 Task: Find an Airbnb in Watford, United States for 6 guests from 6th to 15th September with Wifi, Free parking, TV, Gym, and Breakfast, priced between ₹8000 and ₹12000, with 6 bedrooms, 6 beds, and 6 bathrooms, choosing between House and Flat.
Action: Mouse moved to (707, 136)
Screenshot: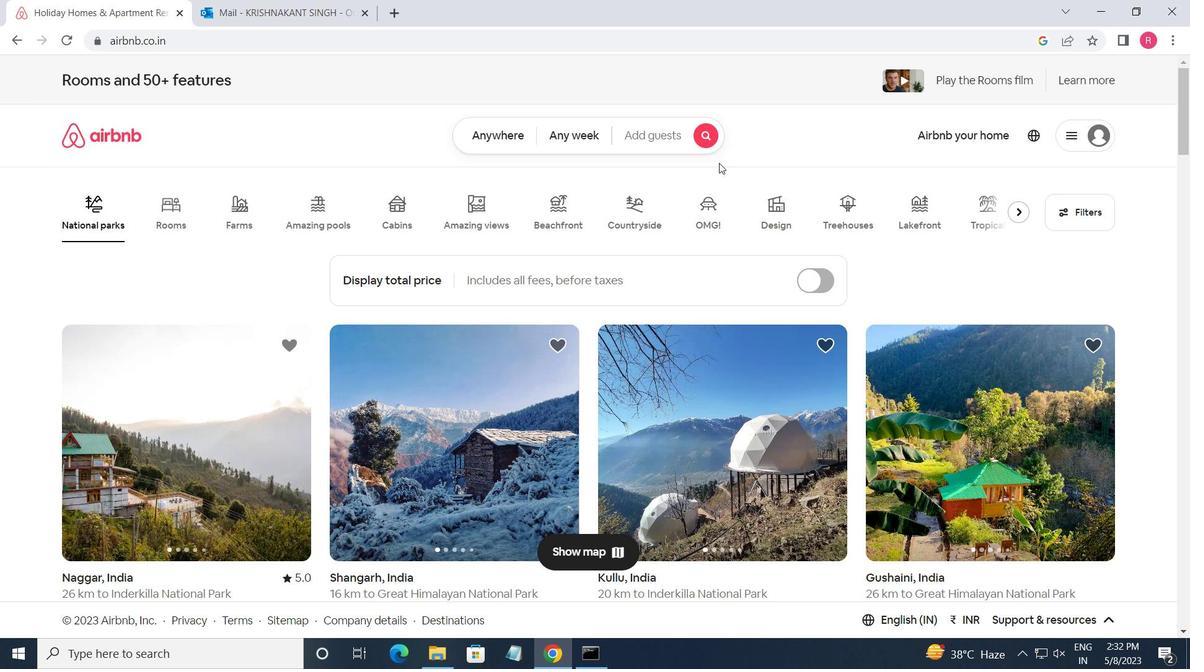 
Action: Mouse pressed left at (707, 136)
Screenshot: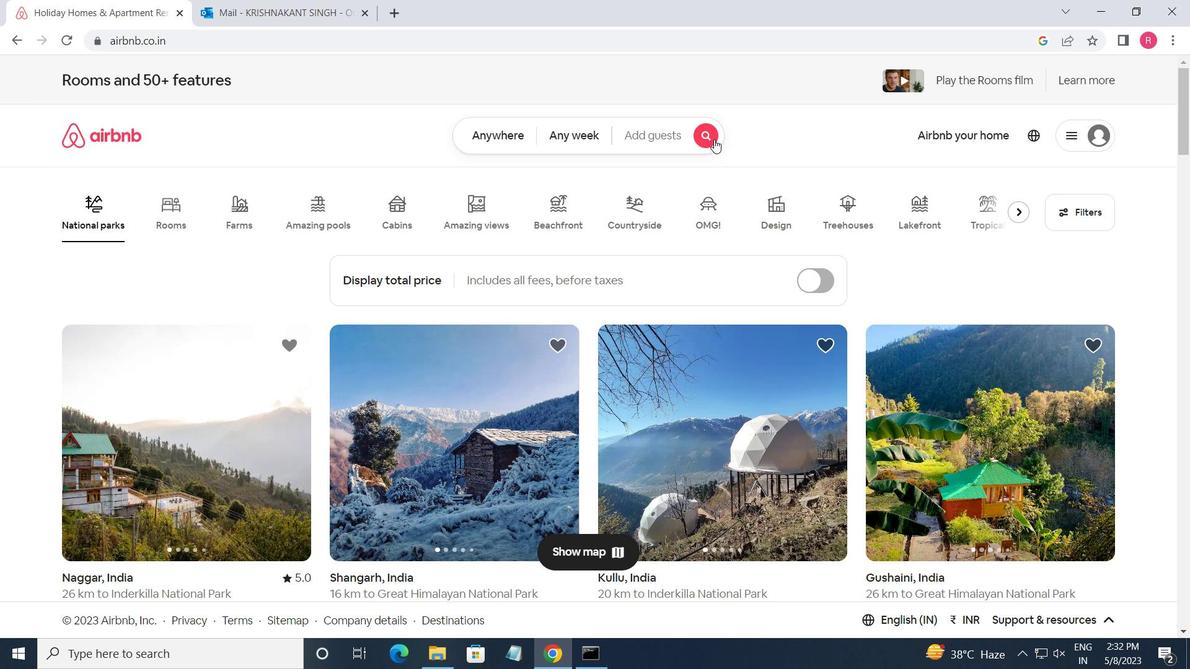 
Action: Mouse moved to (298, 194)
Screenshot: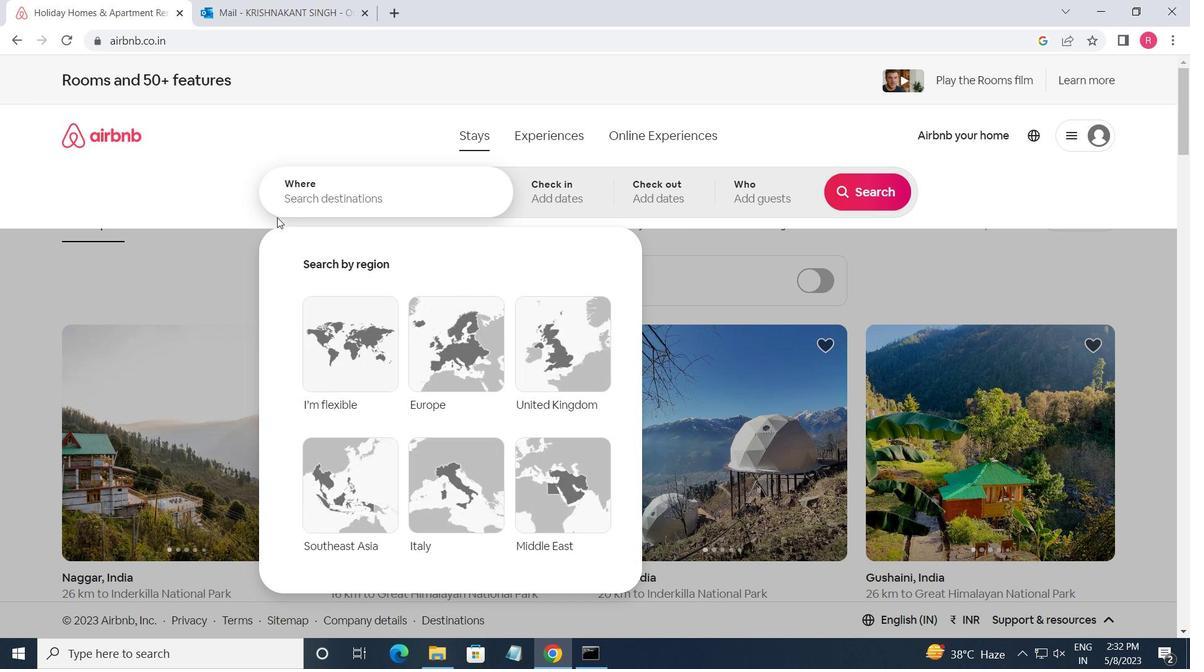 
Action: Mouse pressed left at (298, 194)
Screenshot: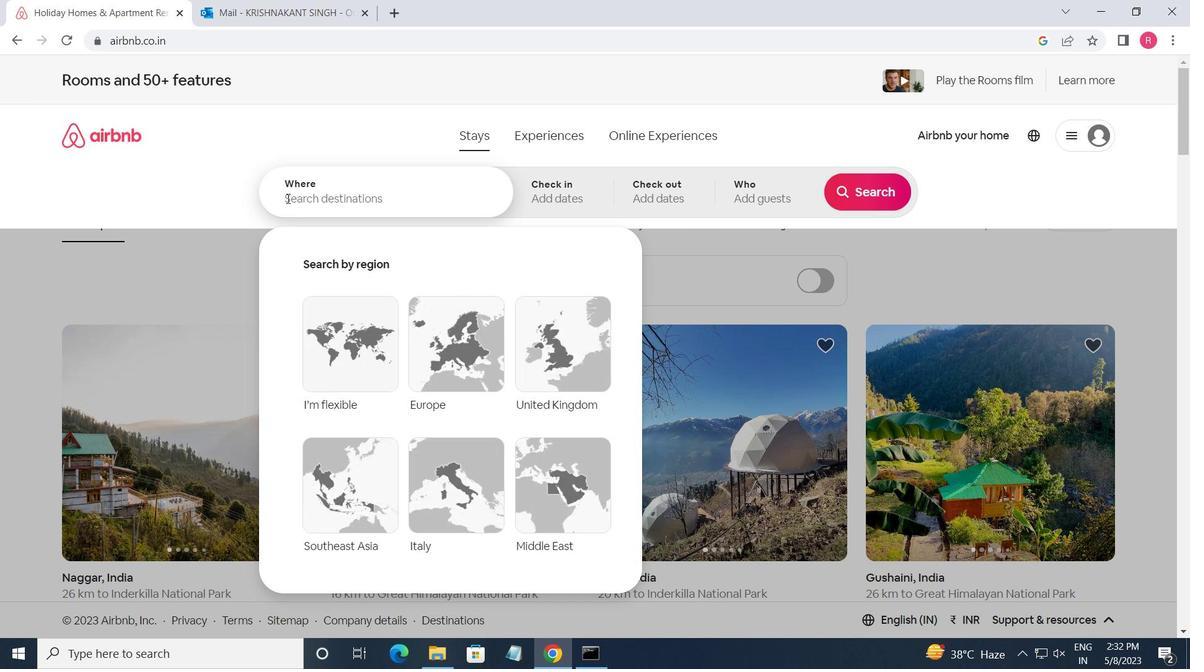 
Action: Mouse moved to (298, 194)
Screenshot: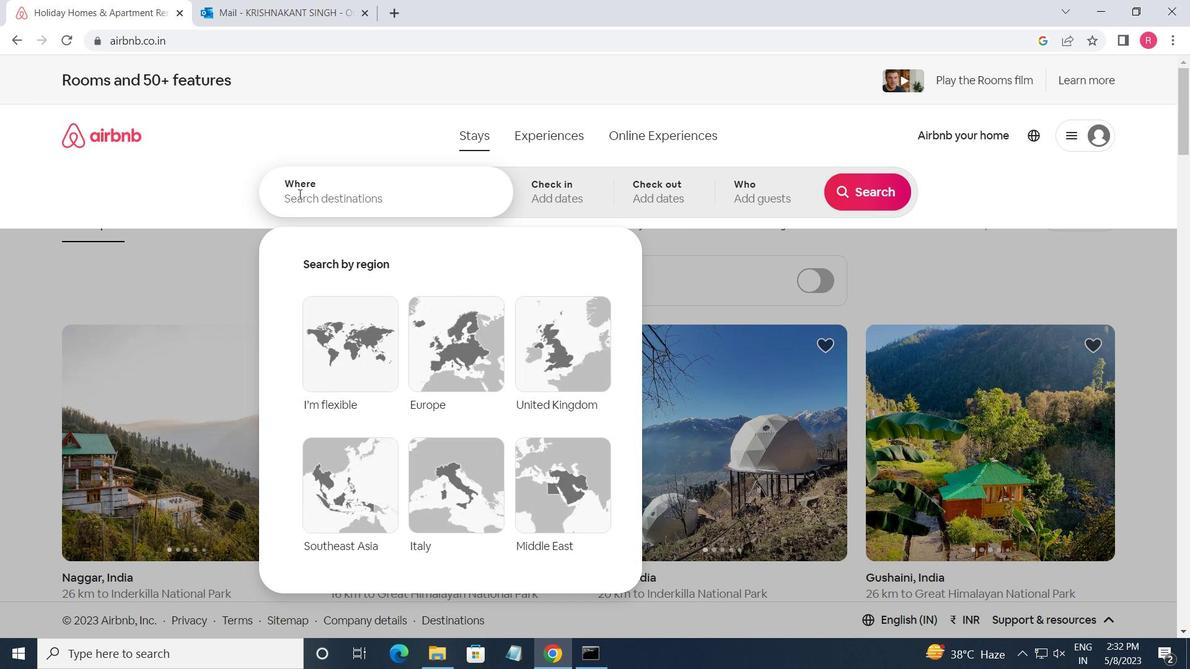 
Action: Key pressed <Key.shift>WATRFORD.<Key.space><Key.shift><Key.shift><Key.shift><Key.shift><Key.shift>UNIR<Key.backspace>TED<Key.space><Key.shift>STATES<Key.enter>
Screenshot: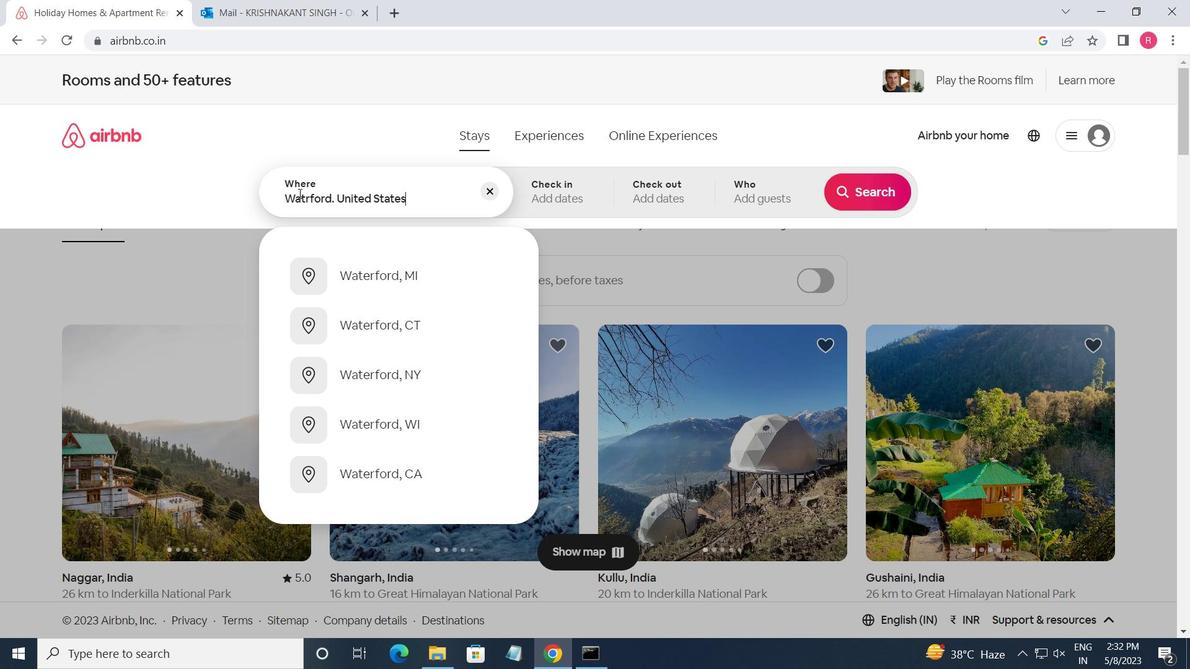 
Action: Mouse moved to (858, 323)
Screenshot: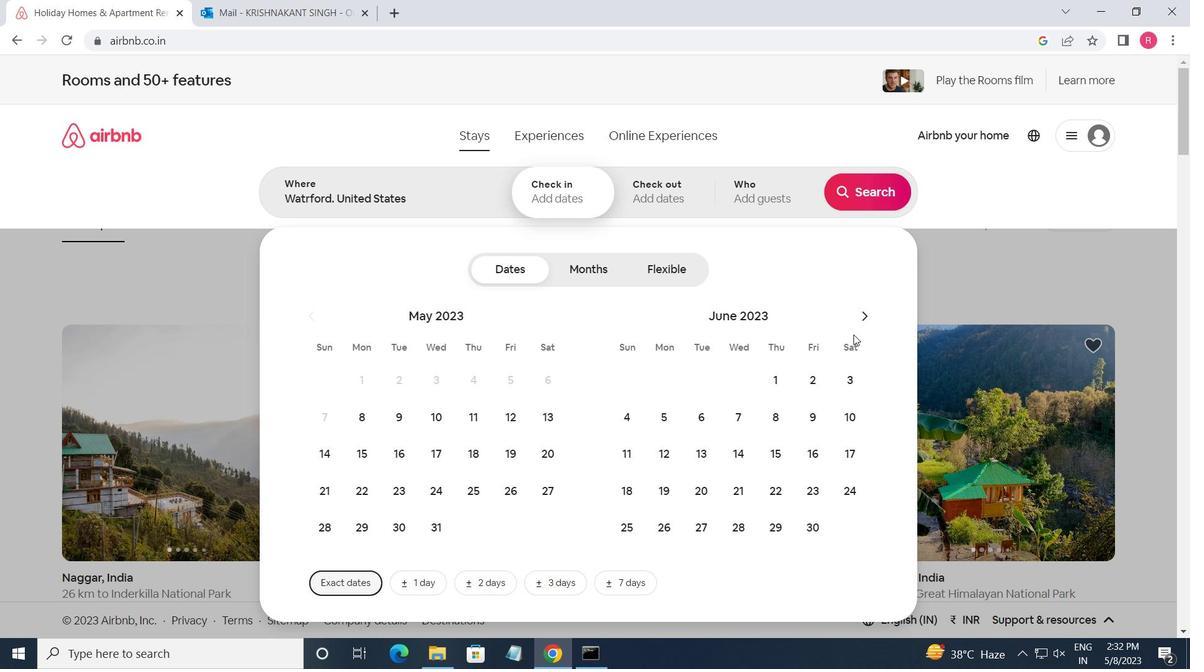 
Action: Mouse pressed left at (858, 323)
Screenshot: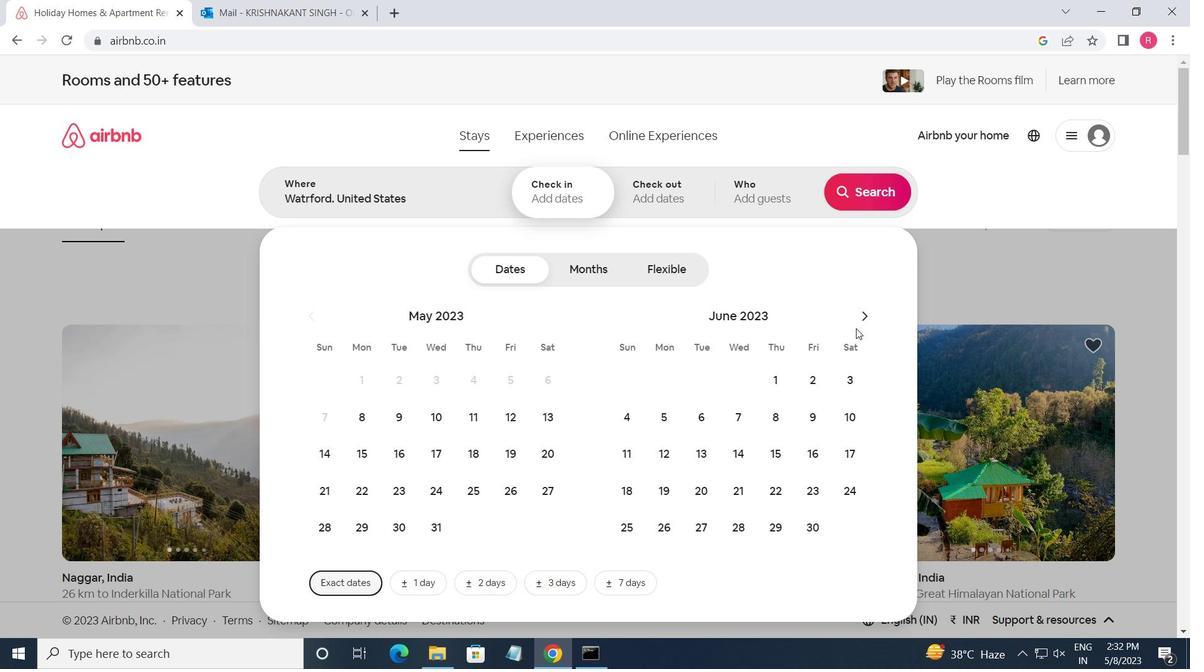 
Action: Mouse pressed left at (858, 323)
Screenshot: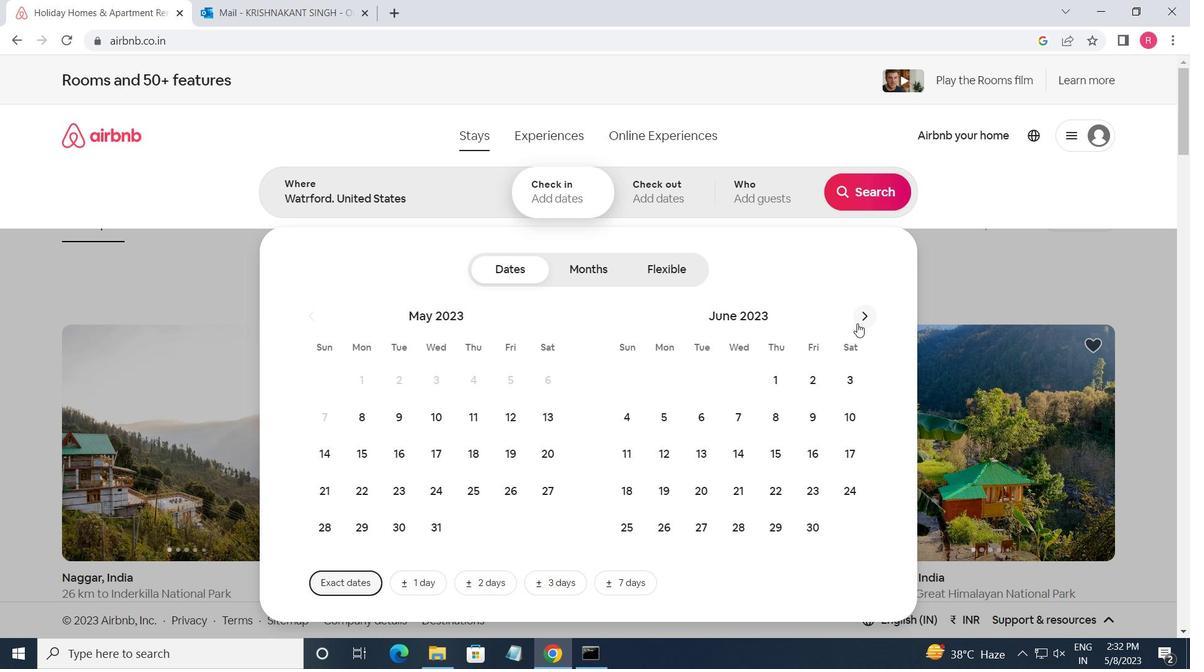
Action: Mouse pressed left at (858, 323)
Screenshot: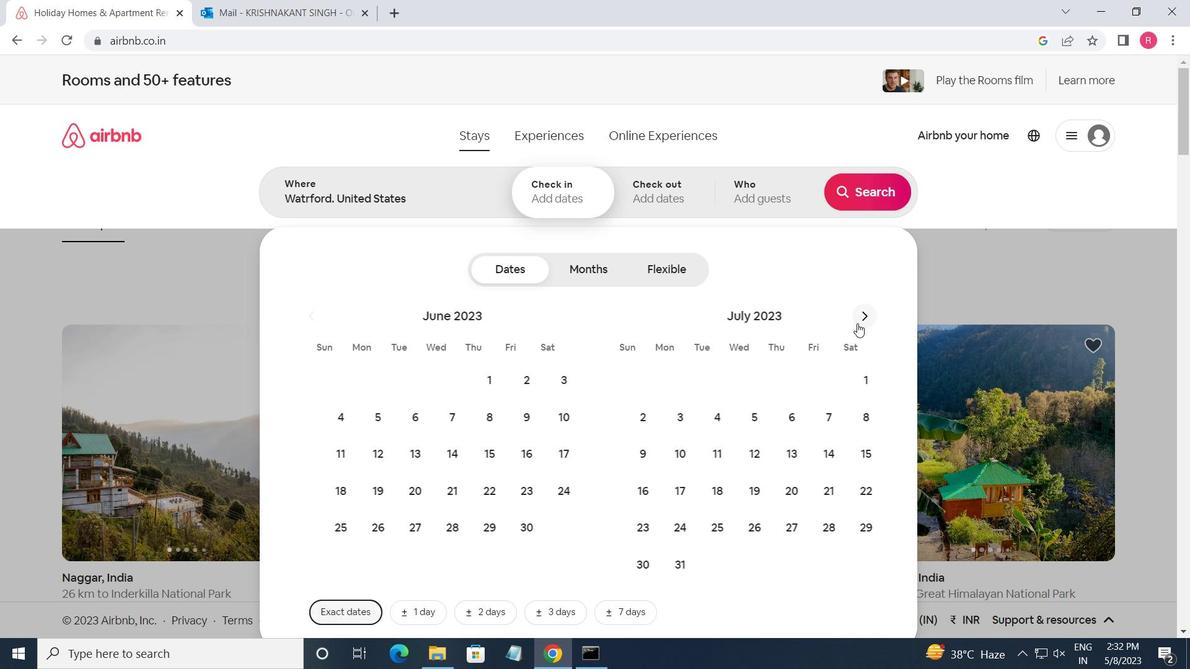 
Action: Mouse moved to (736, 427)
Screenshot: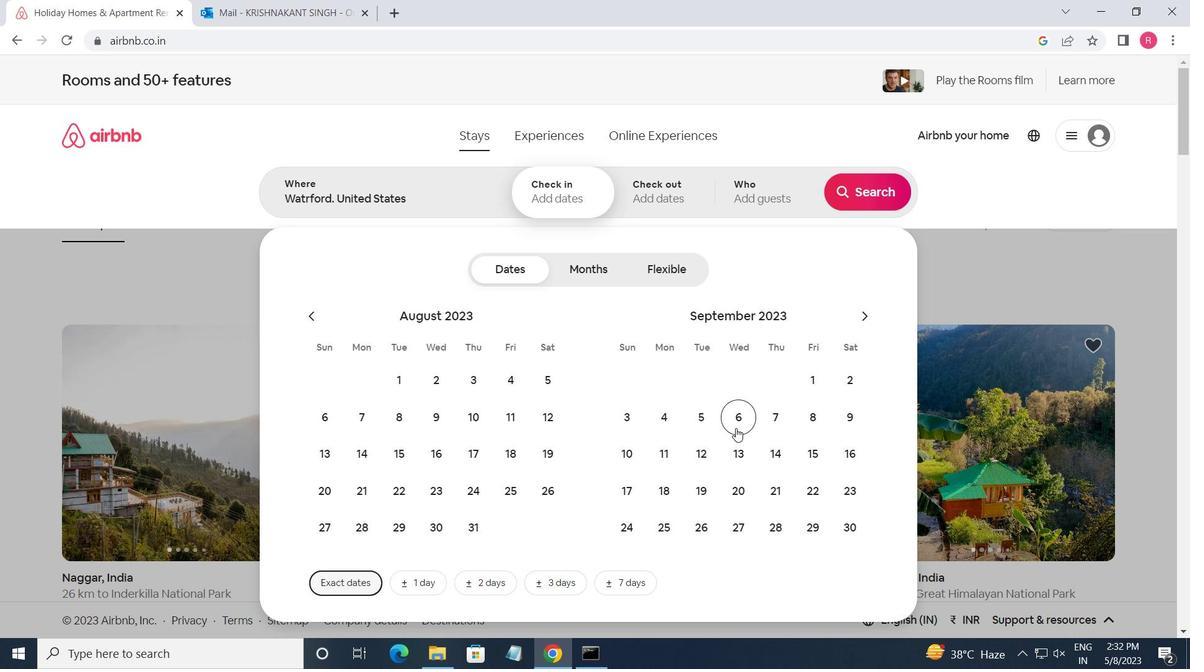 
Action: Mouse pressed left at (736, 427)
Screenshot: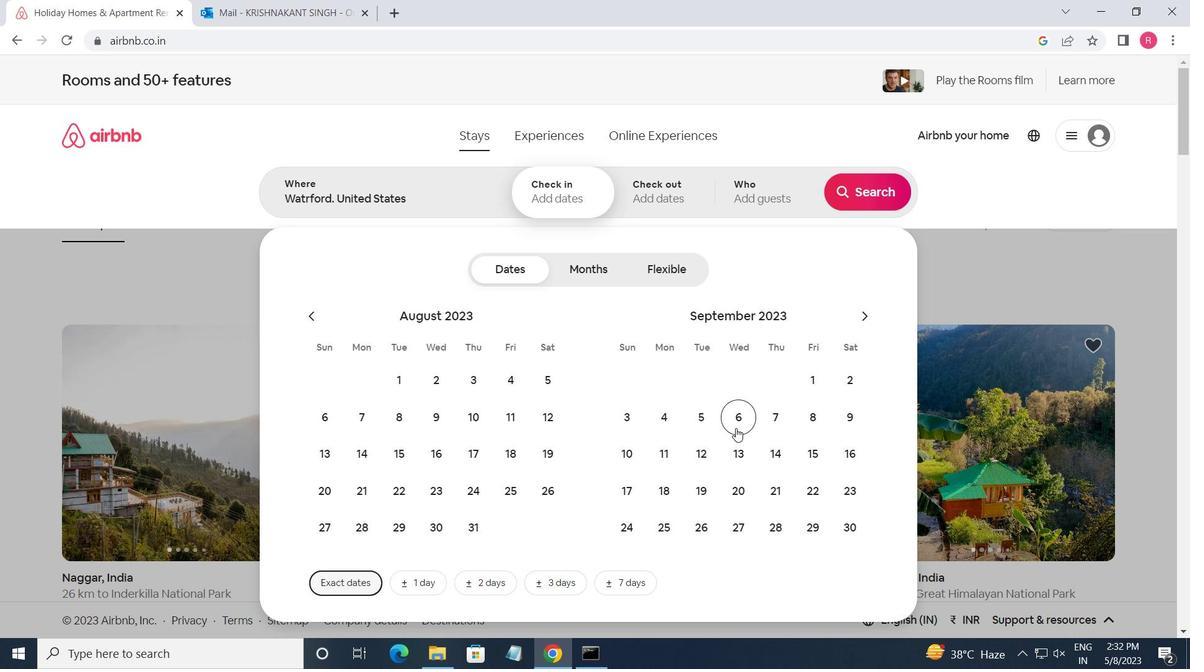 
Action: Mouse moved to (813, 465)
Screenshot: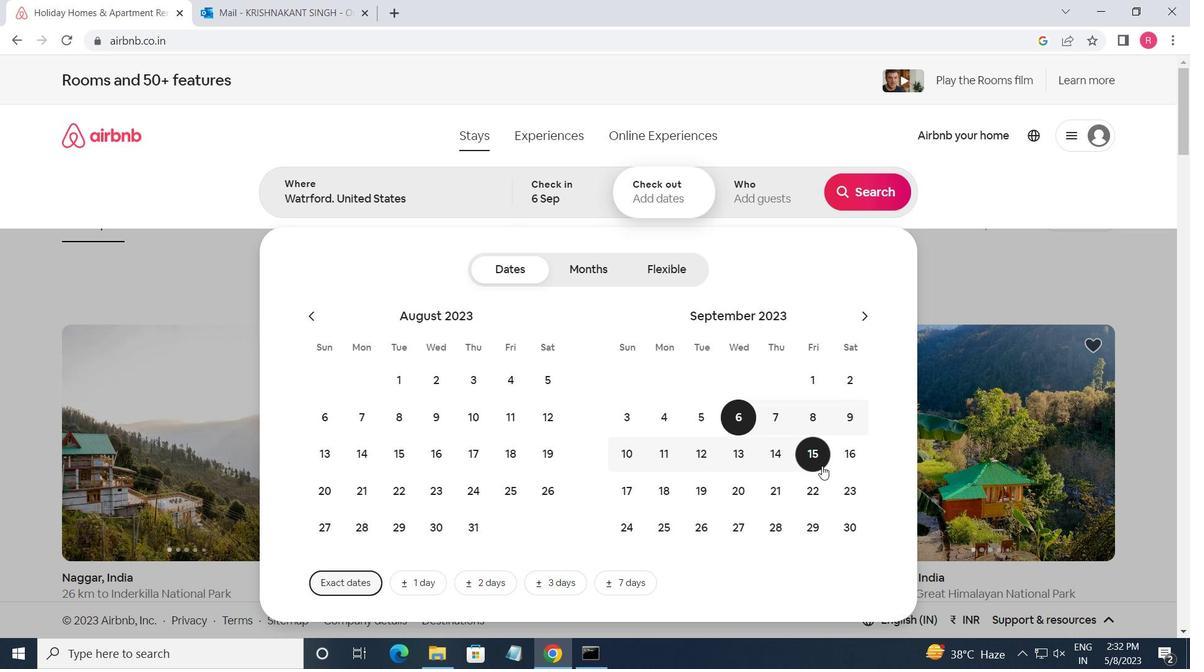 
Action: Mouse pressed left at (813, 465)
Screenshot: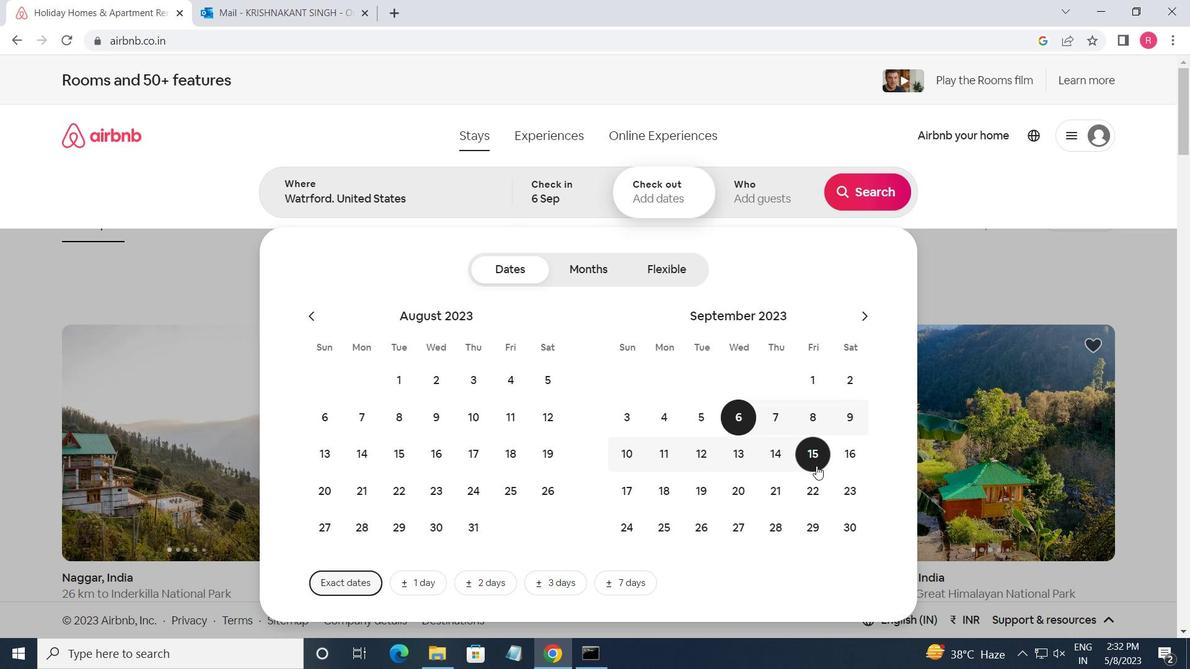 
Action: Mouse moved to (751, 197)
Screenshot: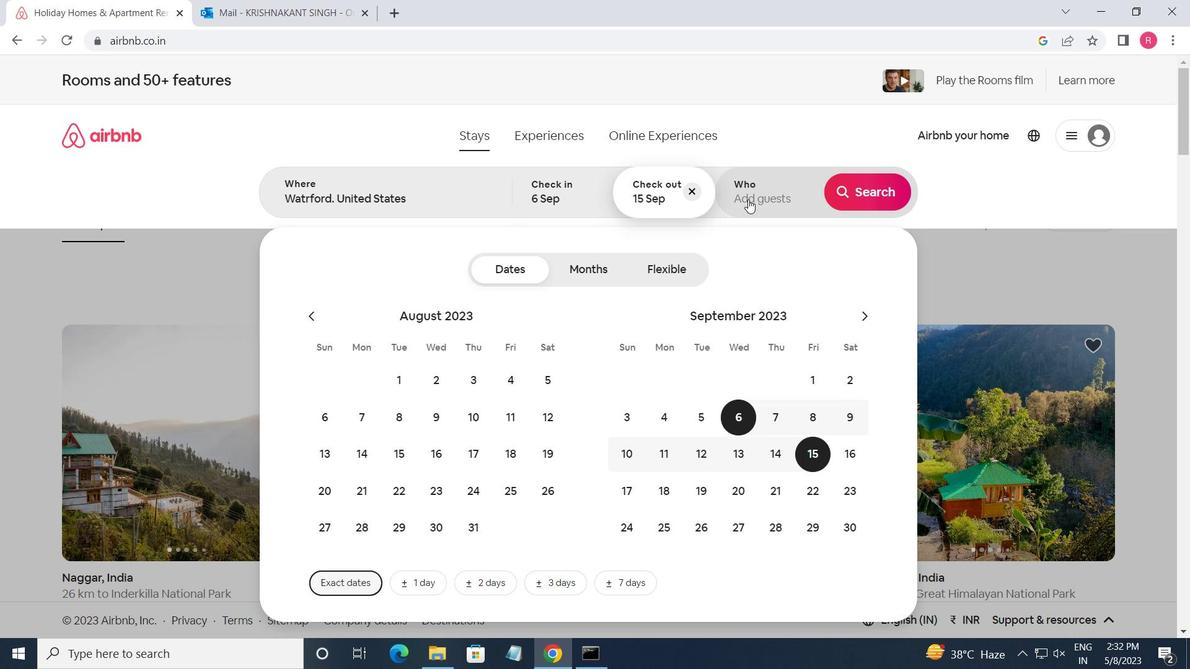
Action: Mouse pressed left at (751, 197)
Screenshot: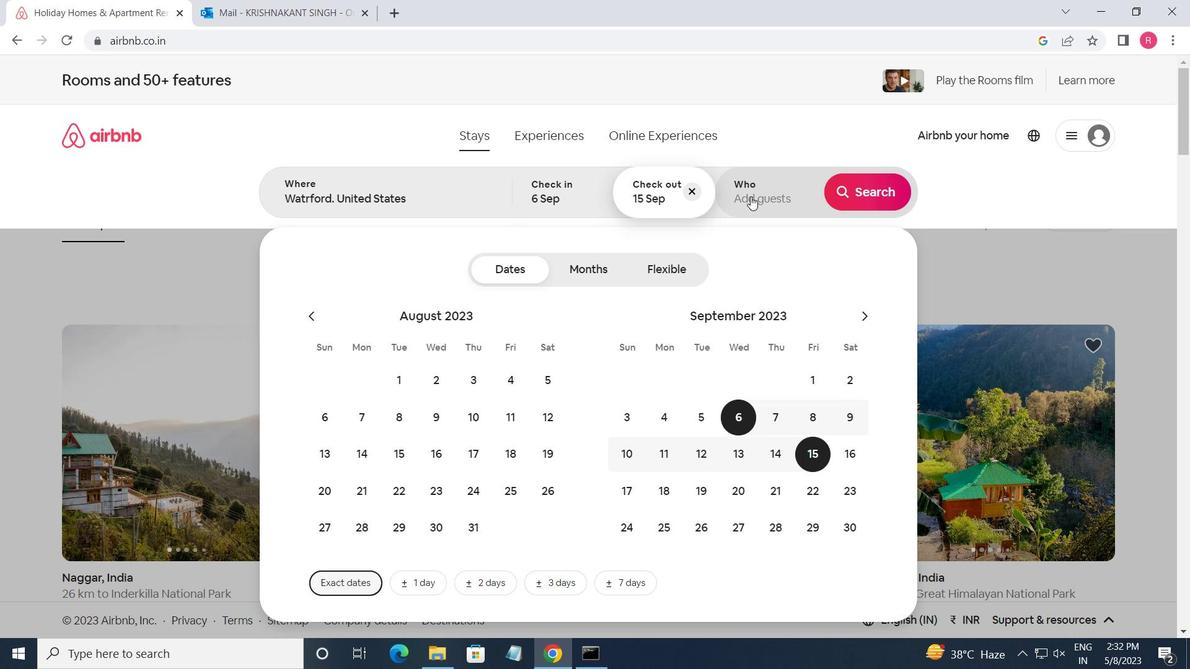 
Action: Mouse moved to (871, 269)
Screenshot: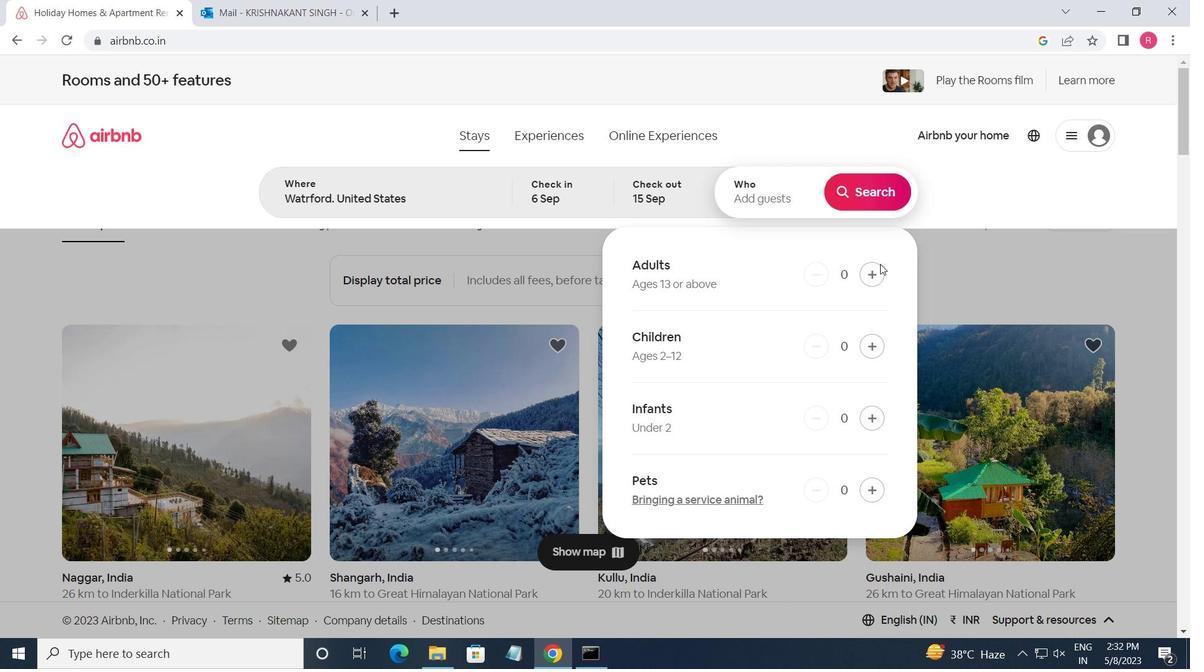 
Action: Mouse pressed left at (871, 269)
Screenshot: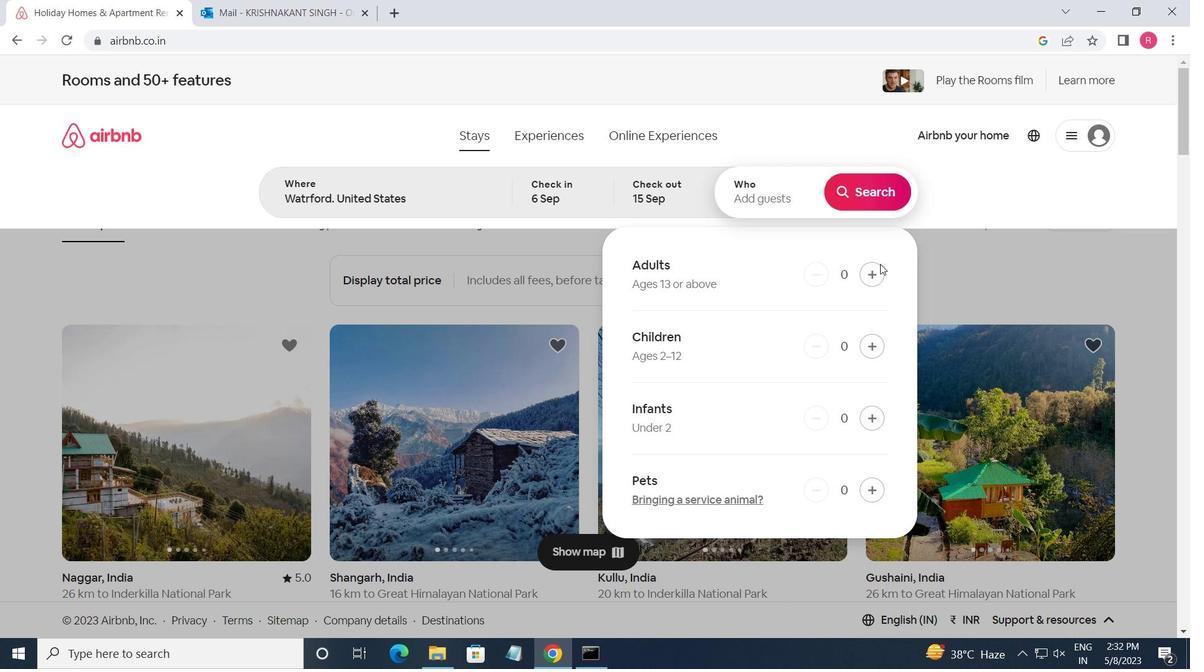 
Action: Mouse pressed left at (871, 269)
Screenshot: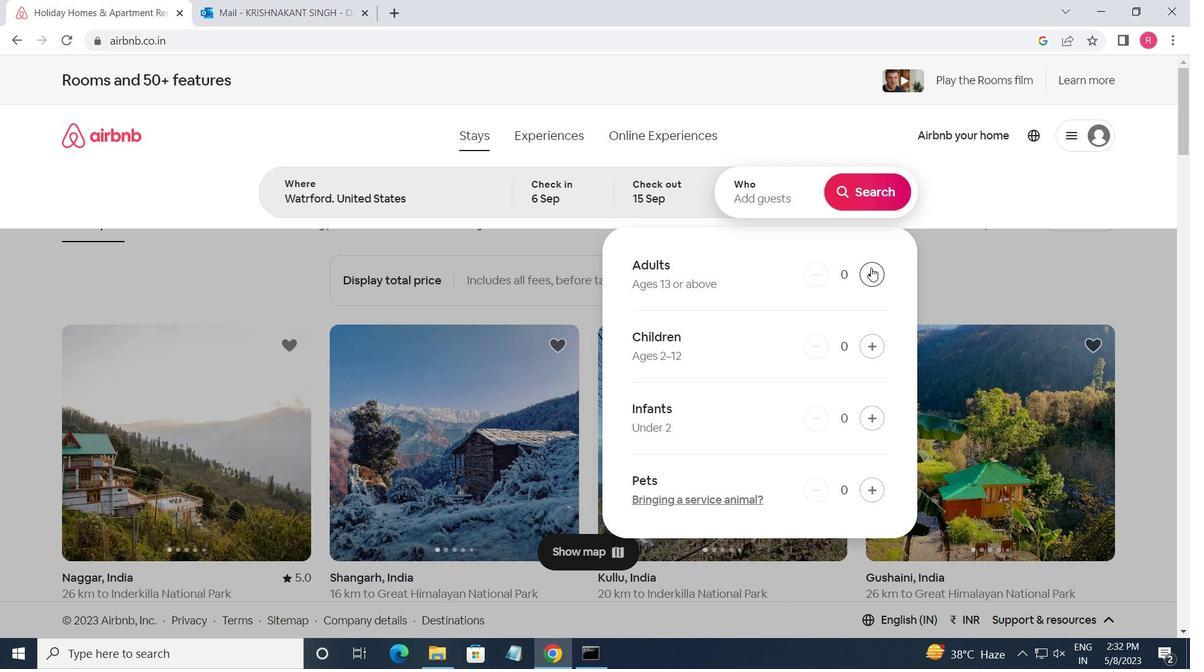 
Action: Mouse pressed left at (871, 269)
Screenshot: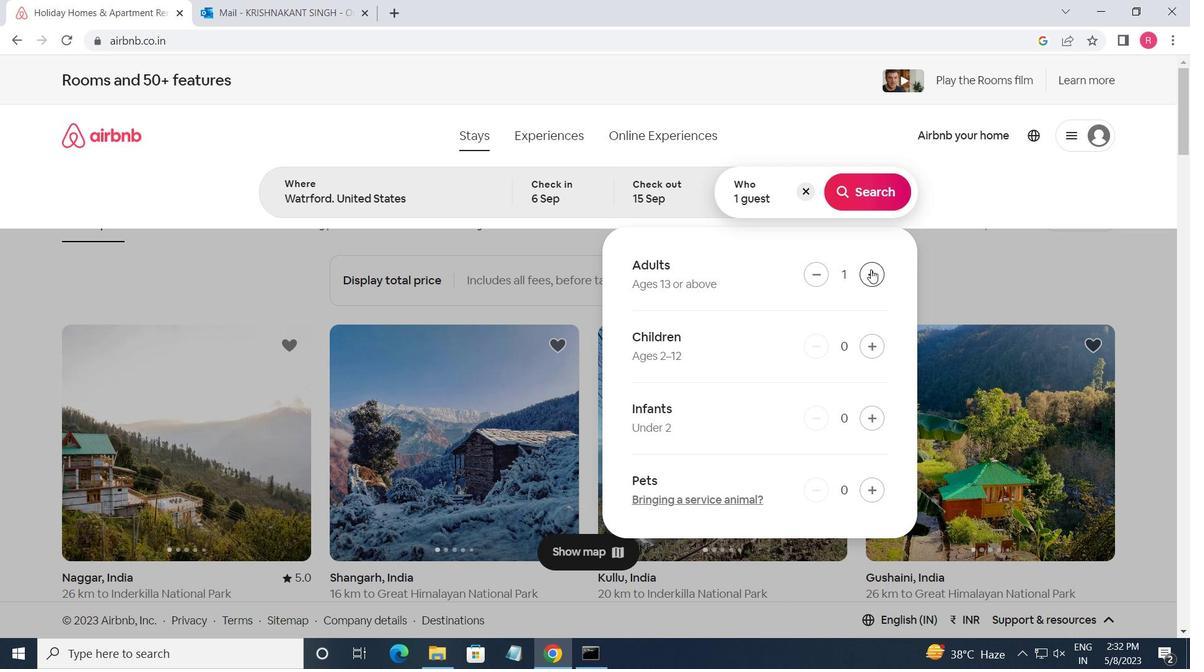 
Action: Mouse pressed left at (871, 269)
Screenshot: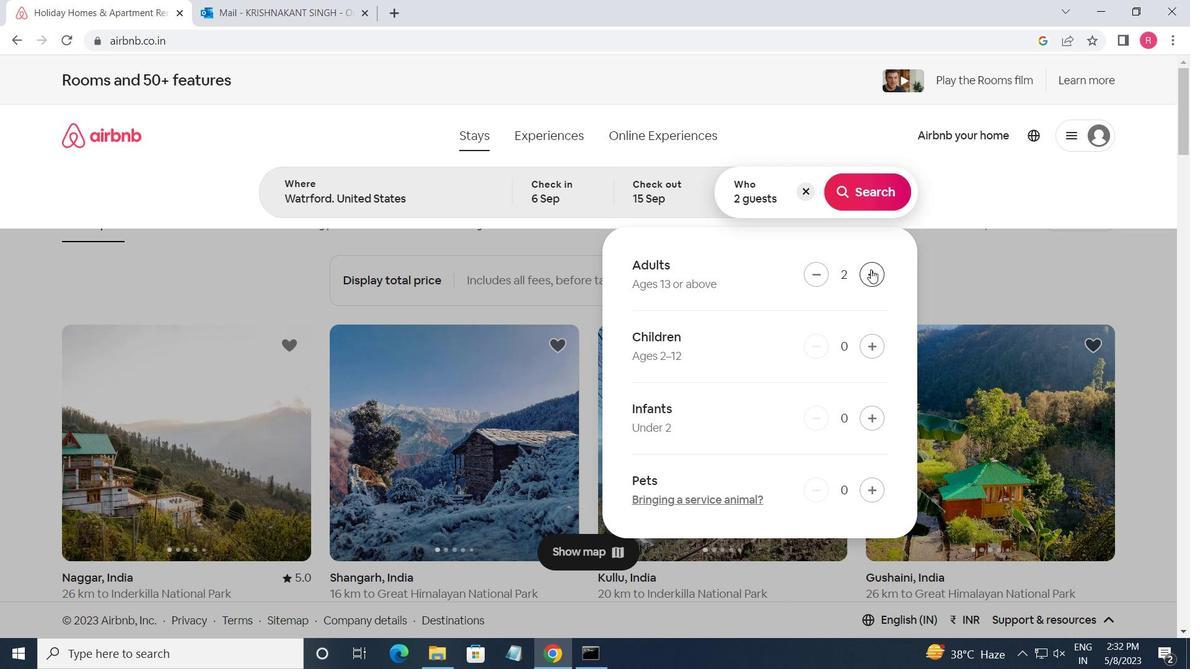 
Action: Mouse pressed left at (871, 269)
Screenshot: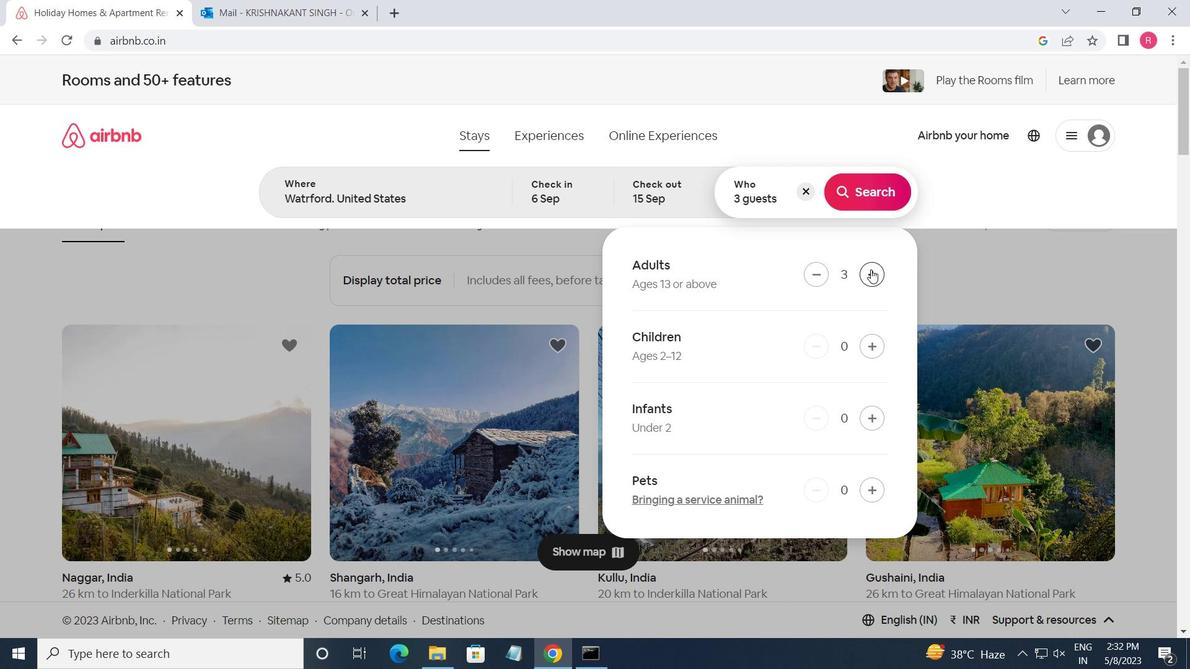 
Action: Mouse pressed left at (871, 269)
Screenshot: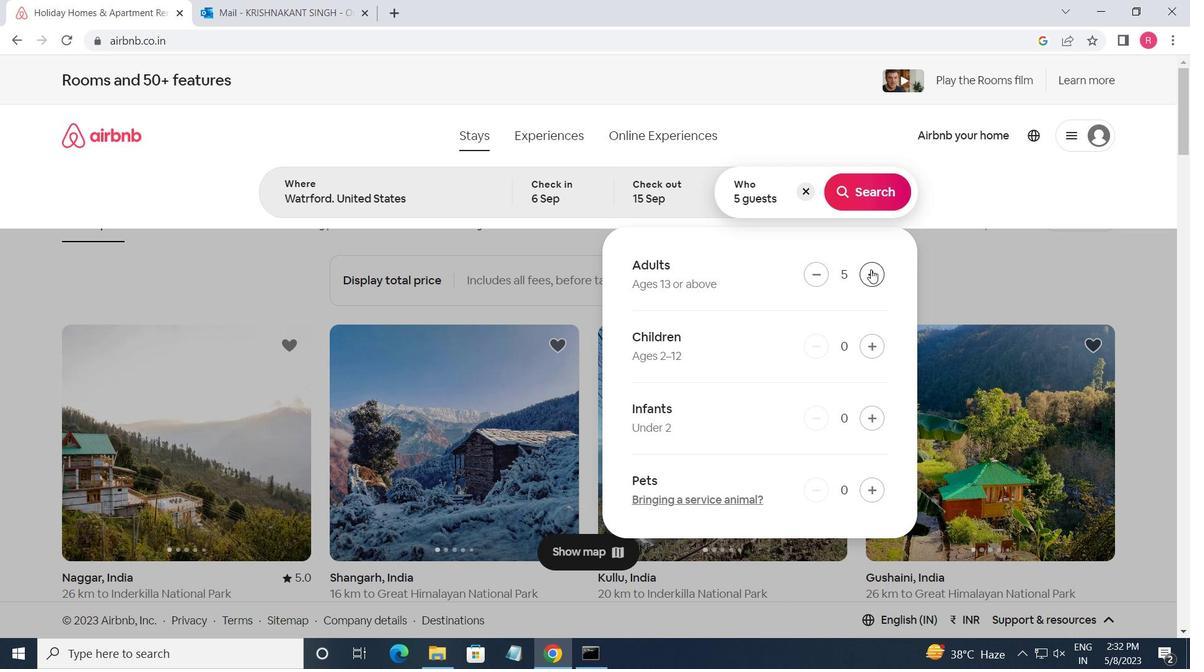 
Action: Mouse moved to (861, 201)
Screenshot: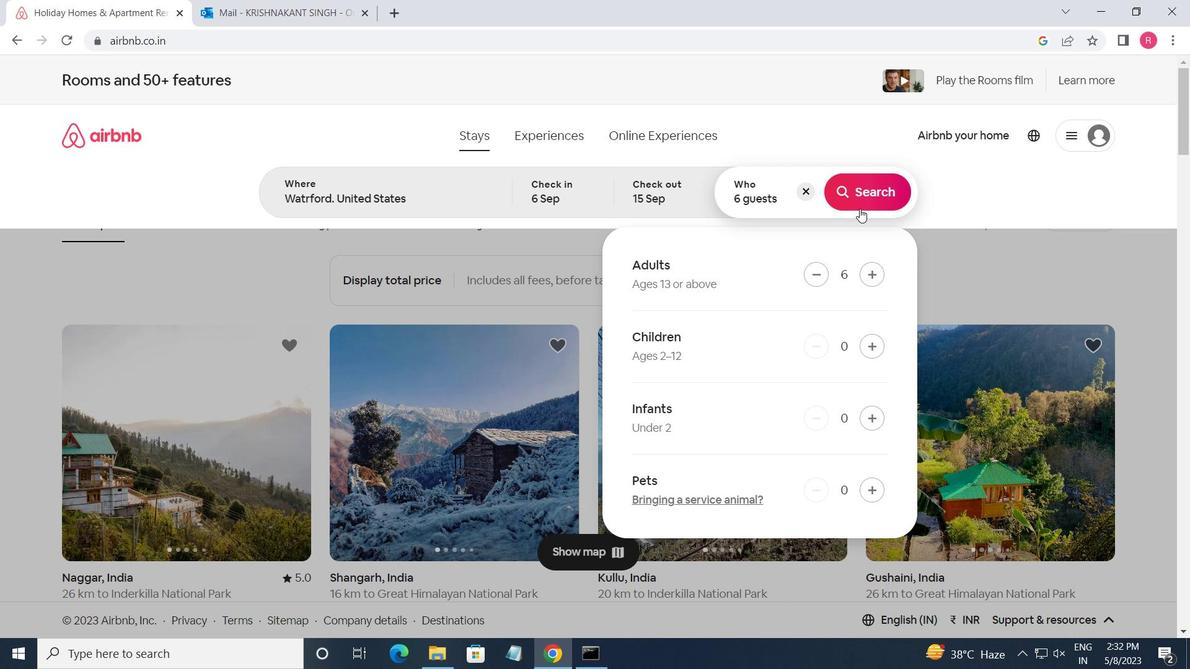 
Action: Mouse pressed left at (861, 201)
Screenshot: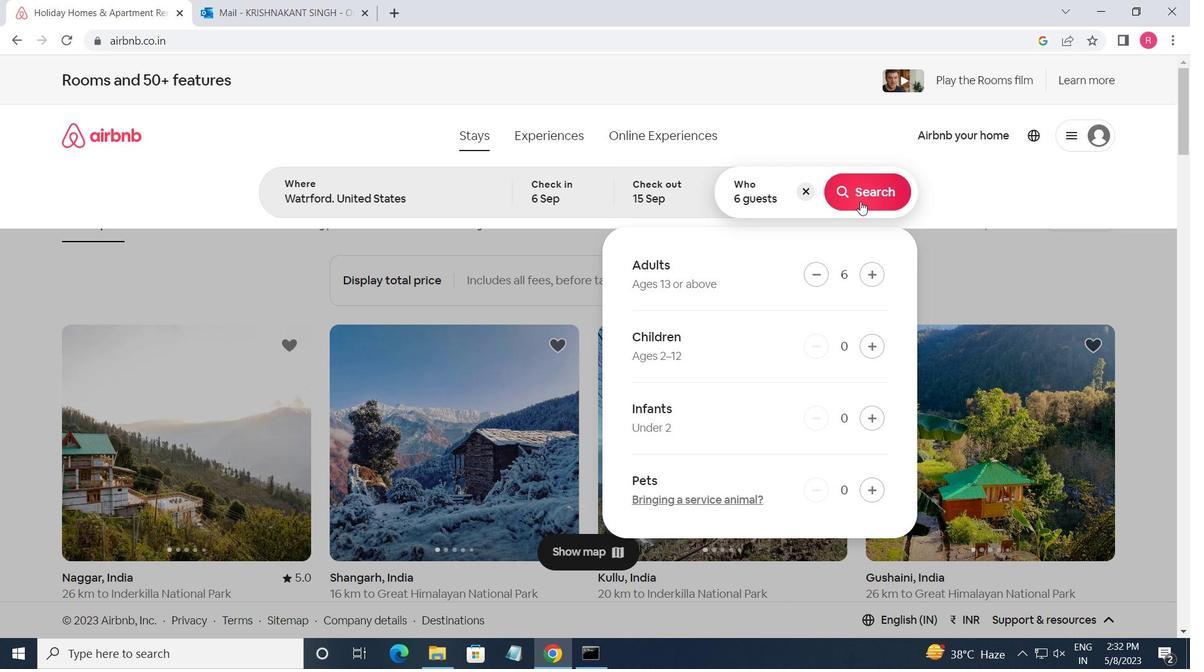 
Action: Mouse moved to (1107, 156)
Screenshot: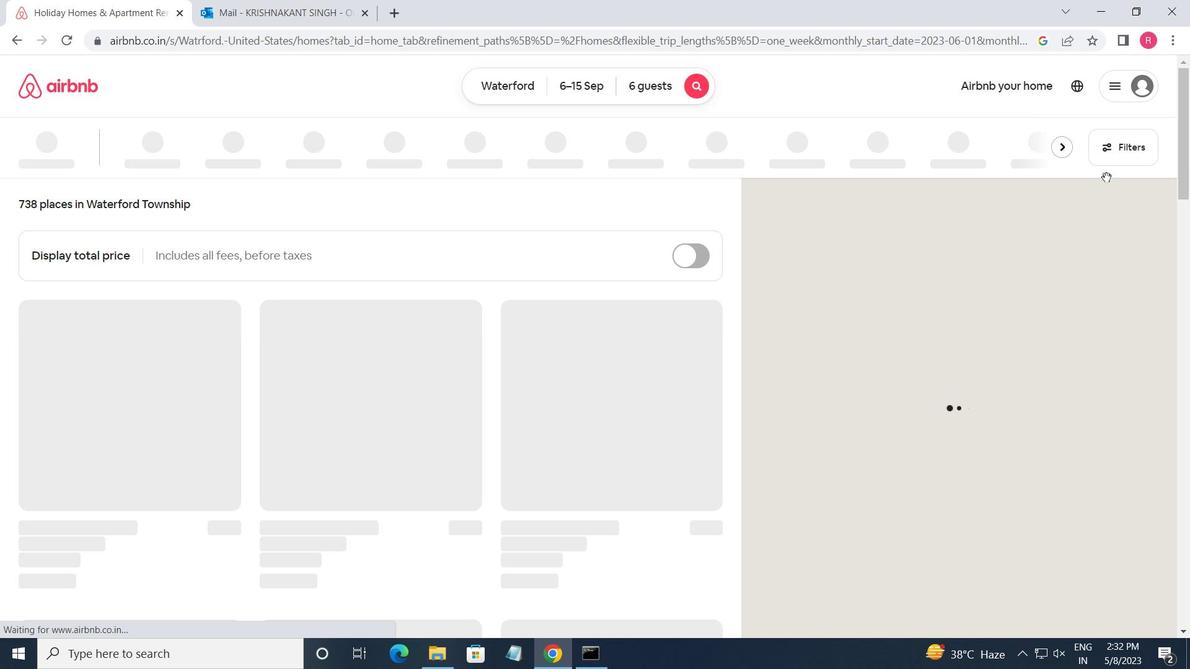 
Action: Mouse pressed left at (1107, 156)
Screenshot: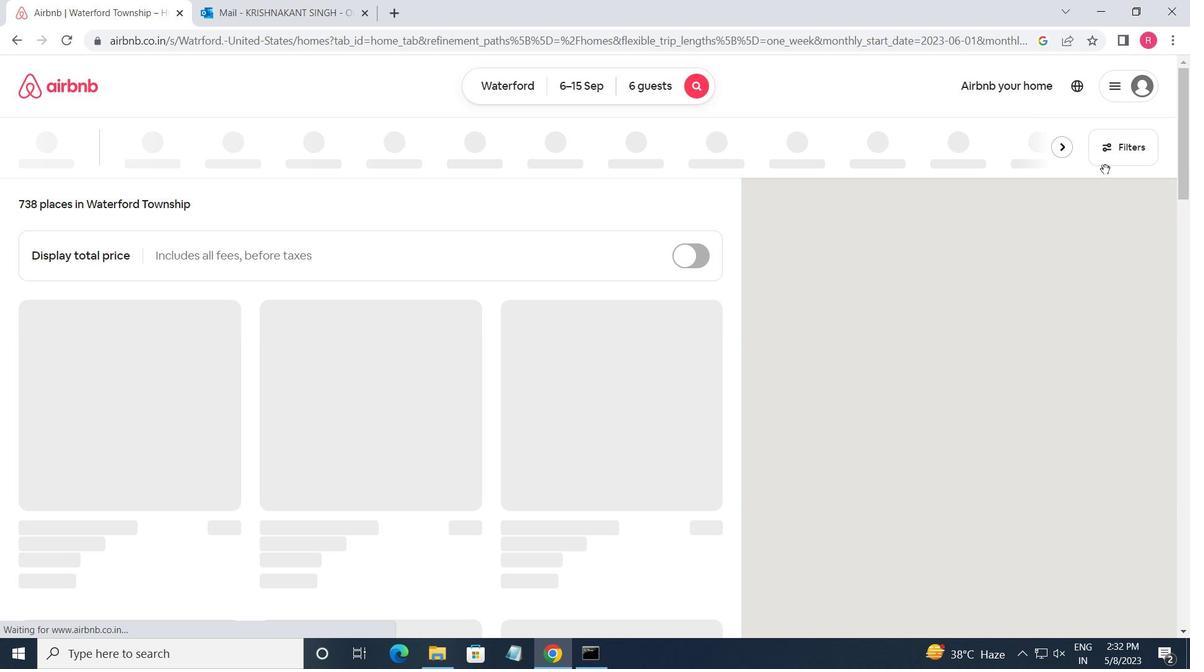 
Action: Mouse moved to (405, 519)
Screenshot: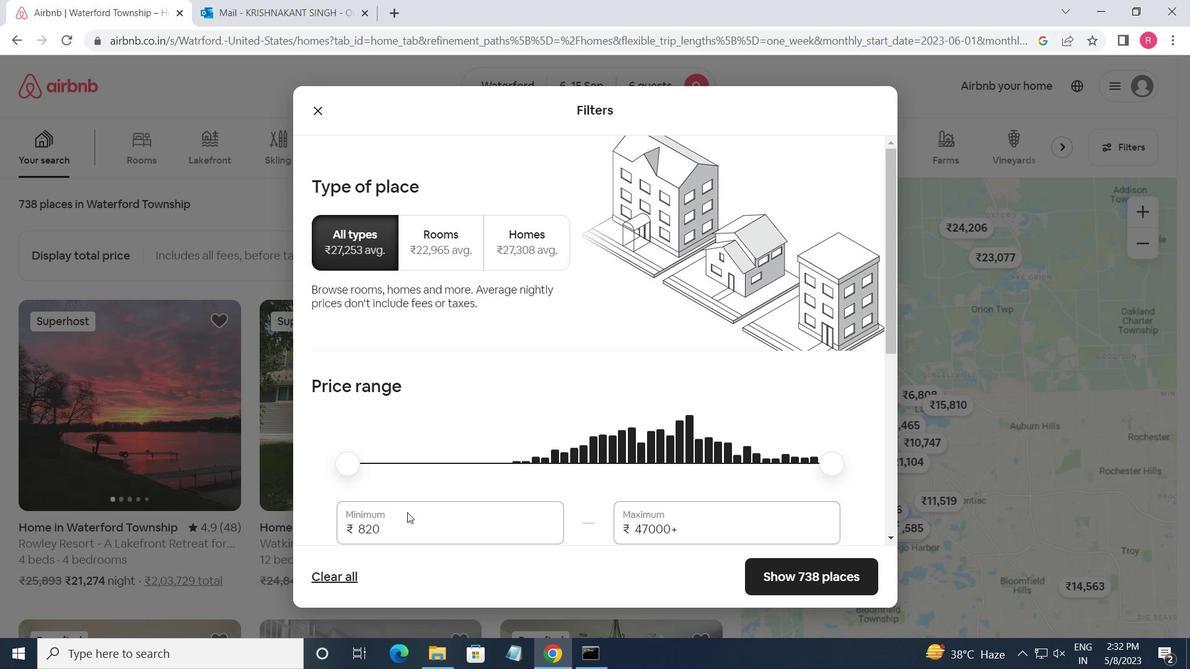 
Action: Mouse pressed left at (405, 519)
Screenshot: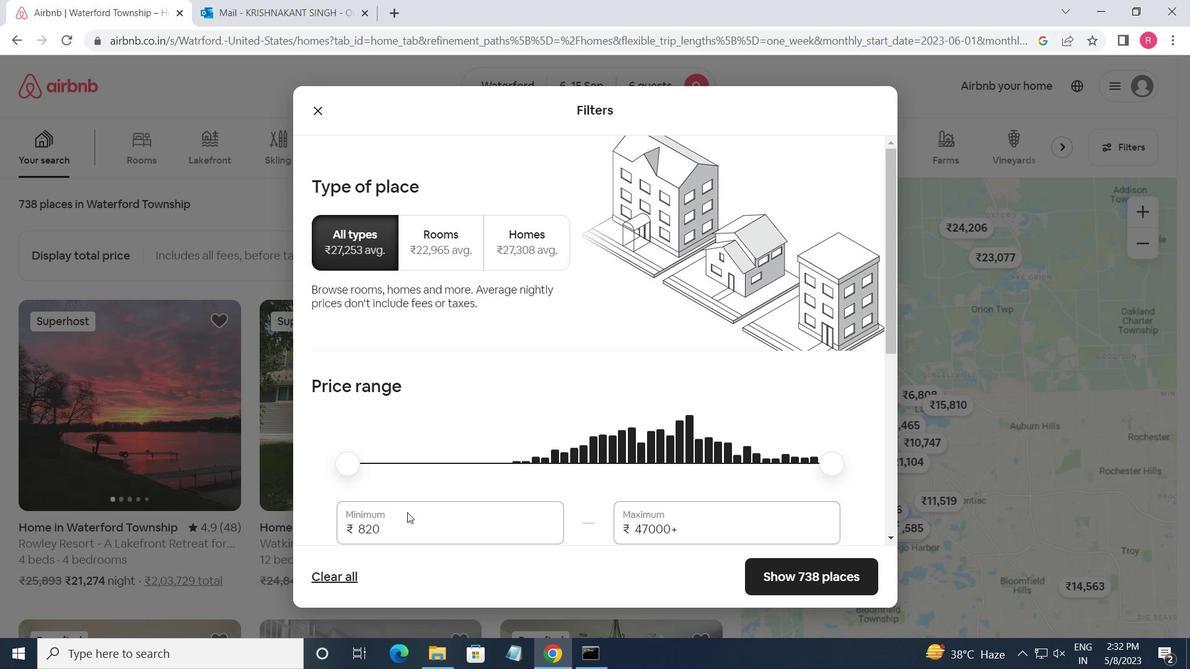 
Action: Mouse moved to (405, 520)
Screenshot: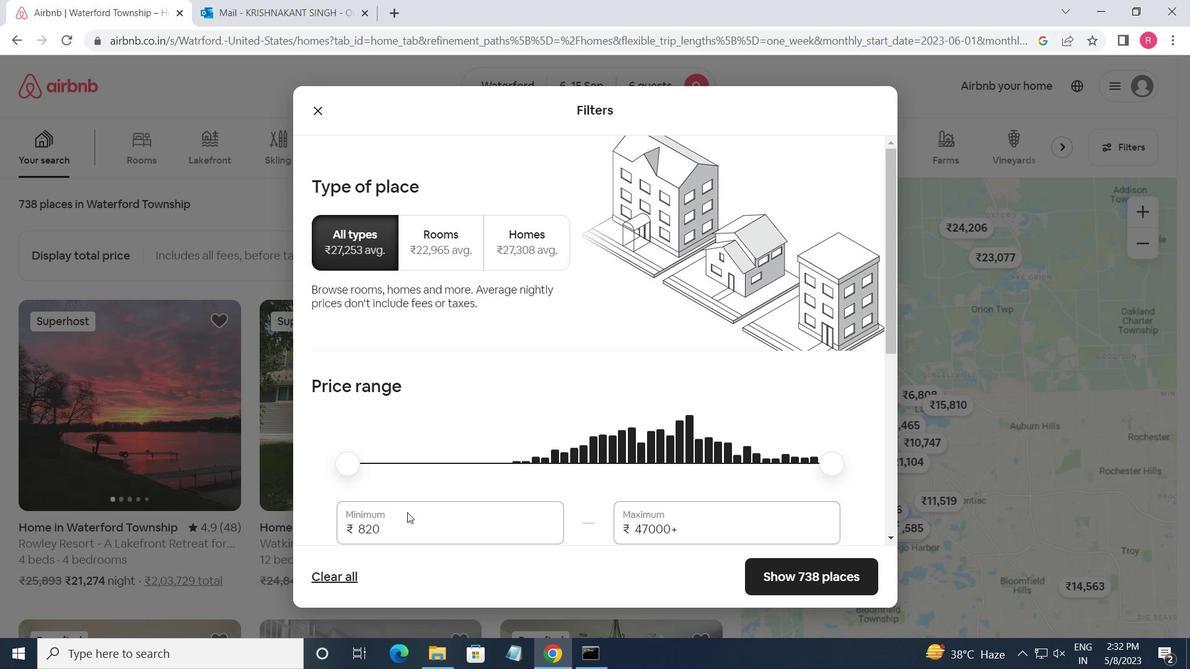 
Action: Key pressed <Key.backspace><Key.backspace><Key.backspace><Key.backspace><Key.backspace><Key.backspace><Key.backspace>8
Screenshot: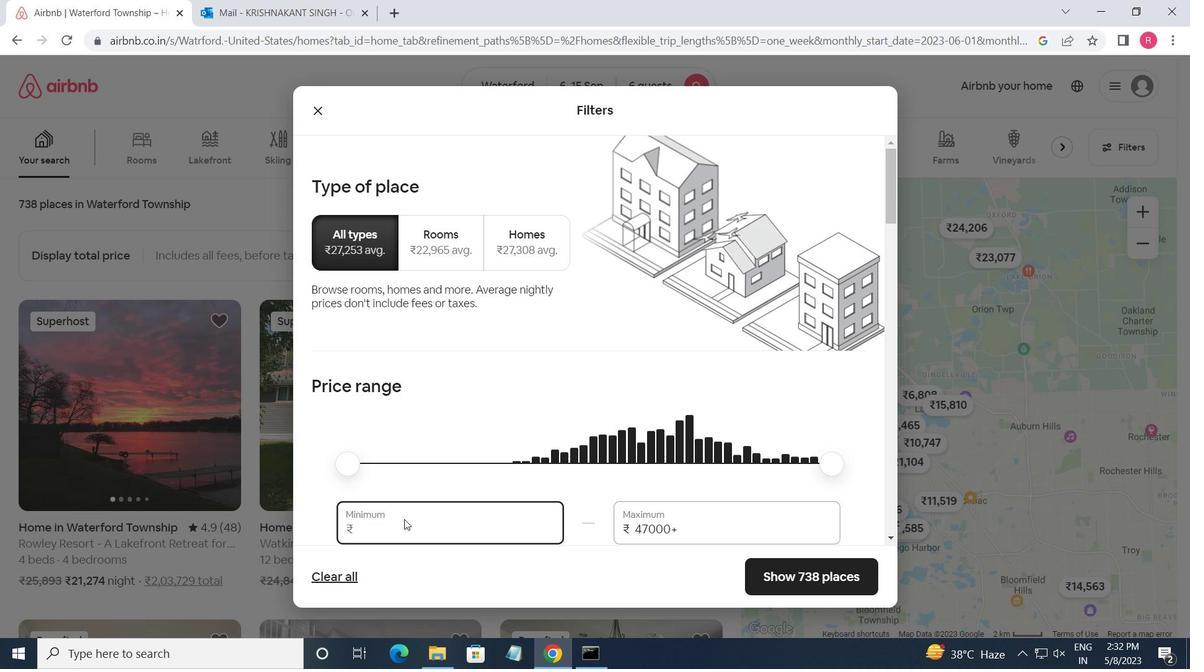 
Action: Mouse moved to (406, 524)
Screenshot: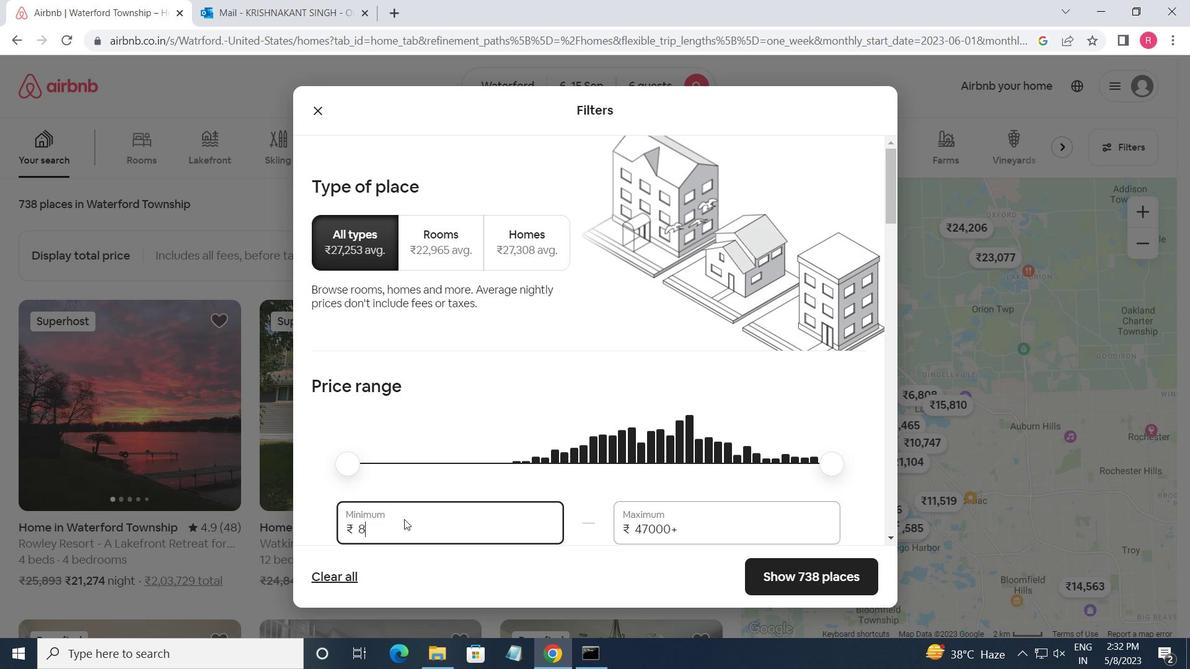 
Action: Key pressed 000<Key.tab>12000
Screenshot: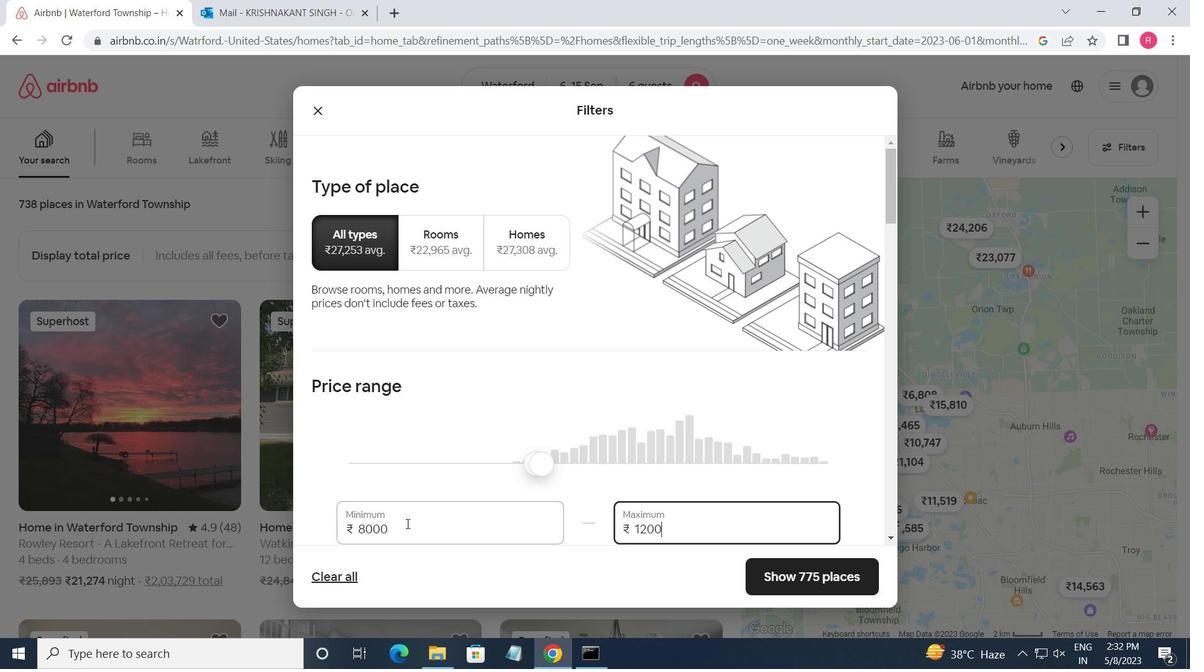 
Action: Mouse scrolled (406, 523) with delta (0, 0)
Screenshot: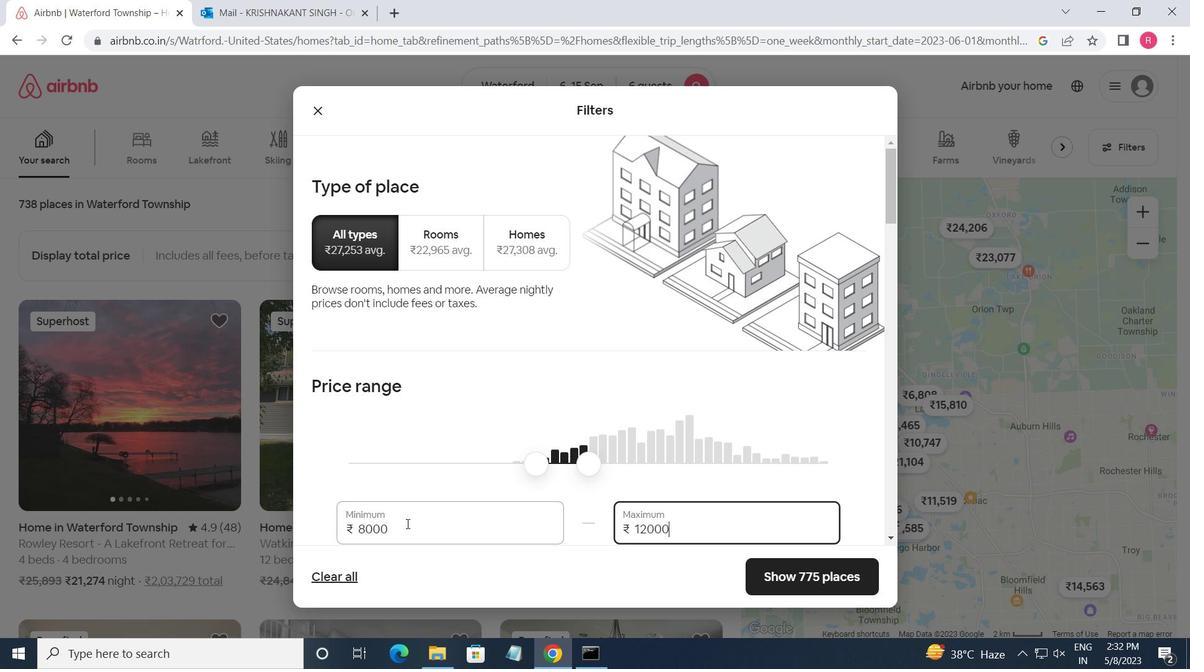 
Action: Mouse moved to (462, 521)
Screenshot: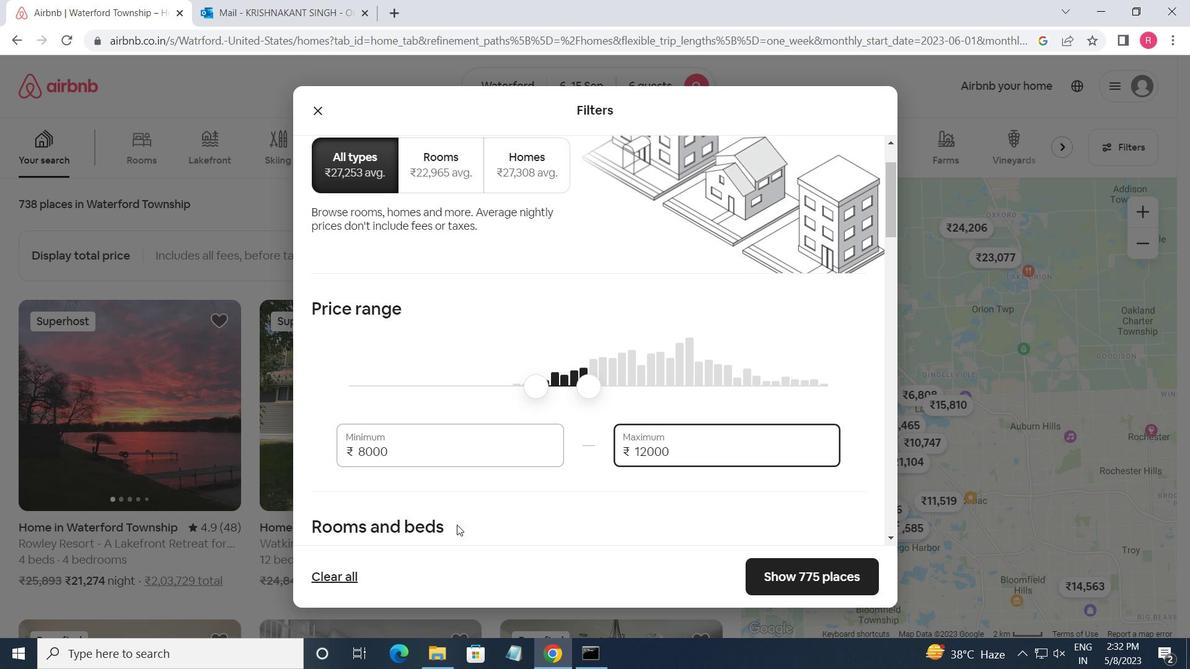 
Action: Mouse scrolled (462, 520) with delta (0, 0)
Screenshot: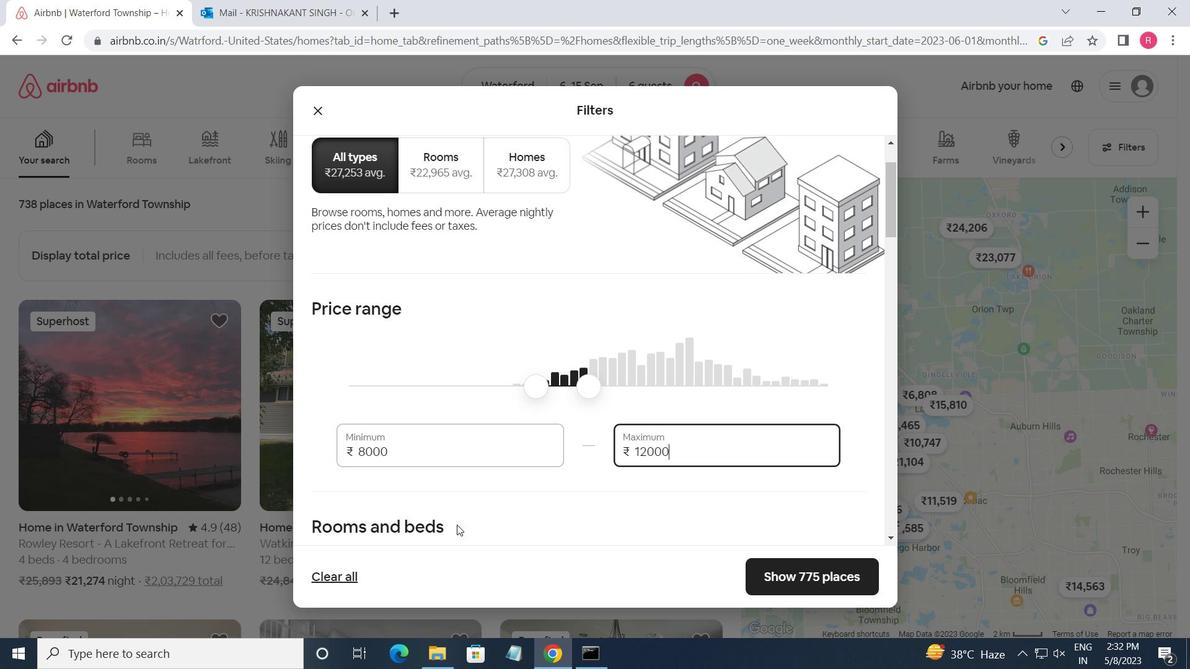 
Action: Mouse moved to (462, 521)
Screenshot: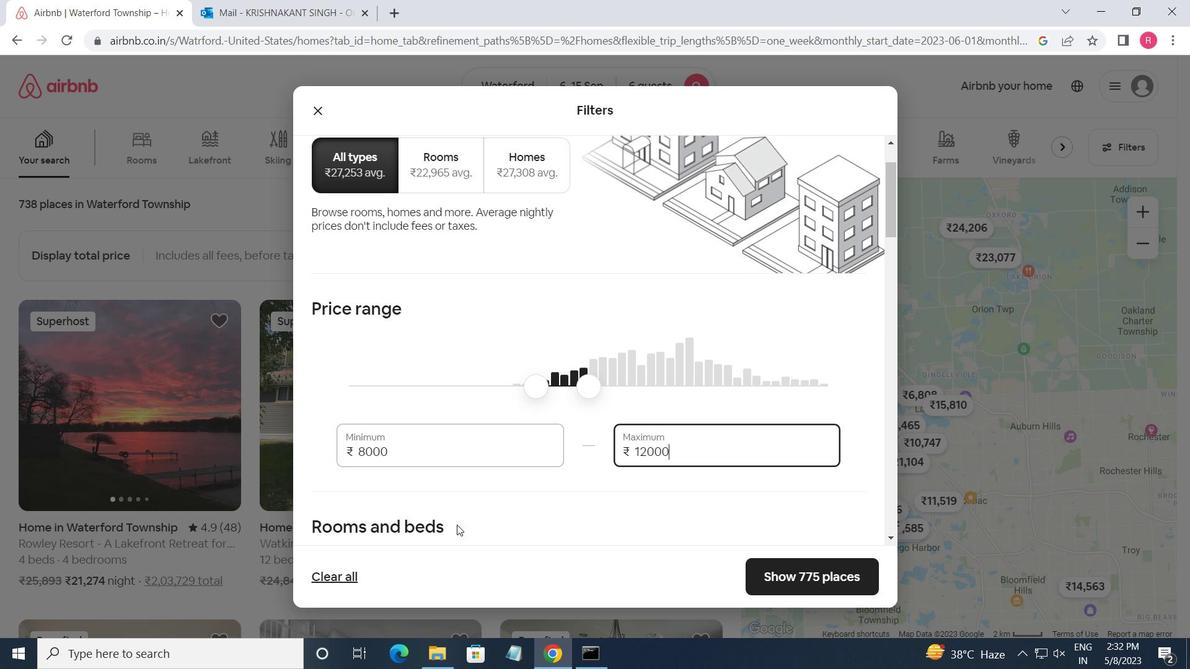 
Action: Mouse scrolled (462, 520) with delta (0, 0)
Screenshot: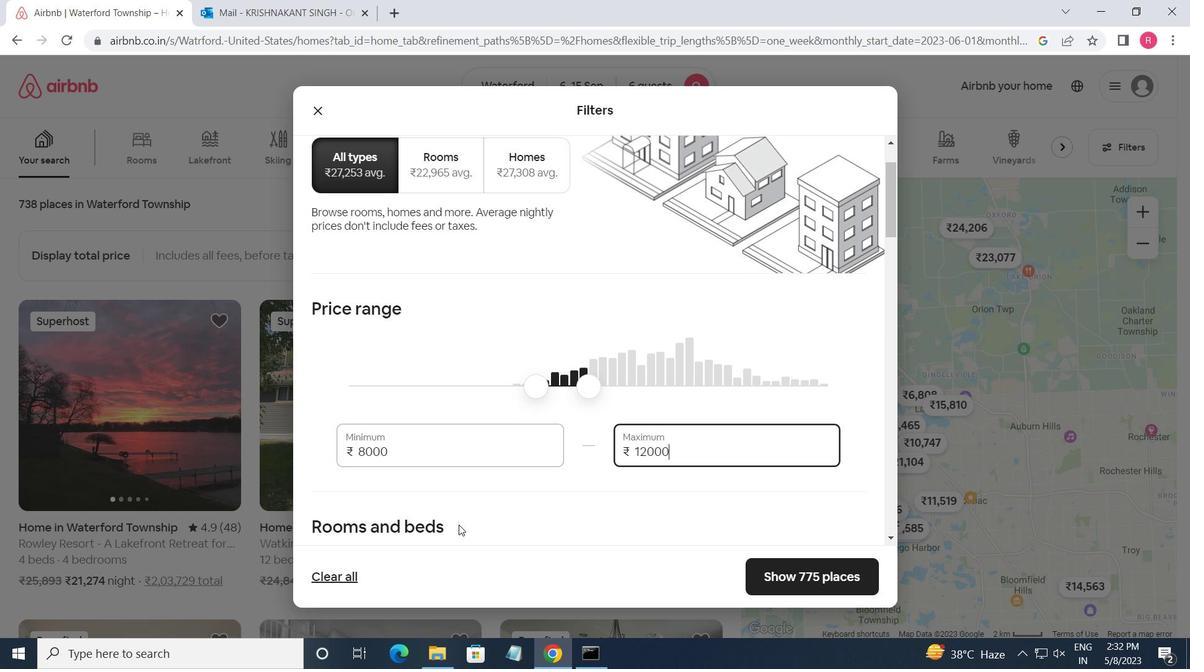 
Action: Mouse moved to (463, 520)
Screenshot: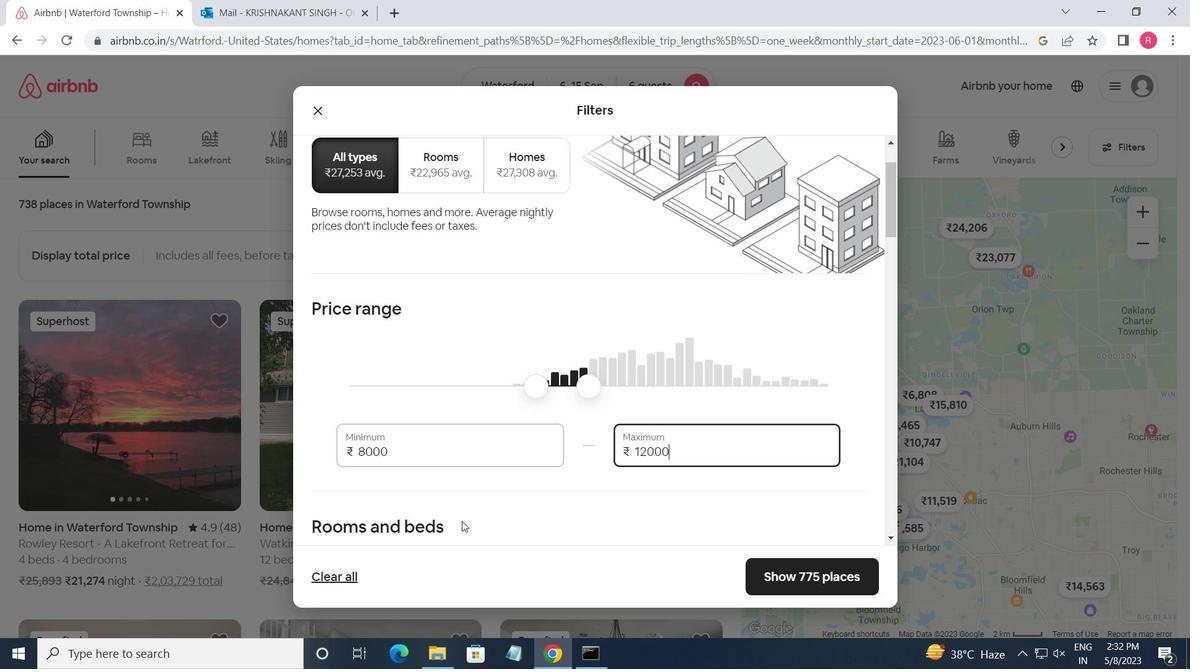 
Action: Mouse scrolled (463, 519) with delta (0, 0)
Screenshot: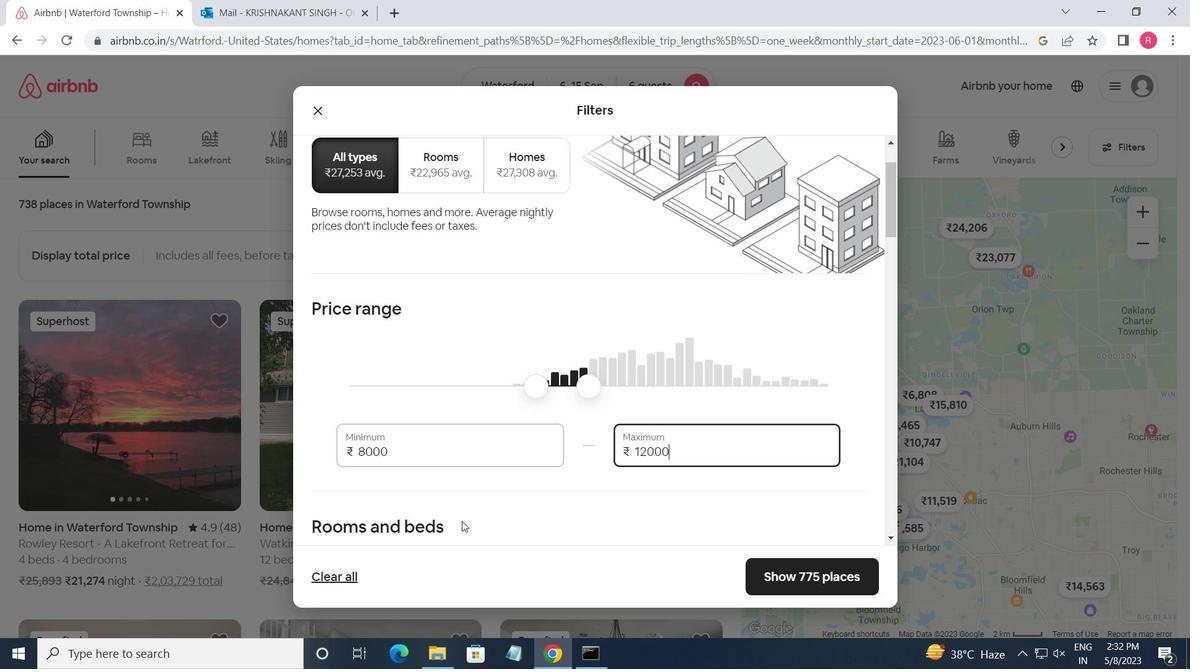 
Action: Mouse scrolled (463, 519) with delta (0, 0)
Screenshot: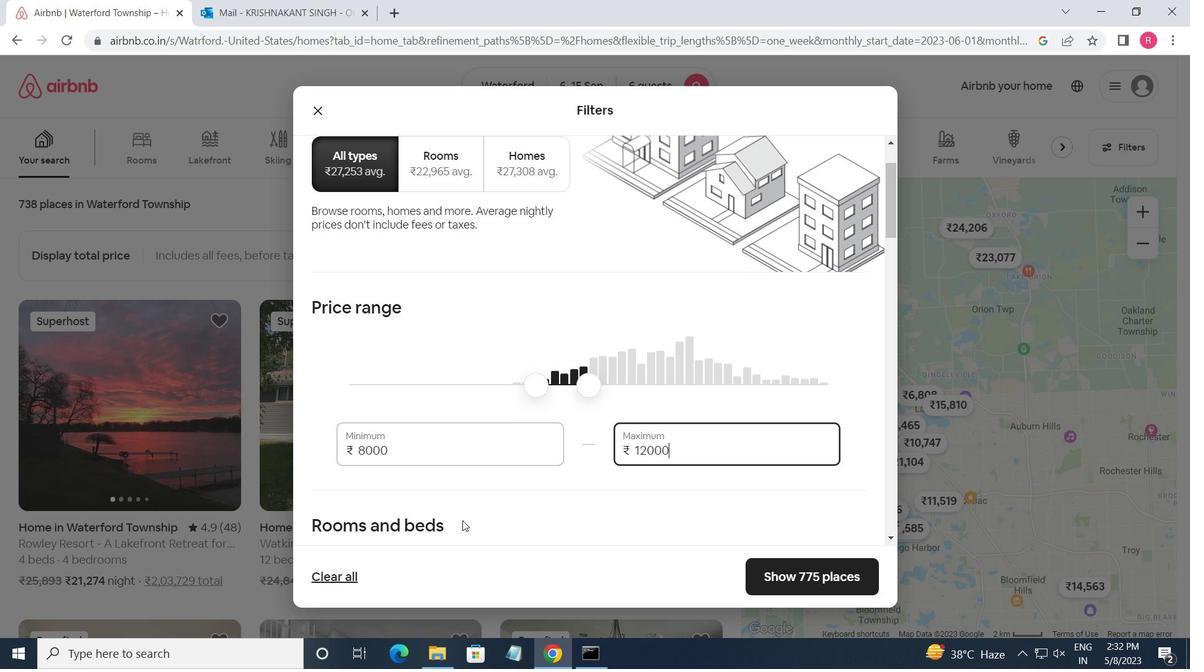 
Action: Mouse moved to (673, 304)
Screenshot: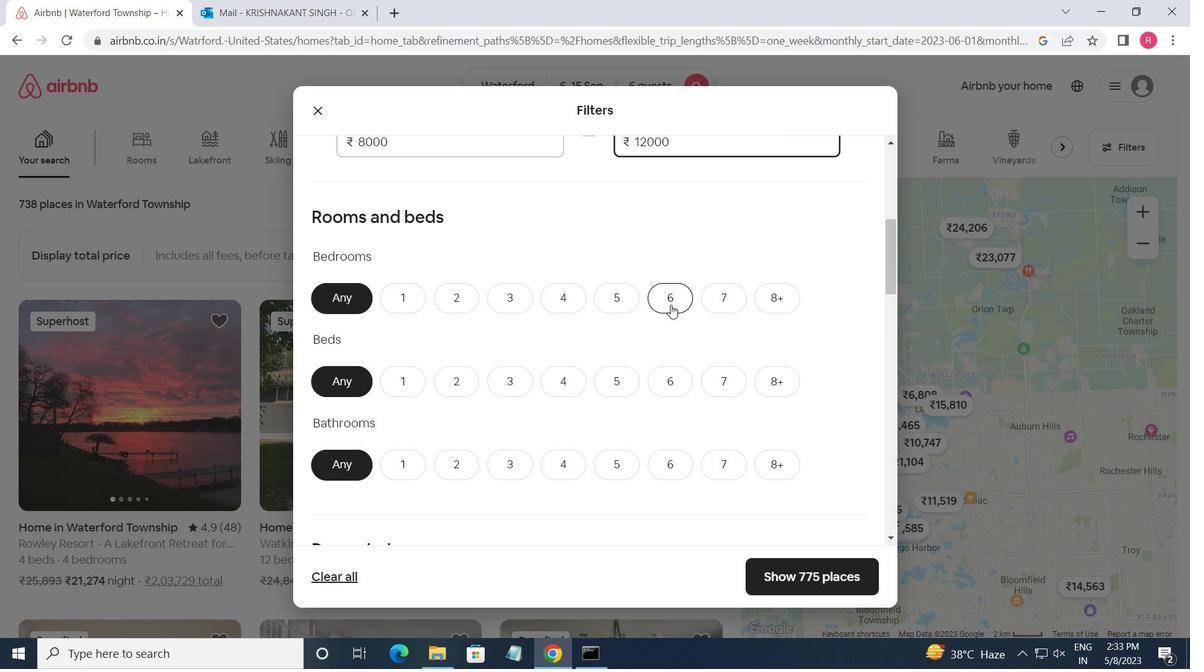 
Action: Mouse pressed left at (673, 304)
Screenshot: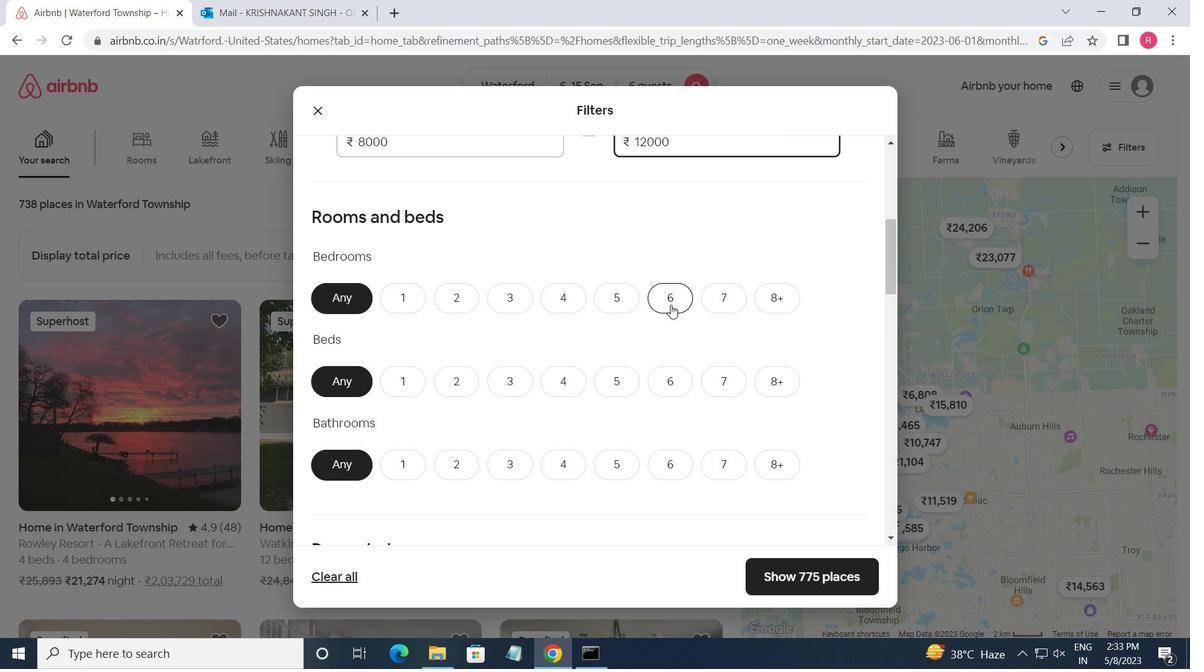 
Action: Mouse moved to (669, 386)
Screenshot: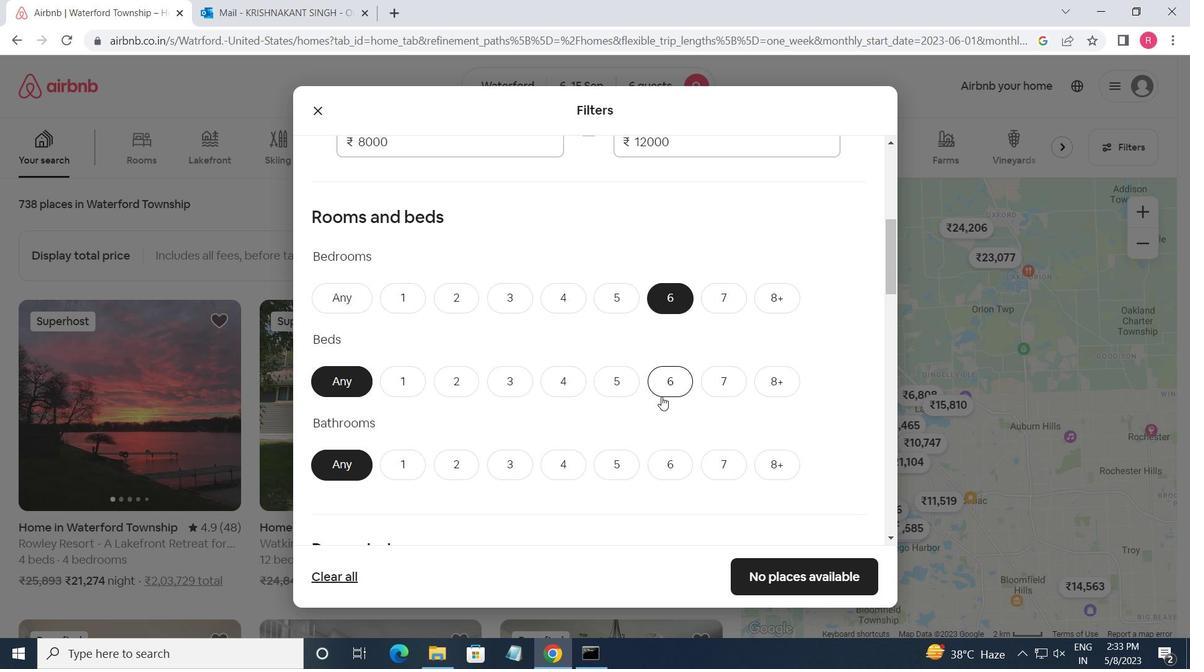 
Action: Mouse pressed left at (669, 386)
Screenshot: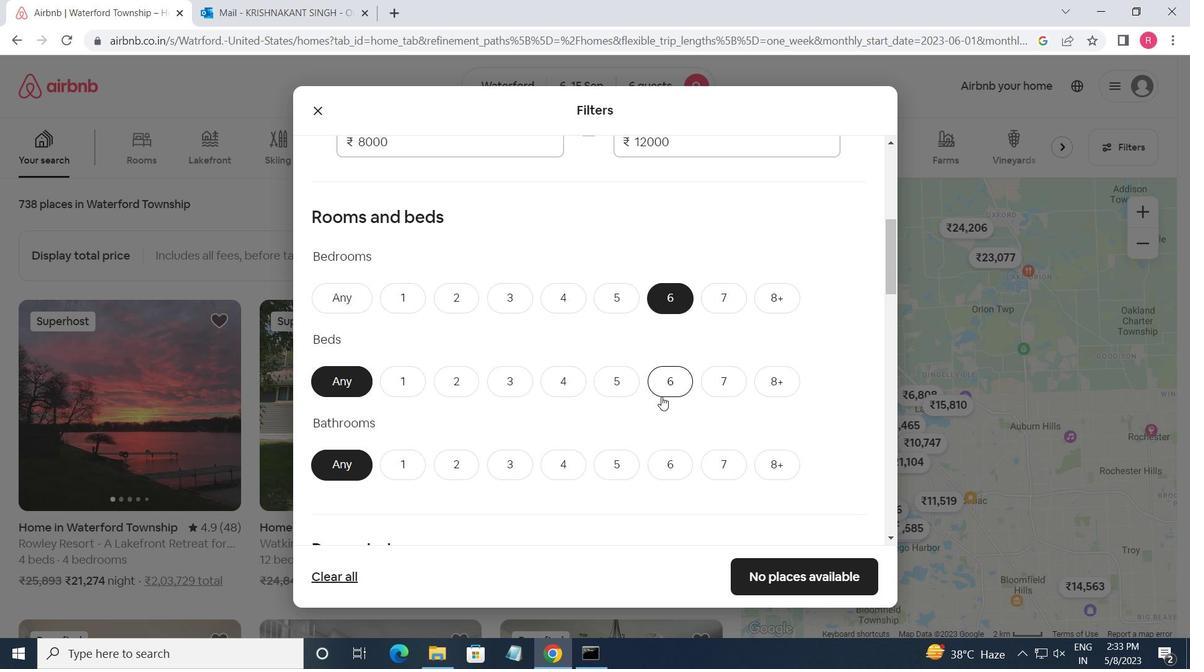 
Action: Mouse moved to (679, 467)
Screenshot: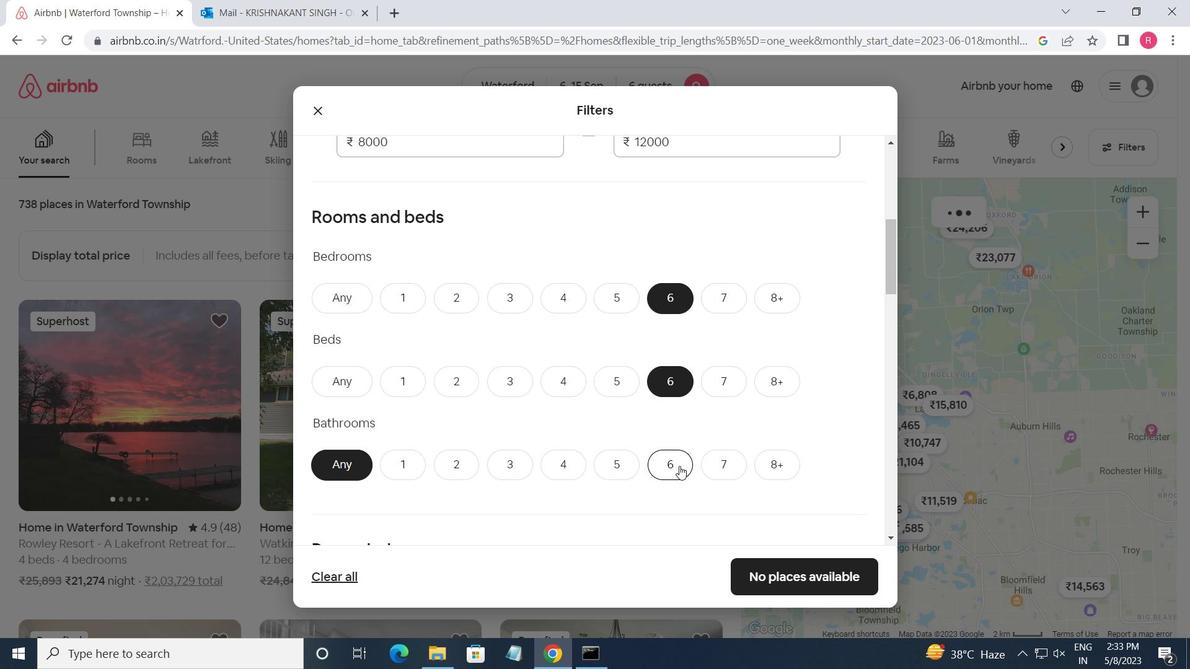
Action: Mouse pressed left at (679, 467)
Screenshot: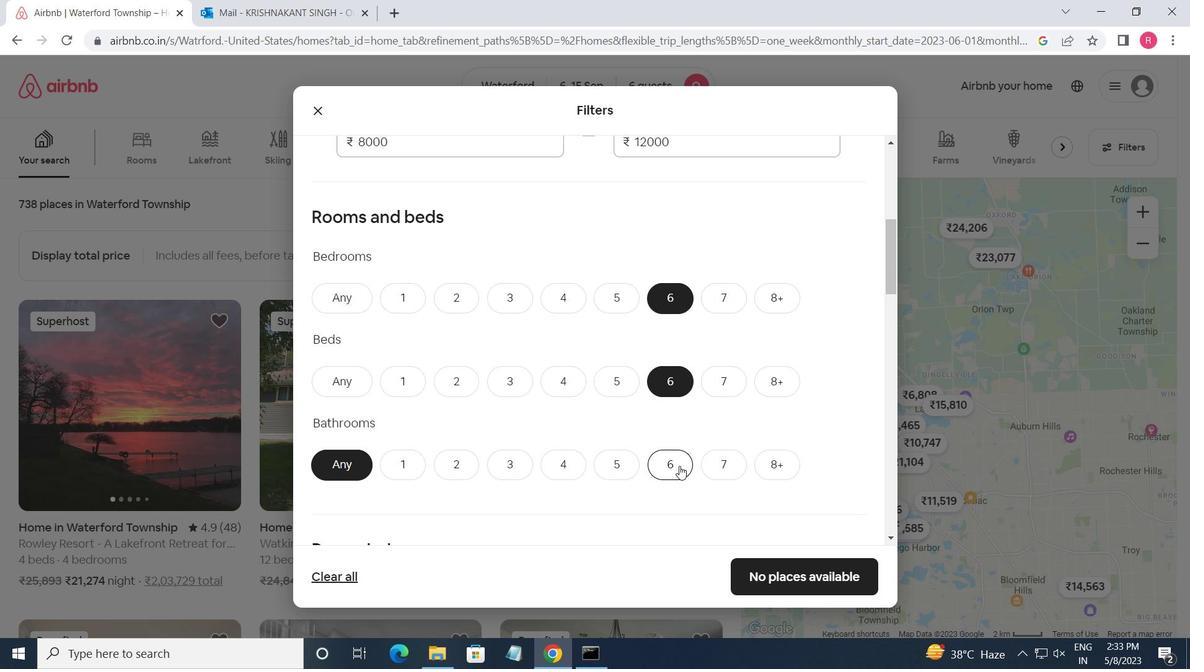 
Action: Mouse moved to (657, 434)
Screenshot: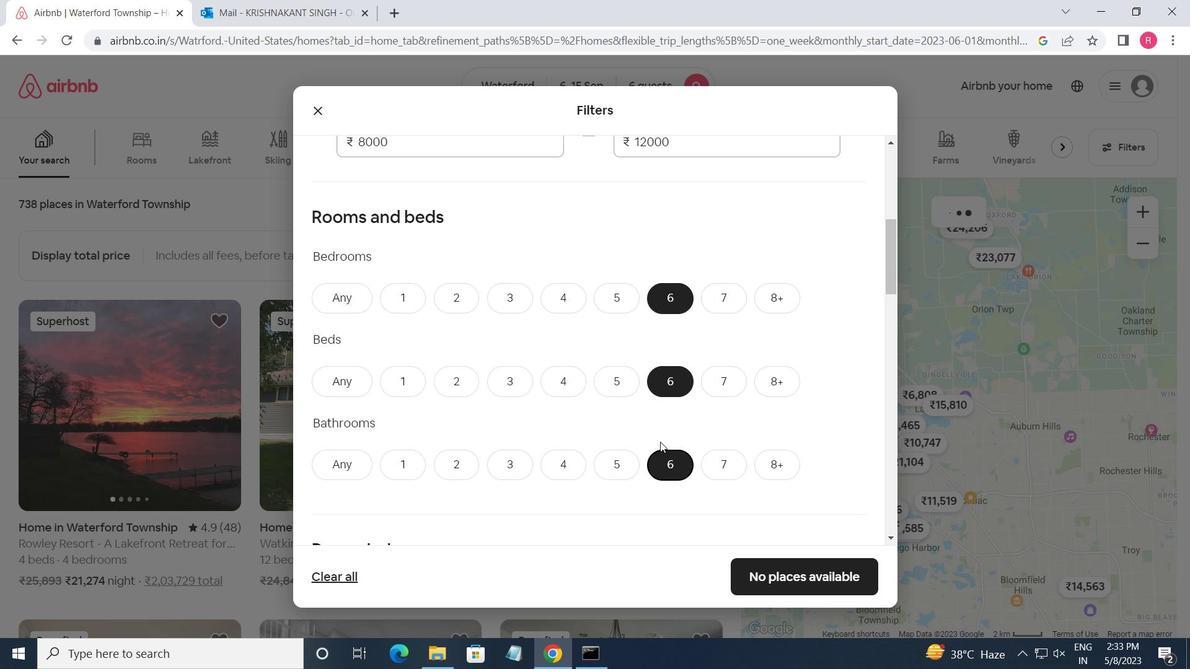 
Action: Mouse scrolled (657, 433) with delta (0, 0)
Screenshot: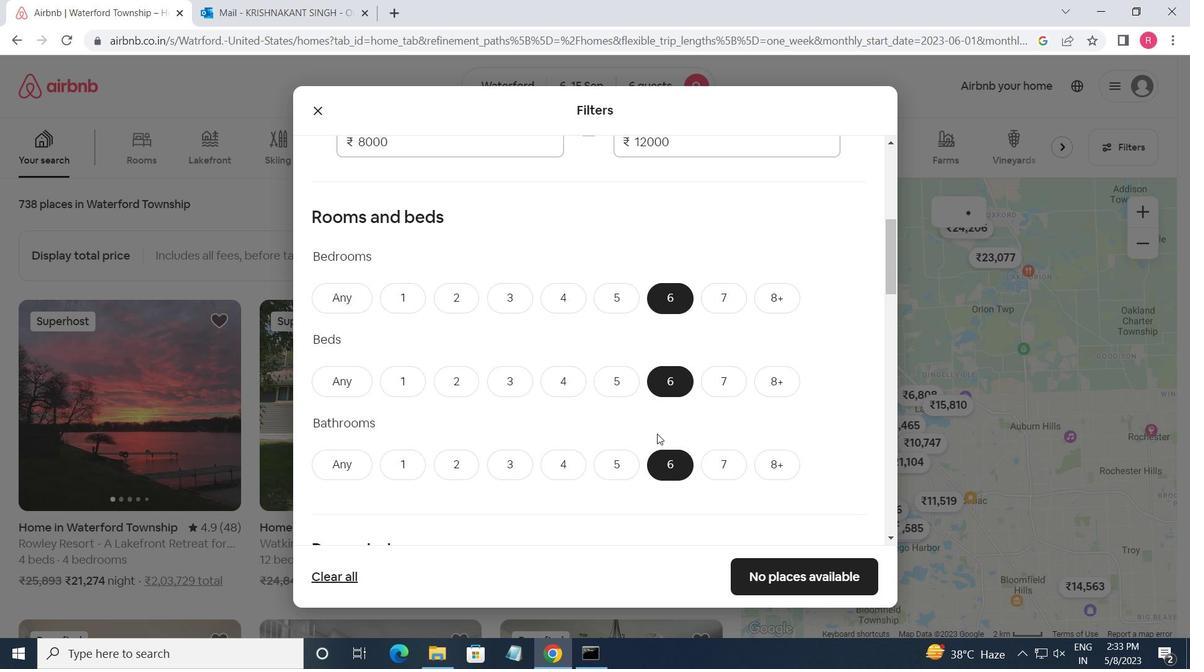 
Action: Mouse scrolled (657, 433) with delta (0, 0)
Screenshot: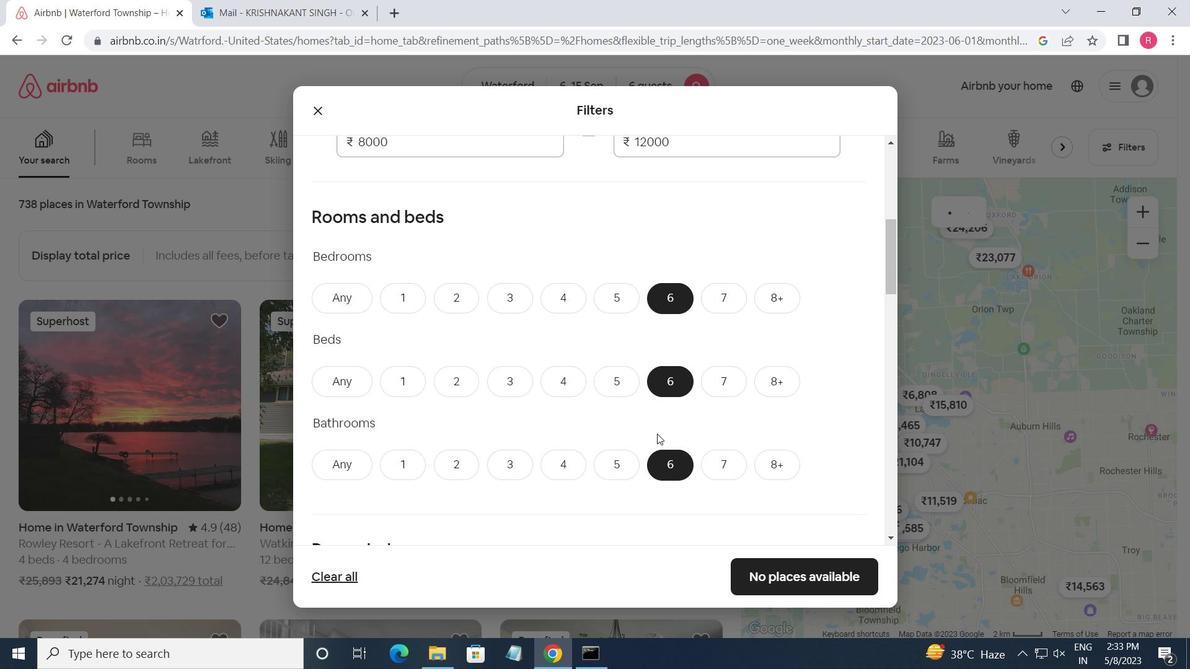 
Action: Mouse moved to (338, 460)
Screenshot: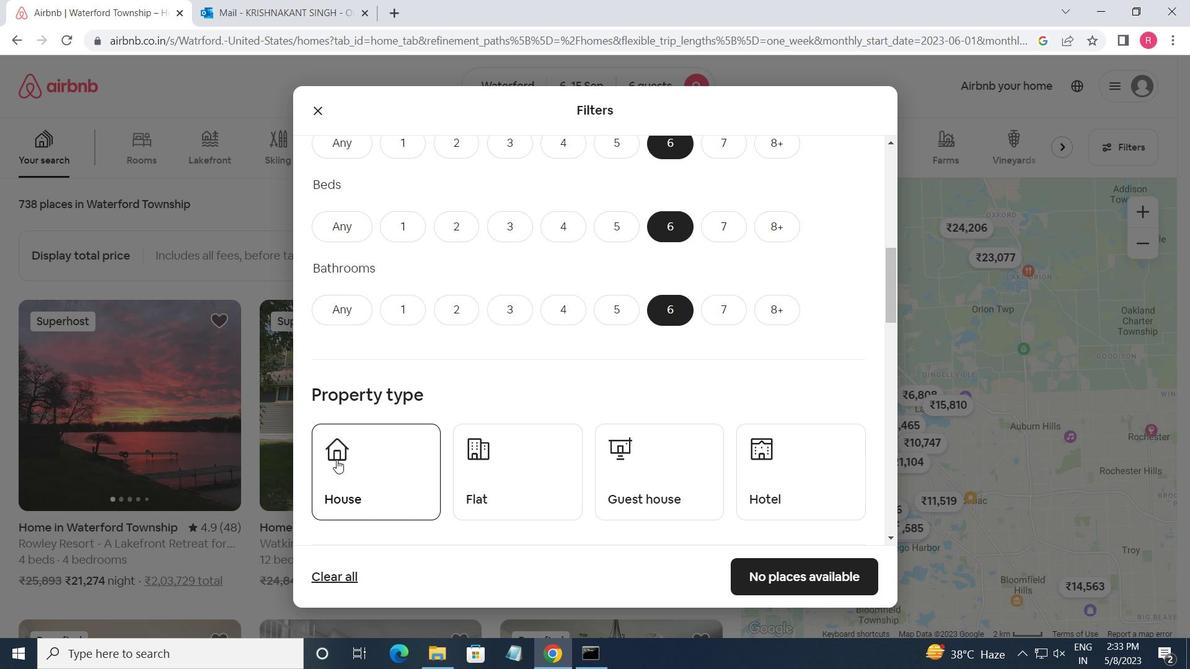 
Action: Mouse pressed left at (338, 460)
Screenshot: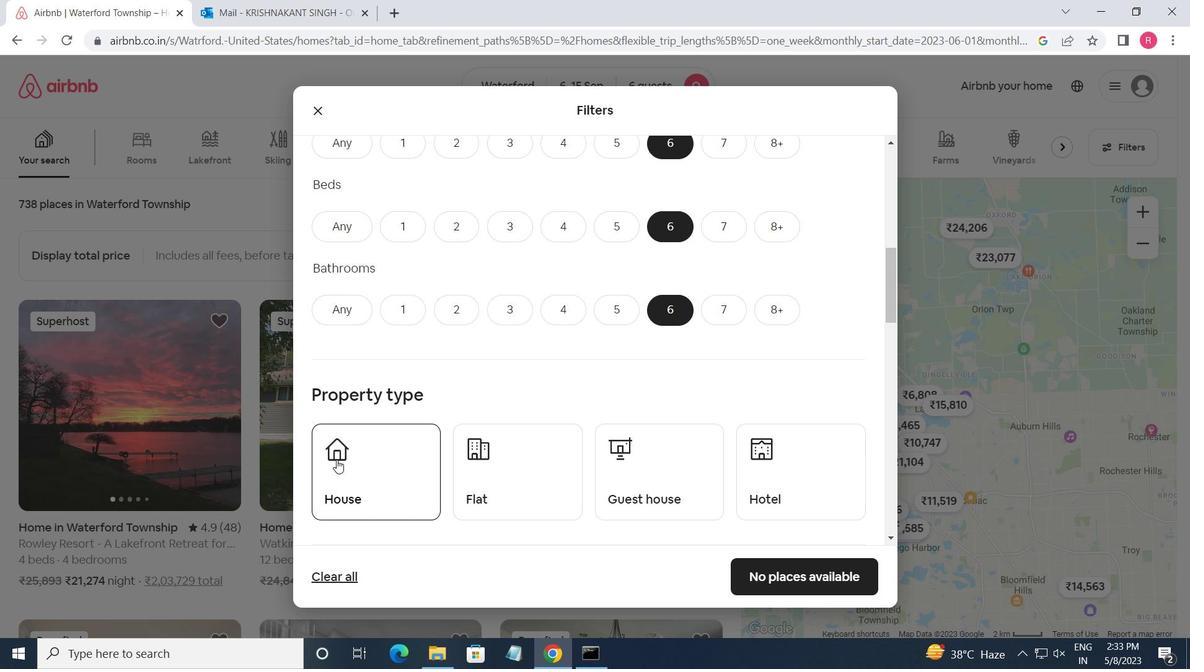 
Action: Mouse moved to (519, 468)
Screenshot: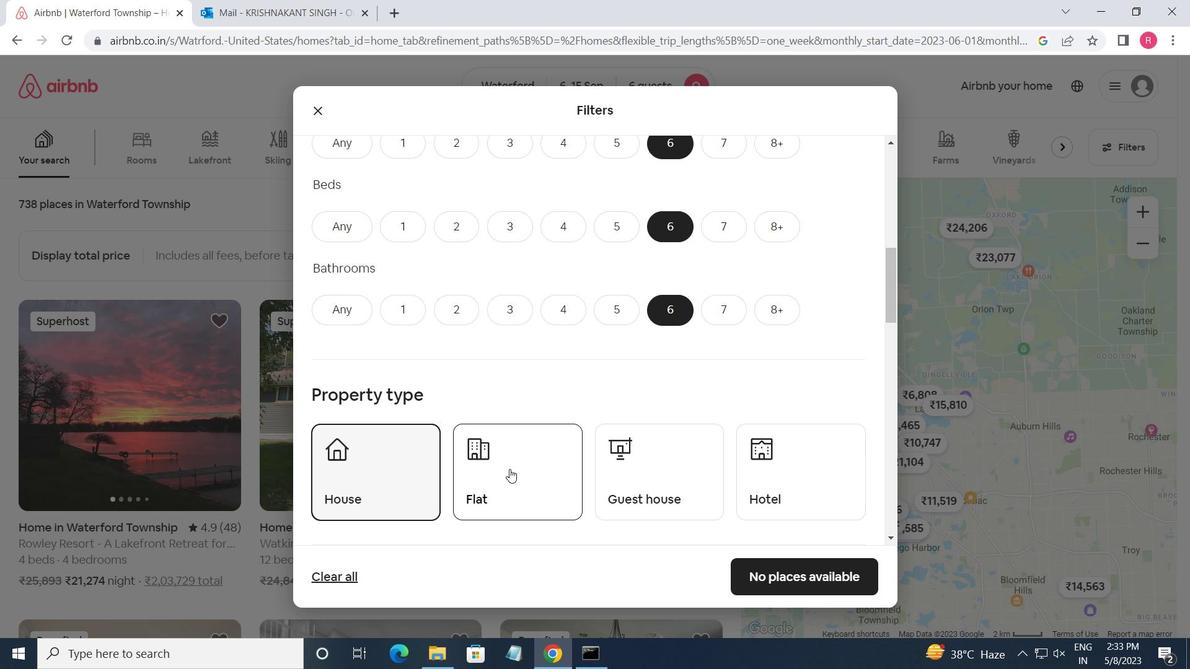 
Action: Mouse pressed left at (519, 468)
Screenshot: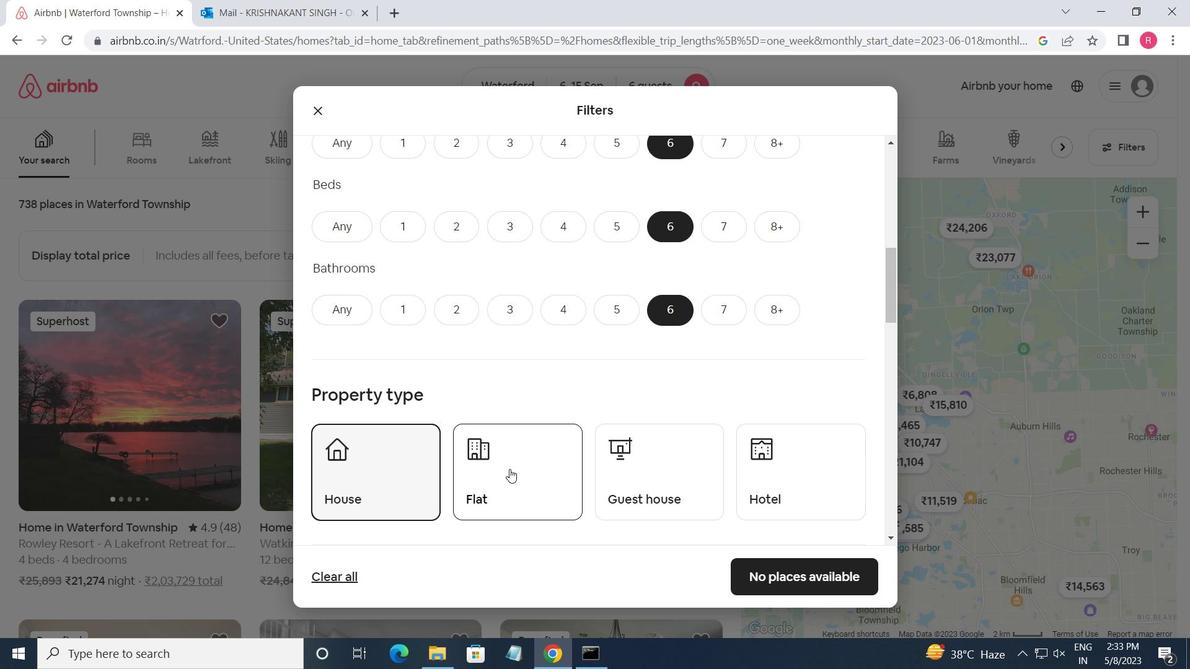
Action: Mouse moved to (663, 495)
Screenshot: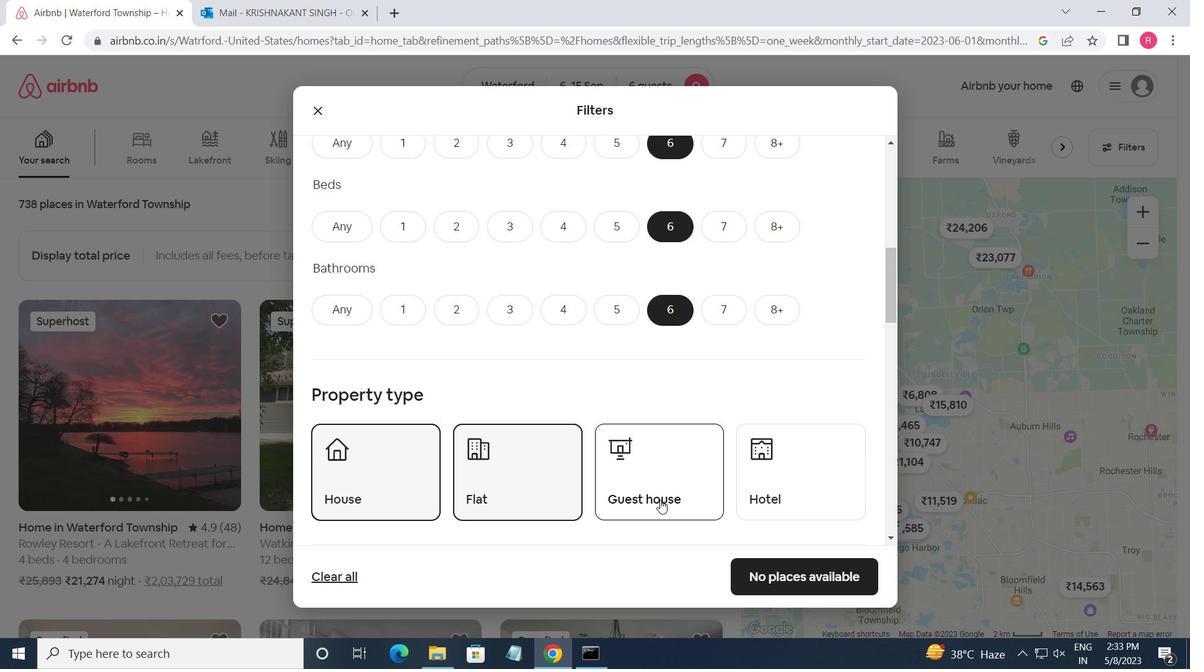 
Action: Mouse pressed left at (663, 495)
Screenshot: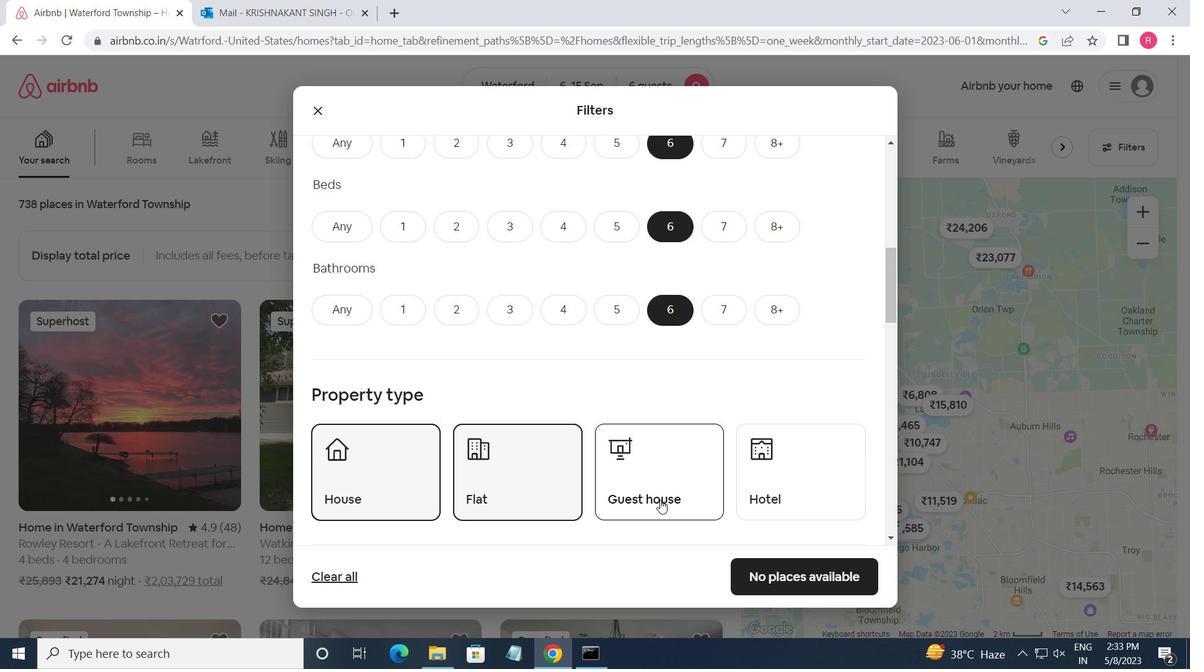 
Action: Mouse moved to (532, 483)
Screenshot: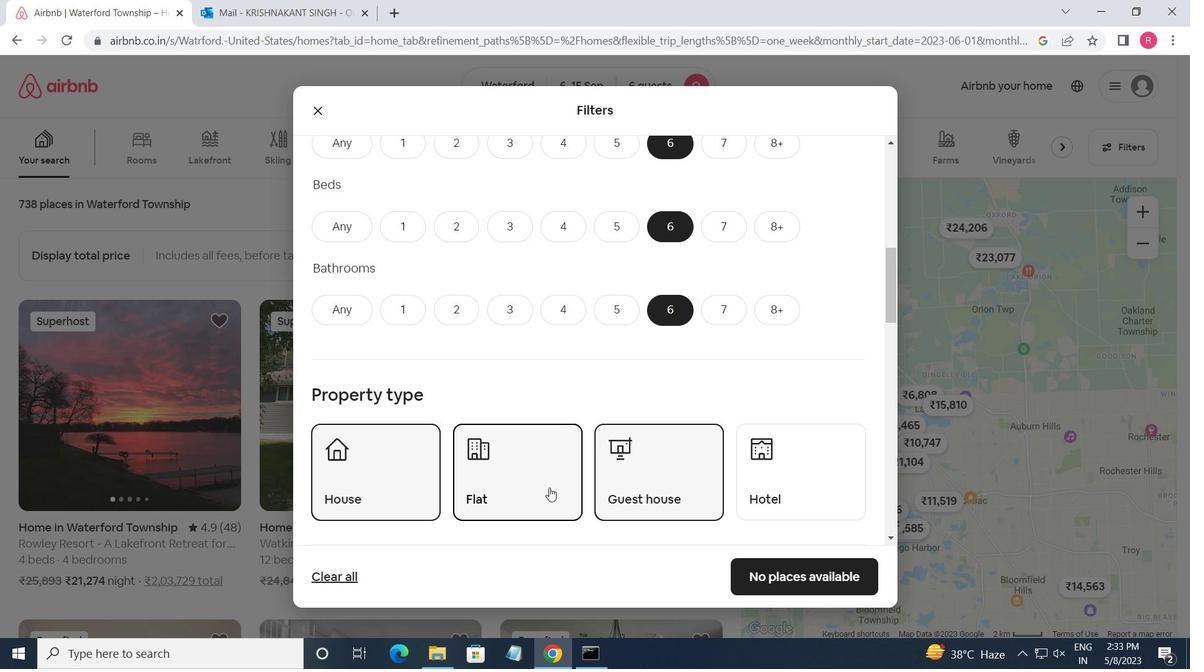 
Action: Mouse scrolled (532, 483) with delta (0, 0)
Screenshot: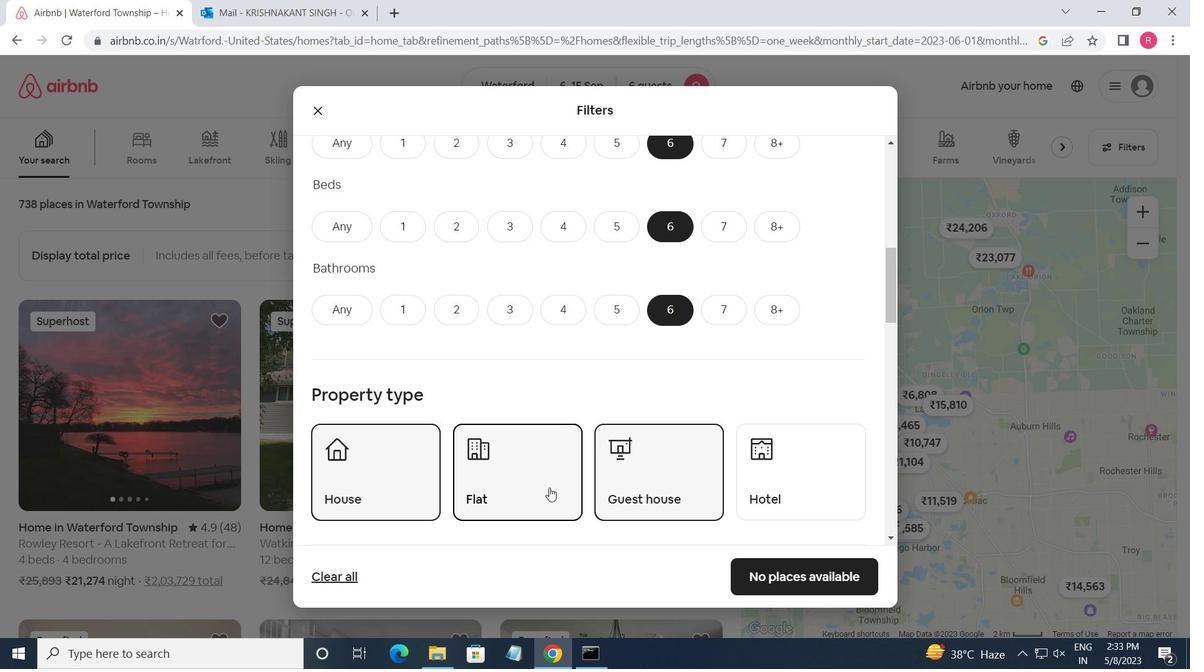 
Action: Mouse moved to (529, 483)
Screenshot: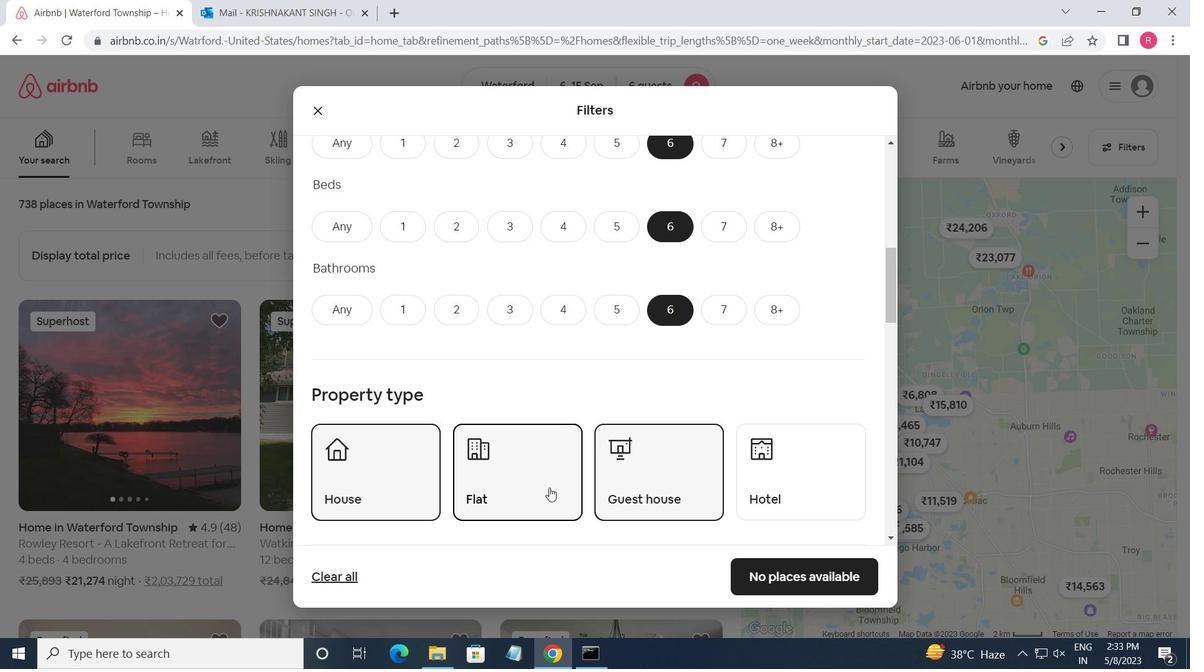 
Action: Mouse scrolled (529, 482) with delta (0, 0)
Screenshot: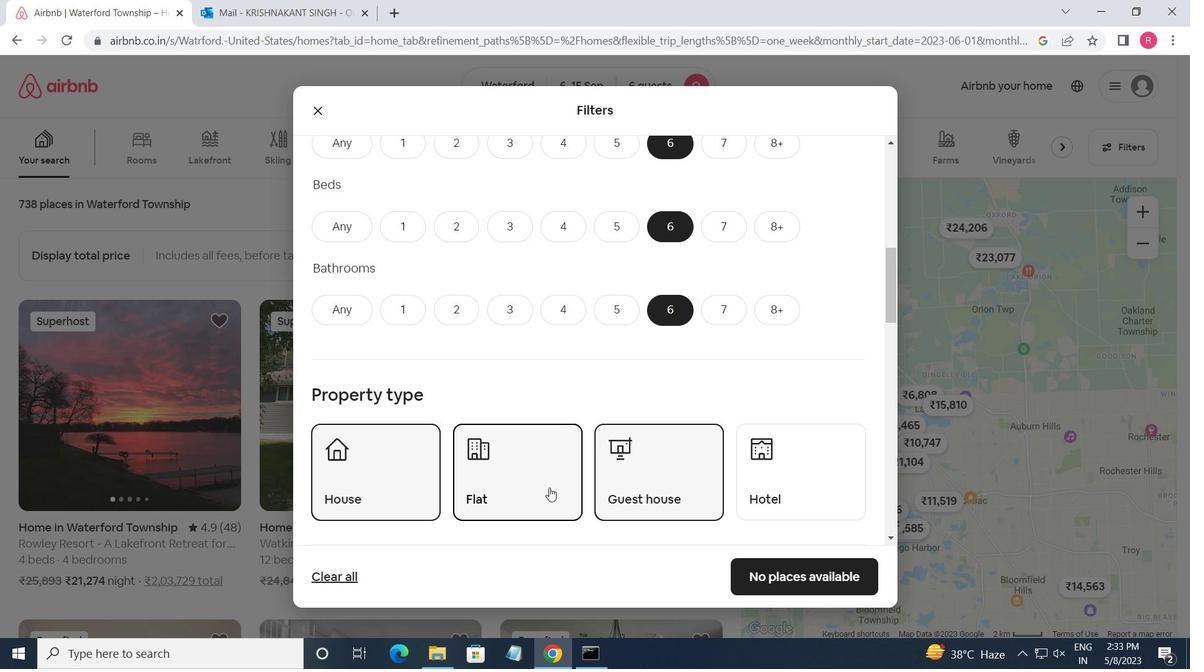 
Action: Mouse moved to (529, 483)
Screenshot: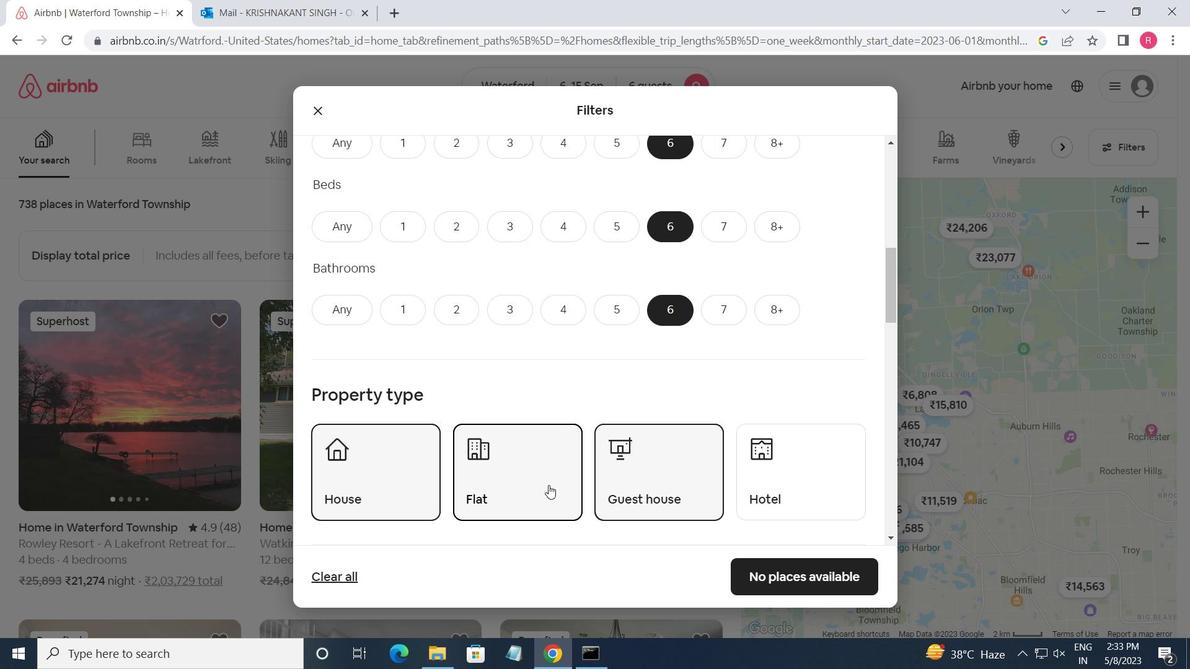 
Action: Mouse scrolled (529, 482) with delta (0, 0)
Screenshot: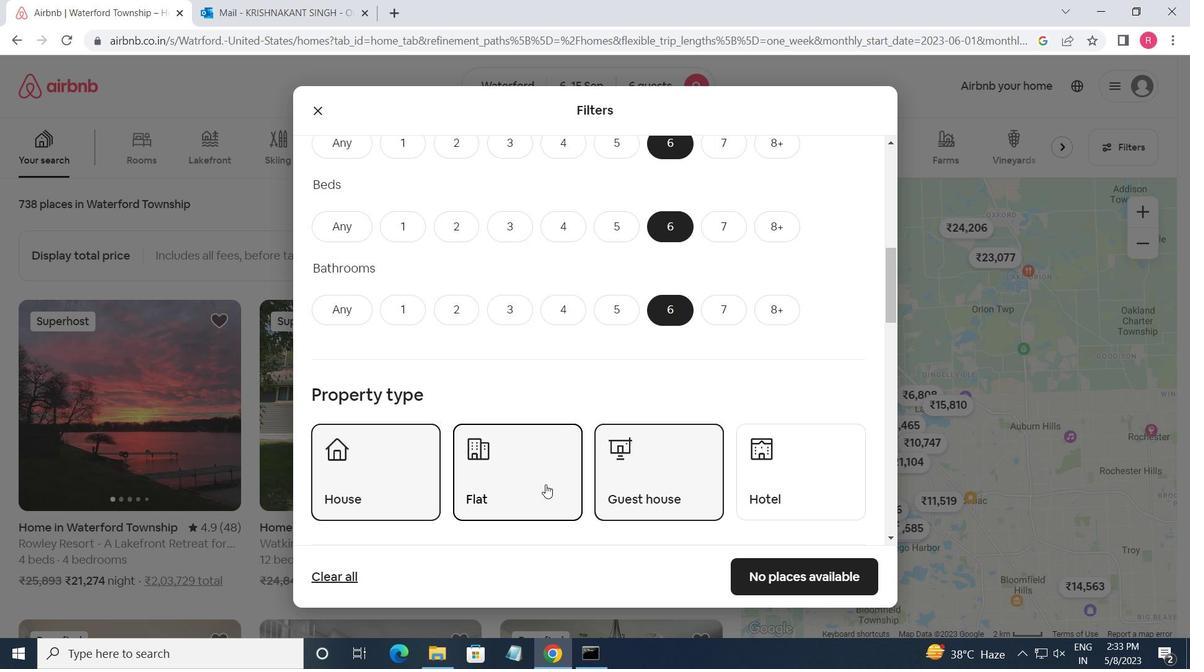 
Action: Mouse moved to (326, 430)
Screenshot: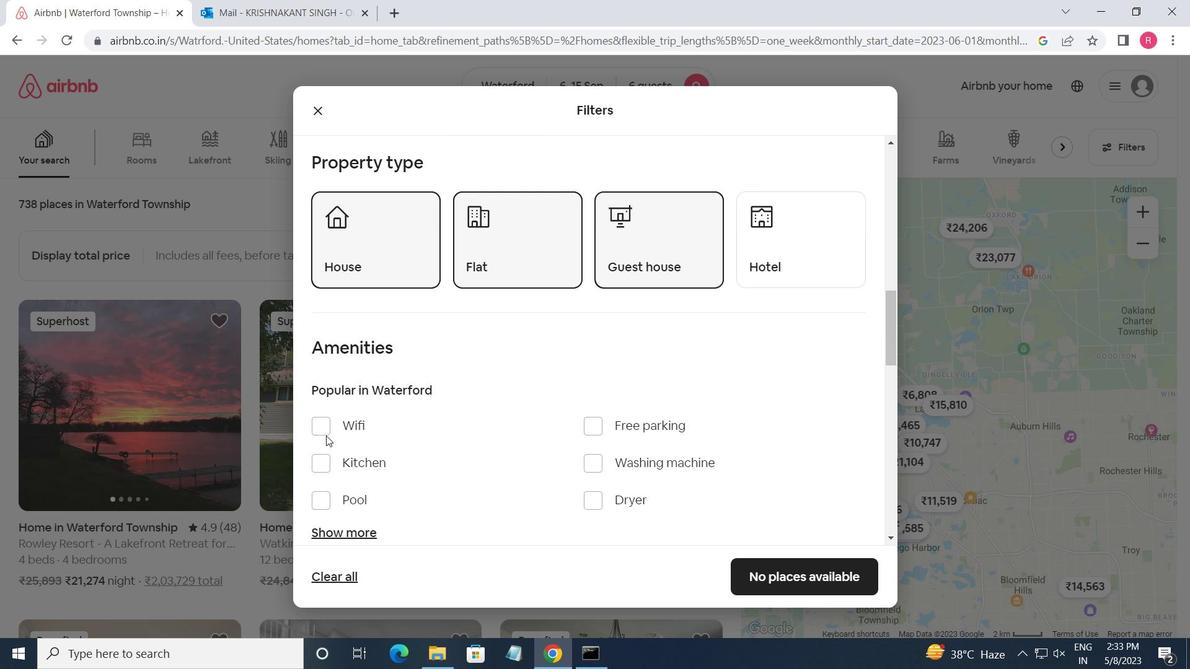 
Action: Mouse pressed left at (326, 430)
Screenshot: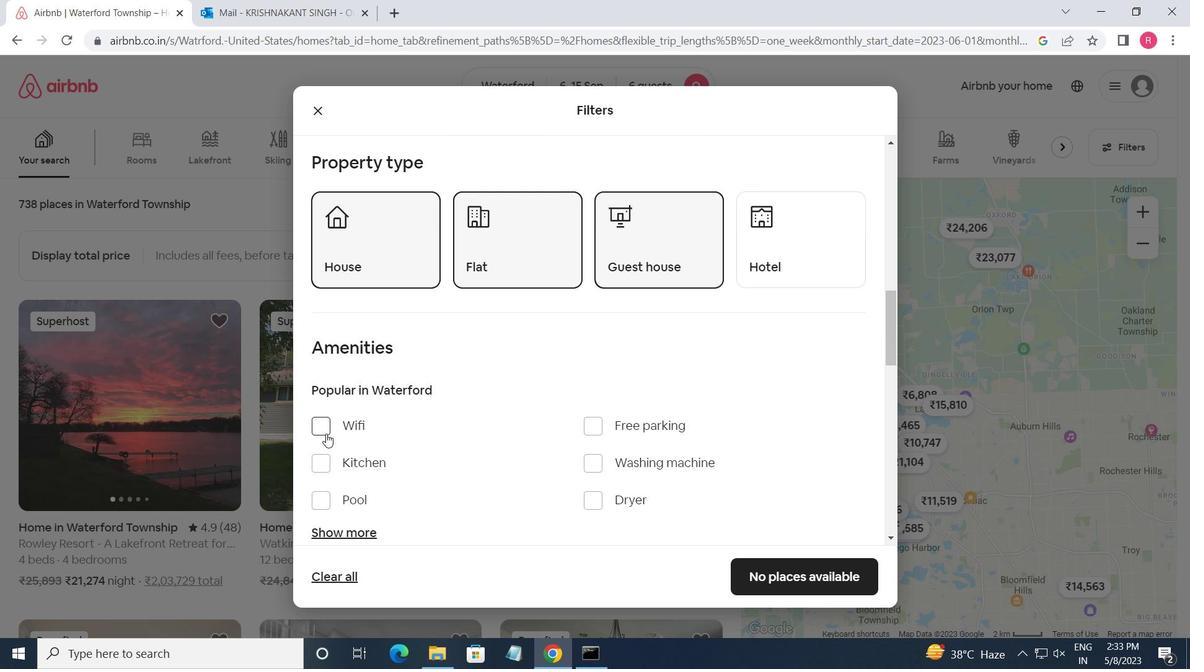 
Action: Mouse moved to (450, 446)
Screenshot: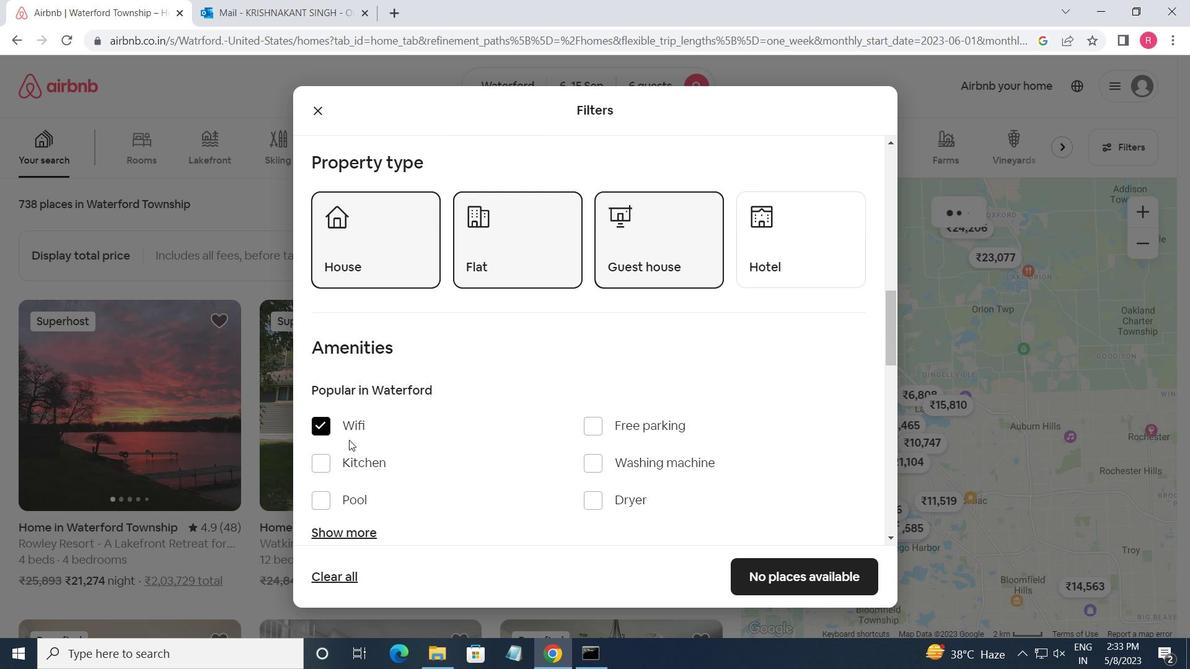 
Action: Mouse scrolled (450, 445) with delta (0, 0)
Screenshot: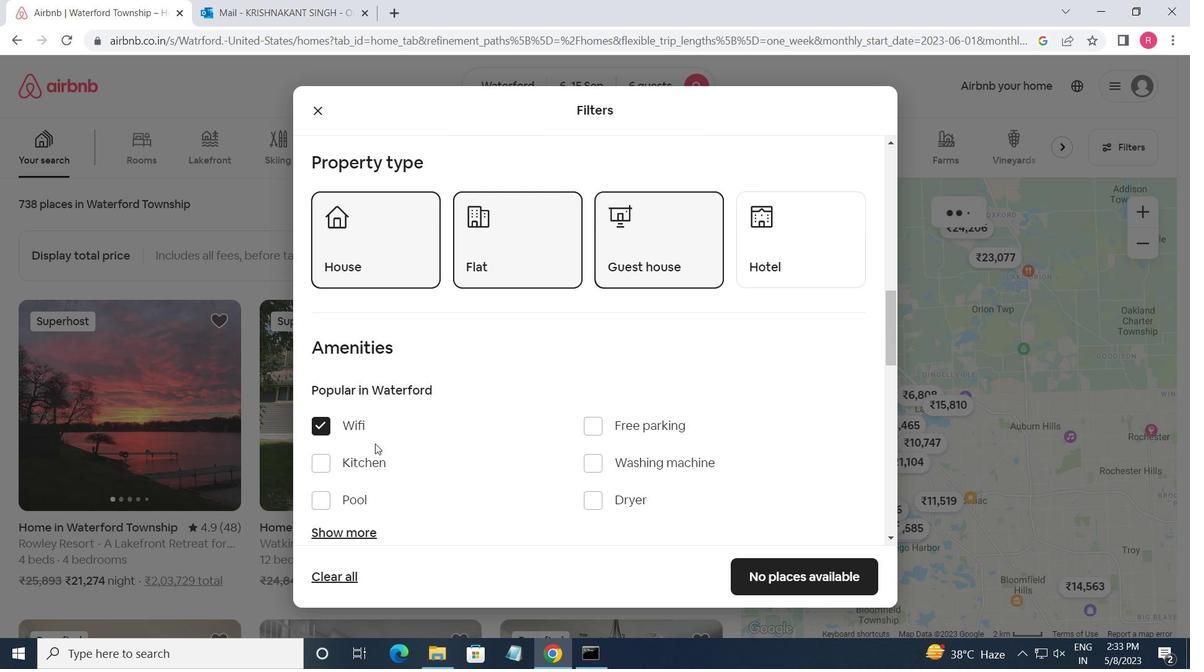 
Action: Mouse scrolled (450, 445) with delta (0, 0)
Screenshot: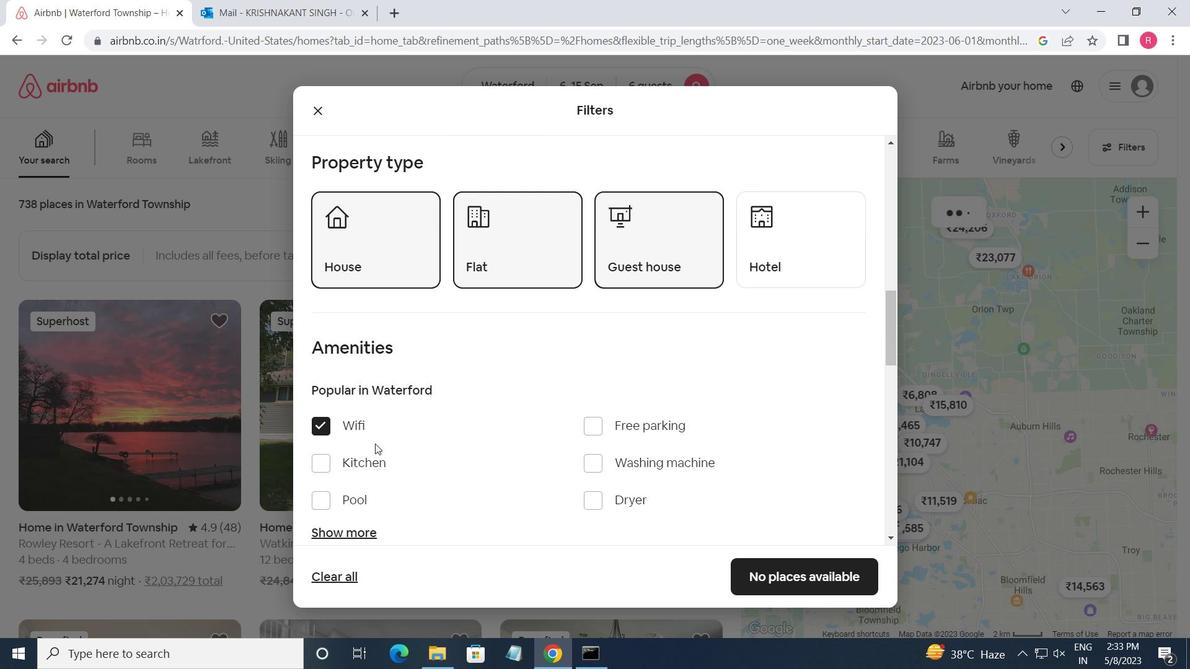 
Action: Mouse moved to (596, 271)
Screenshot: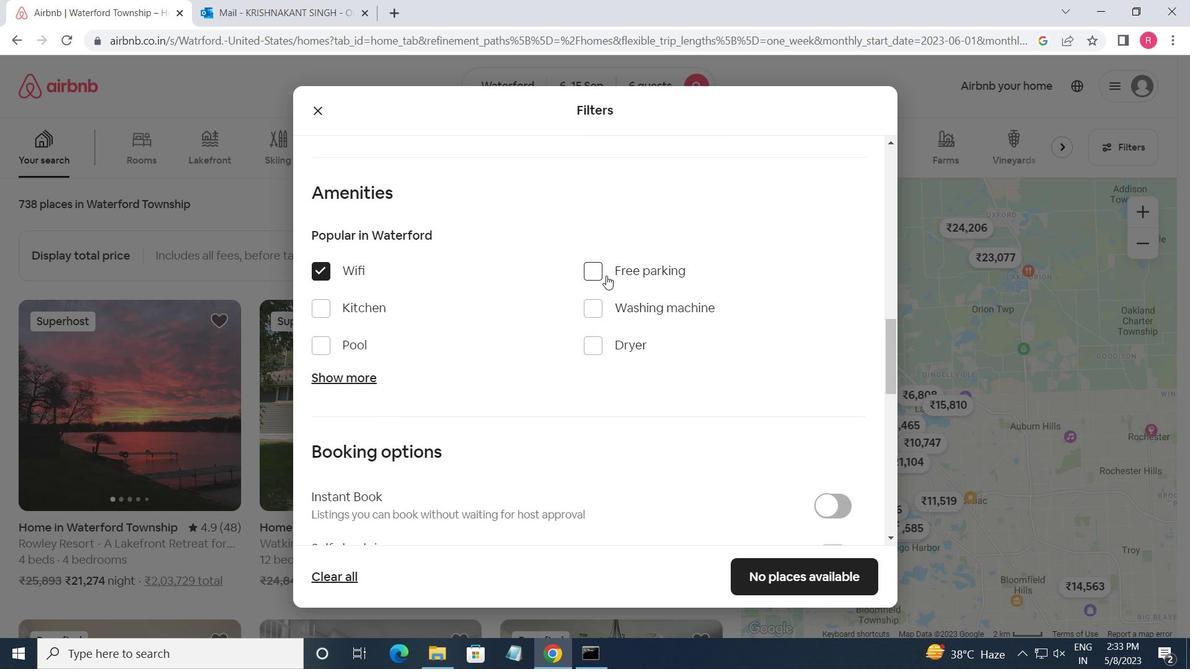 
Action: Mouse pressed left at (596, 271)
Screenshot: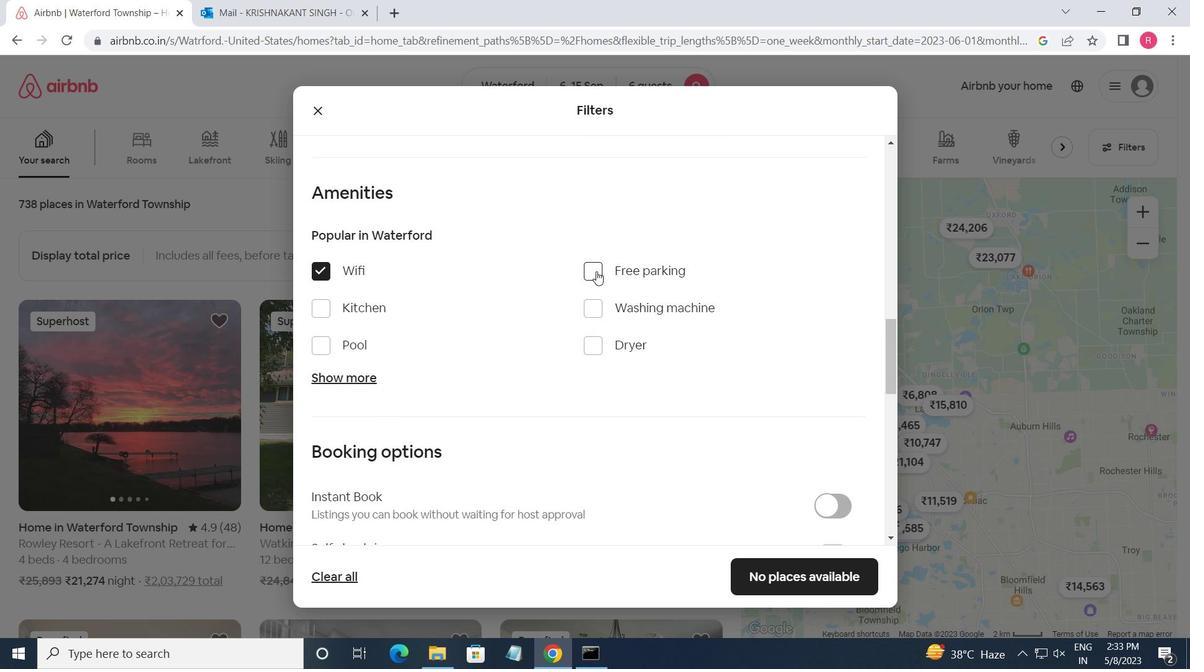 
Action: Mouse moved to (347, 379)
Screenshot: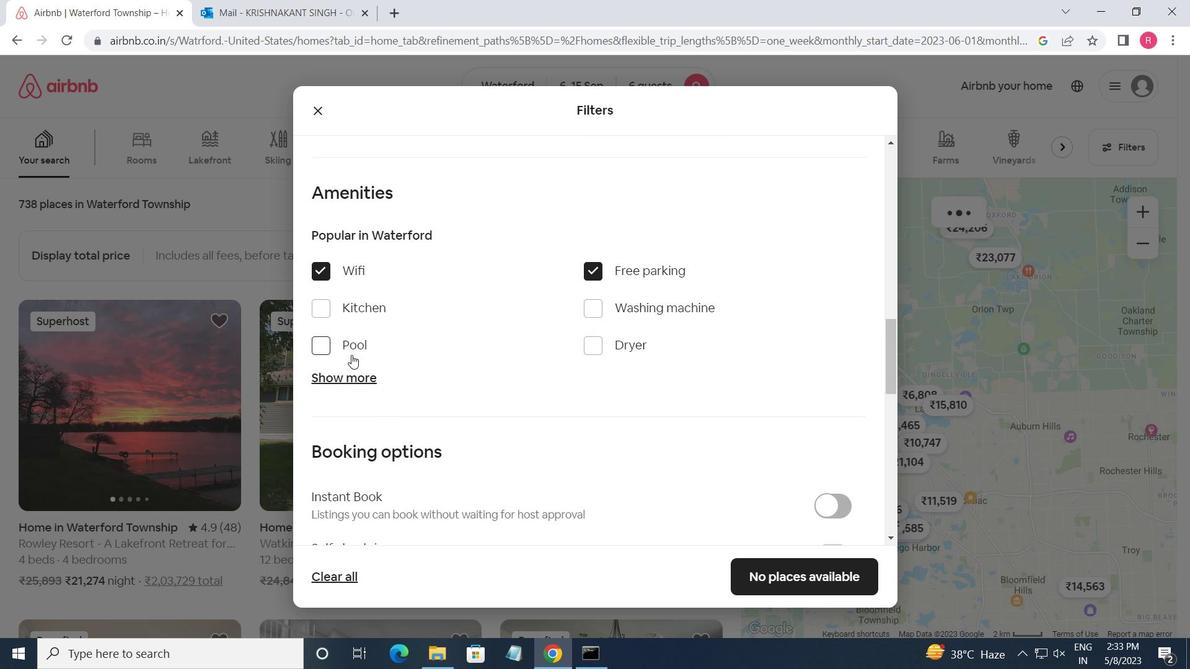 
Action: Mouse pressed left at (347, 379)
Screenshot: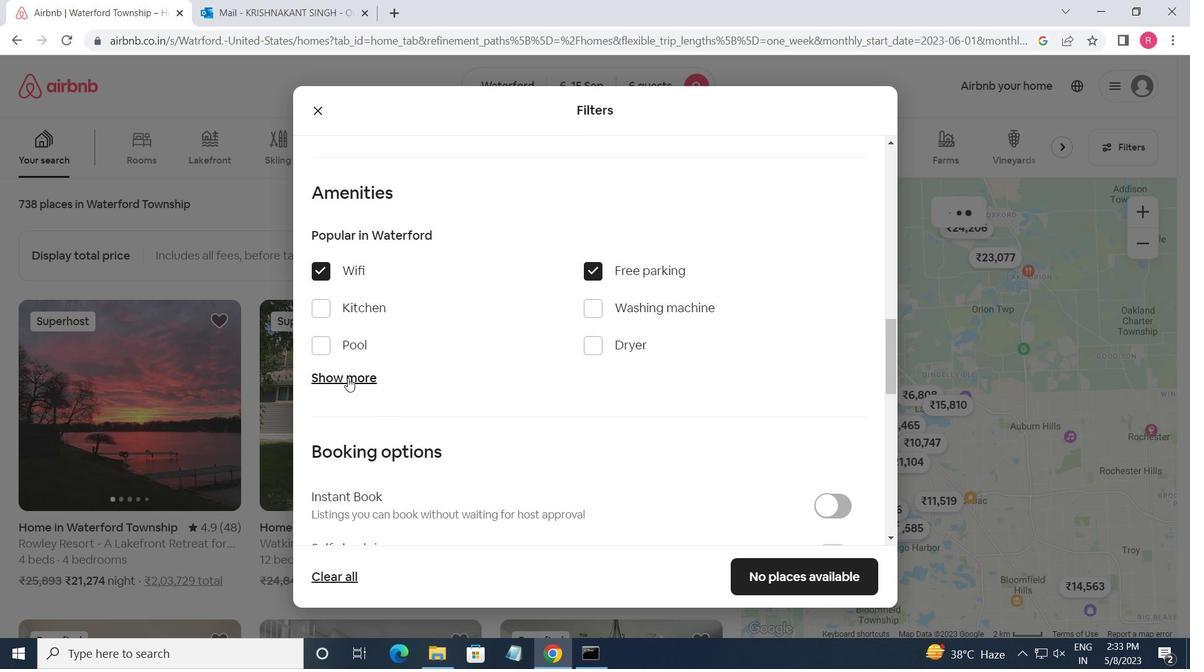
Action: Mouse moved to (354, 378)
Screenshot: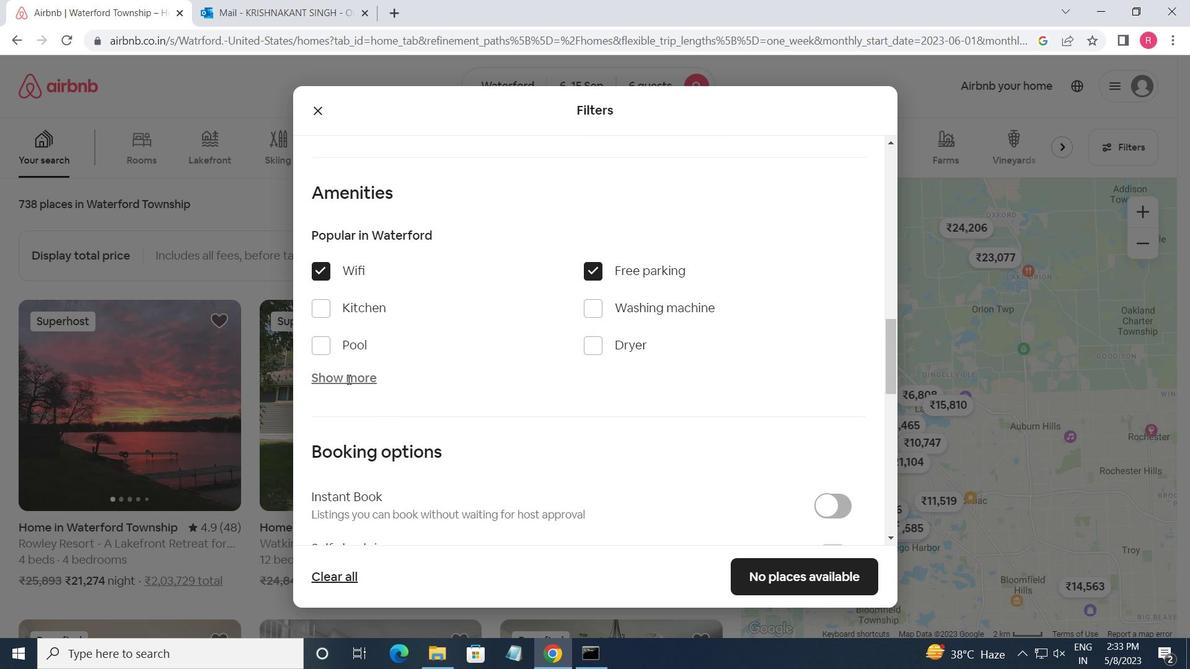 
Action: Mouse scrolled (354, 377) with delta (0, 0)
Screenshot: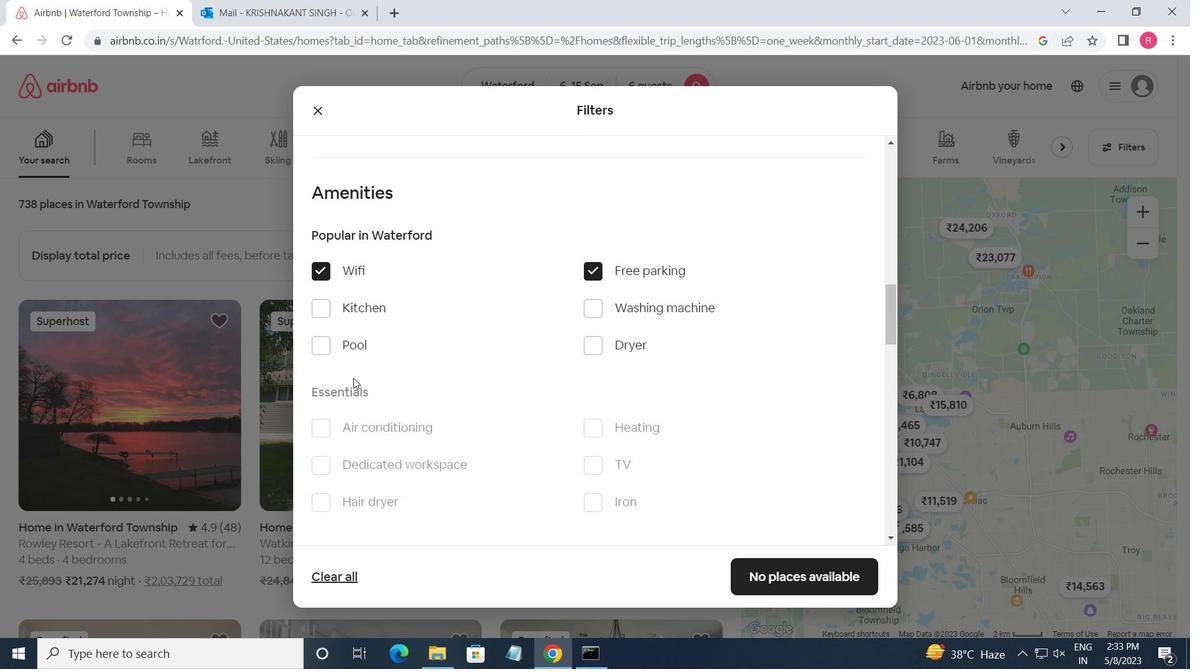 
Action: Mouse moved to (354, 378)
Screenshot: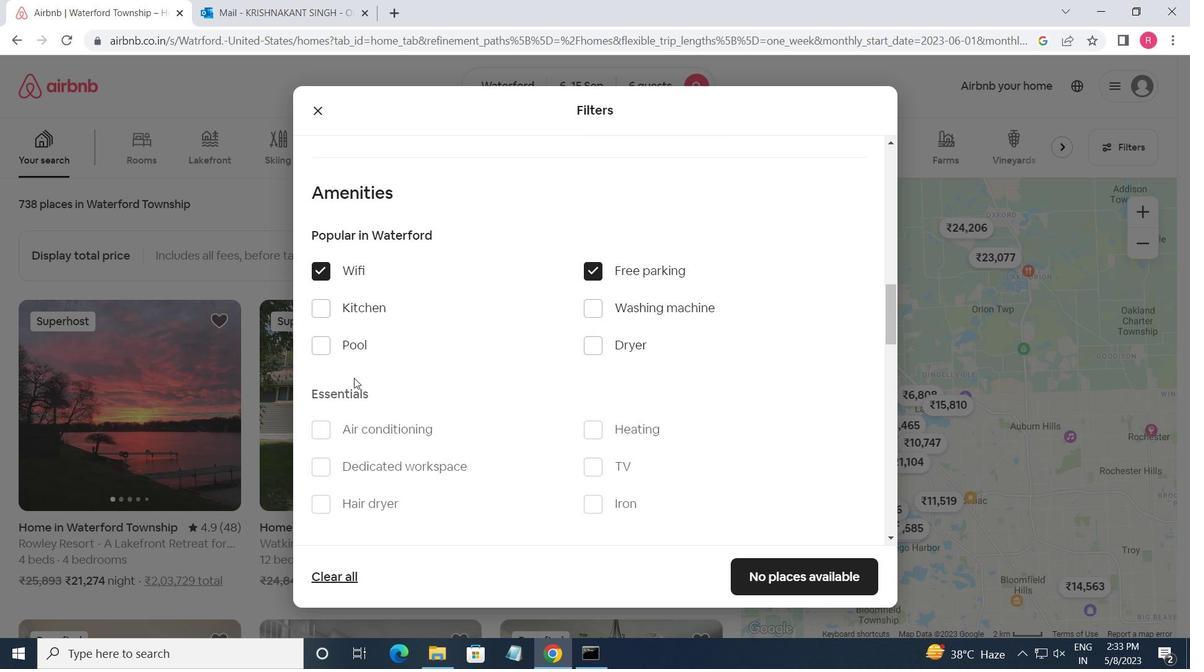 
Action: Mouse scrolled (354, 377) with delta (0, 0)
Screenshot: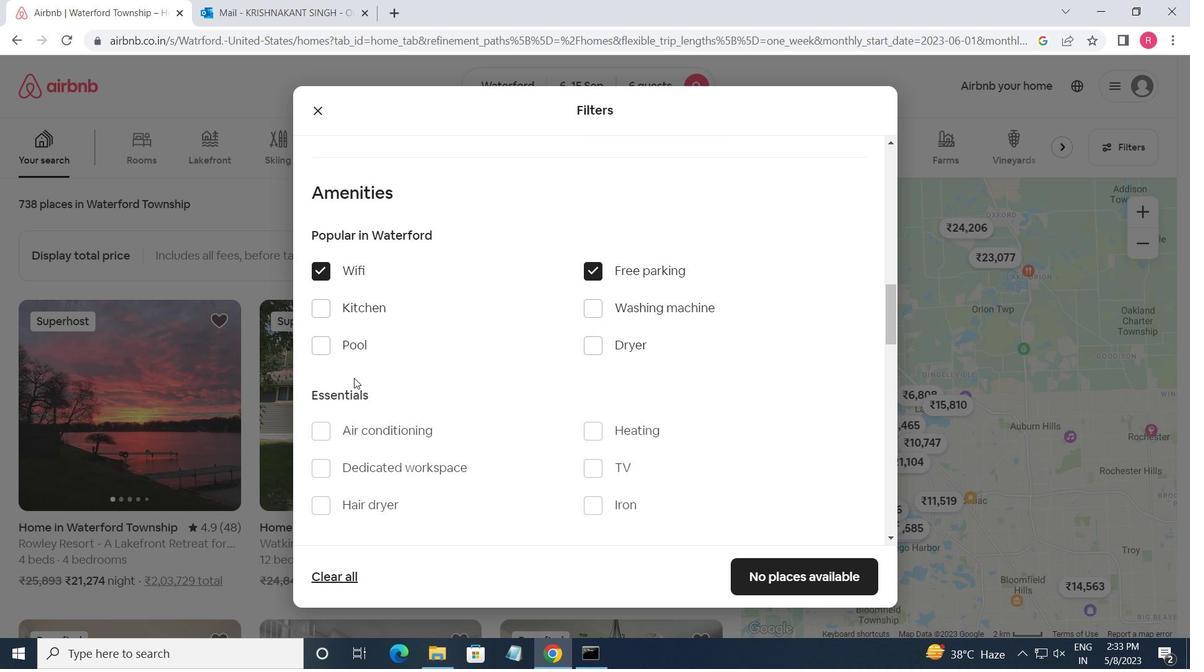 
Action: Mouse moved to (595, 312)
Screenshot: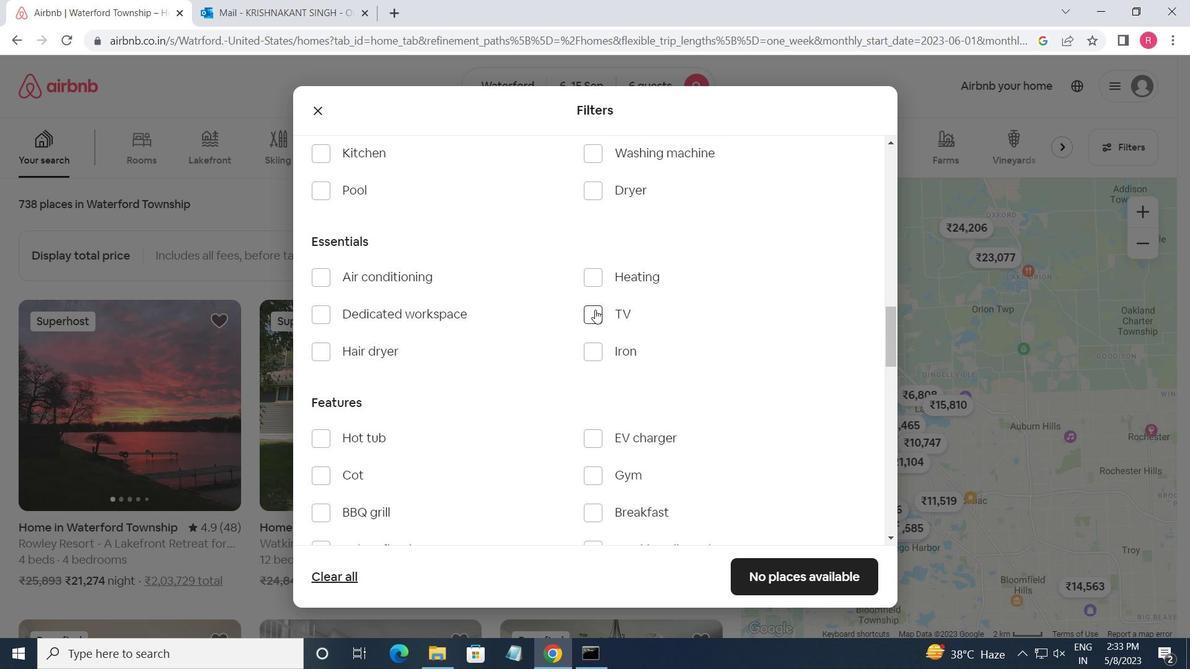 
Action: Mouse pressed left at (595, 312)
Screenshot: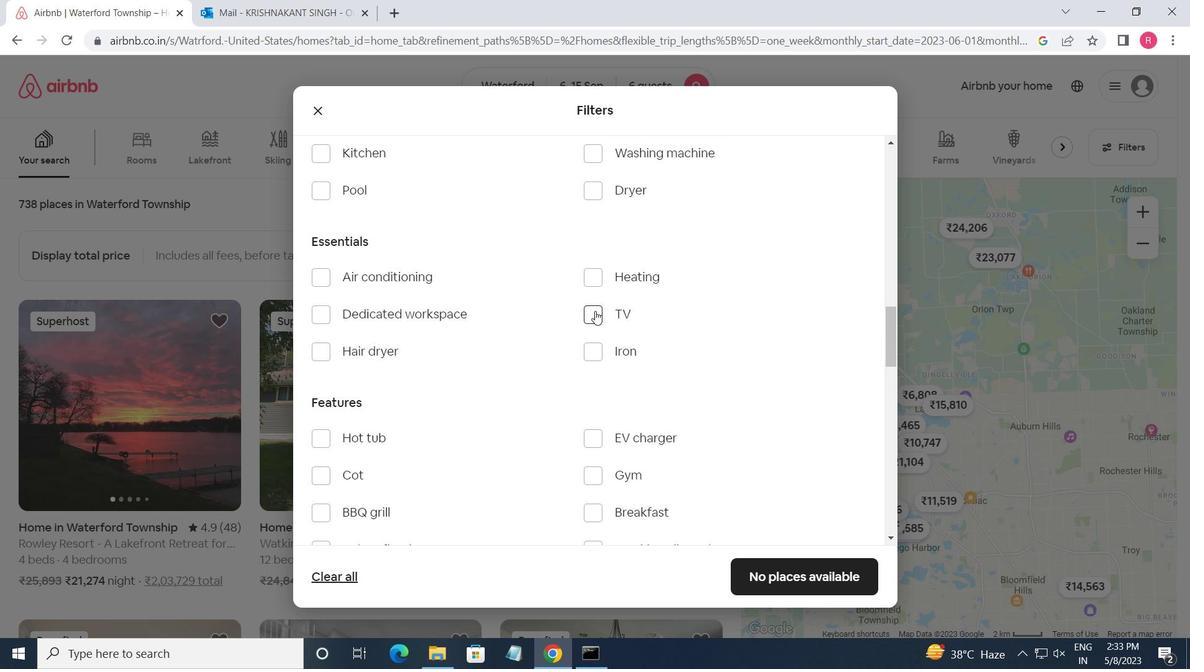 
Action: Mouse moved to (601, 334)
Screenshot: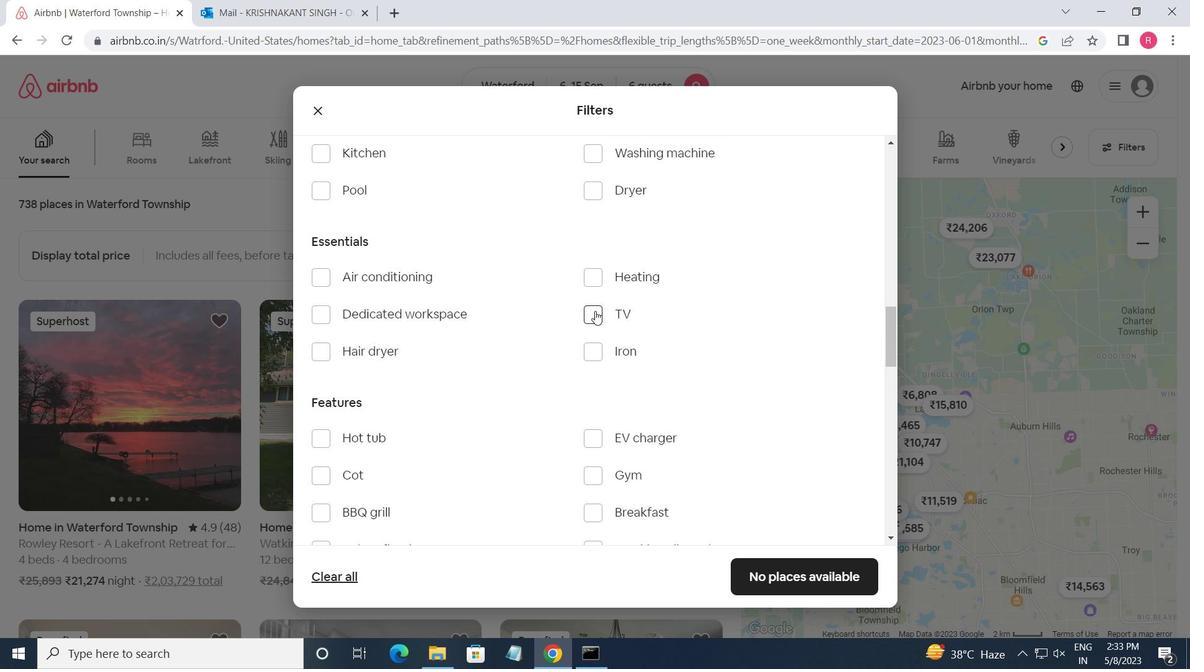 
Action: Mouse scrolled (601, 334) with delta (0, 0)
Screenshot: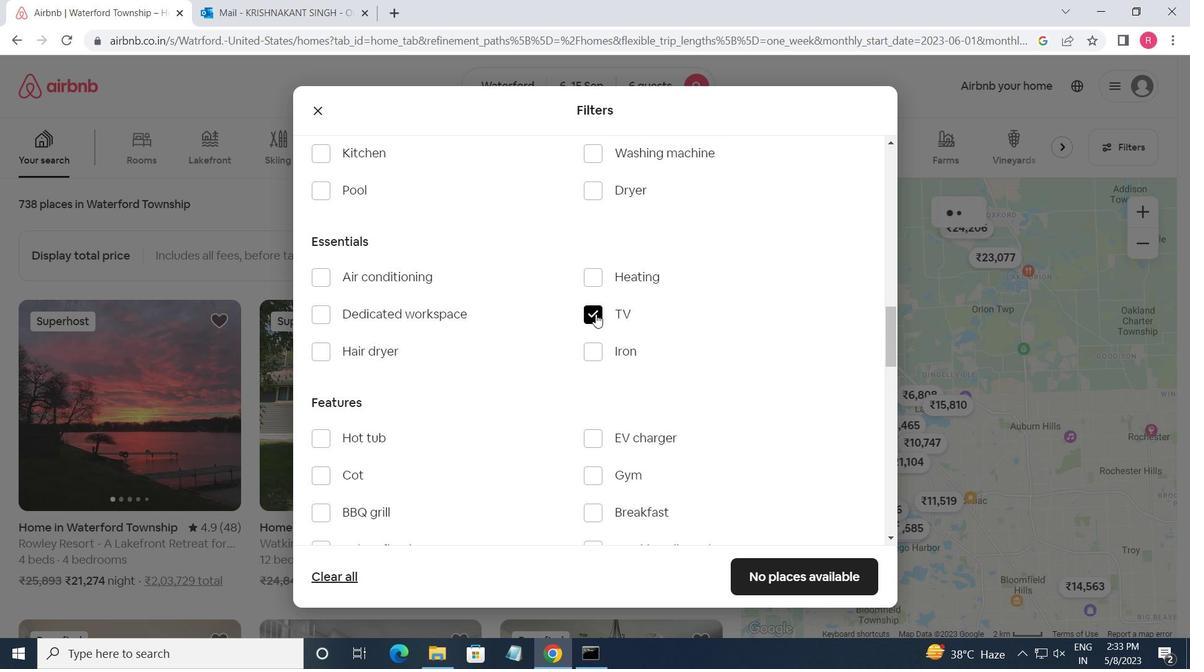 
Action: Mouse moved to (601, 401)
Screenshot: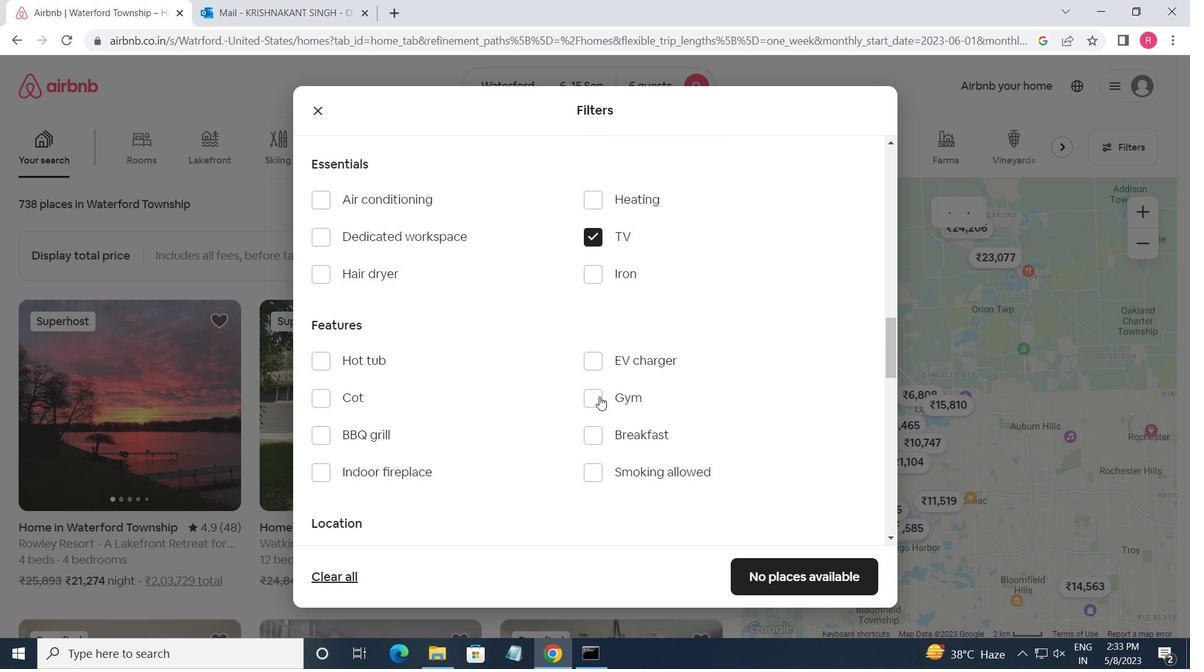 
Action: Mouse pressed left at (601, 401)
Screenshot: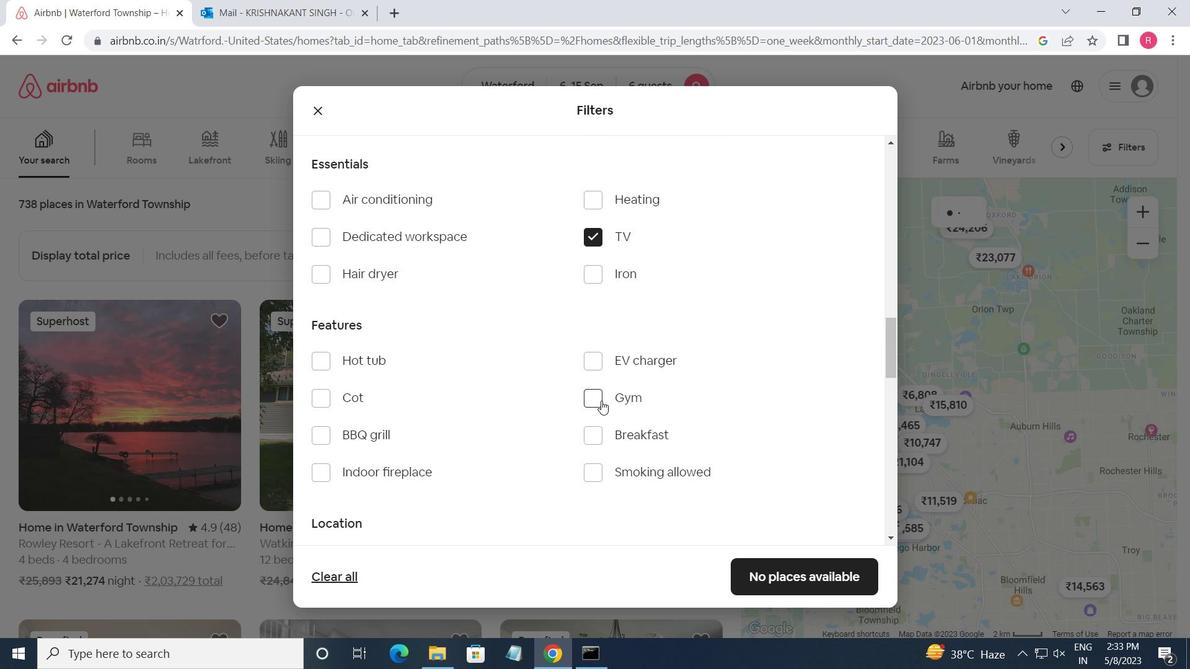 
Action: Mouse moved to (591, 426)
Screenshot: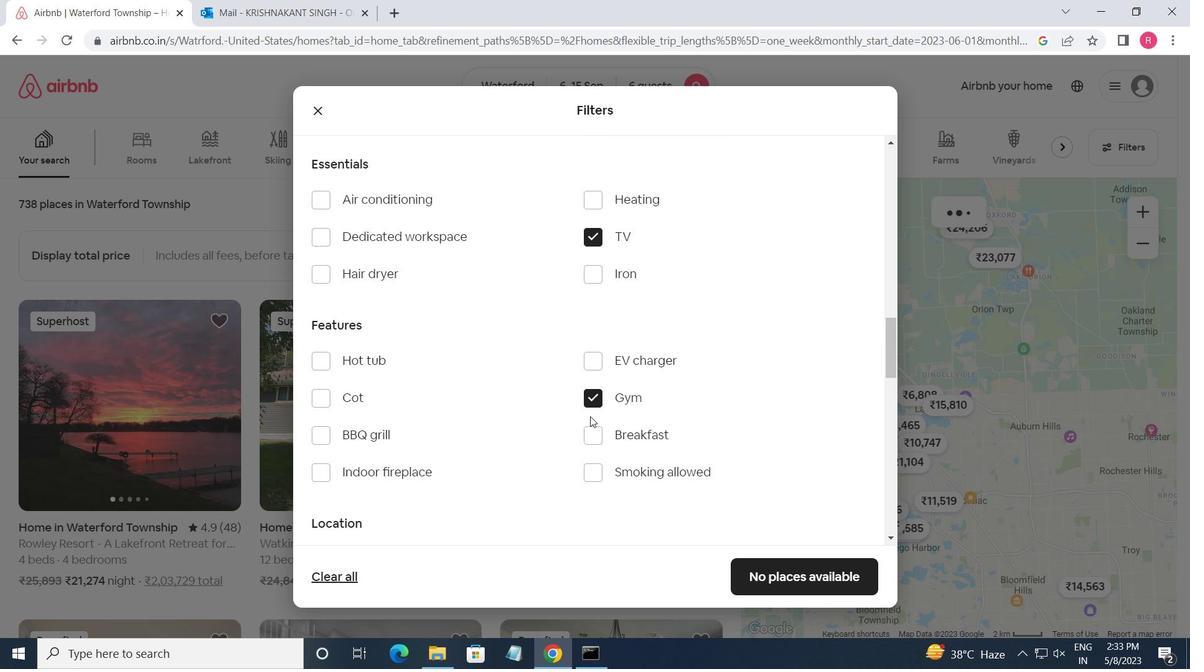 
Action: Mouse pressed left at (591, 426)
Screenshot: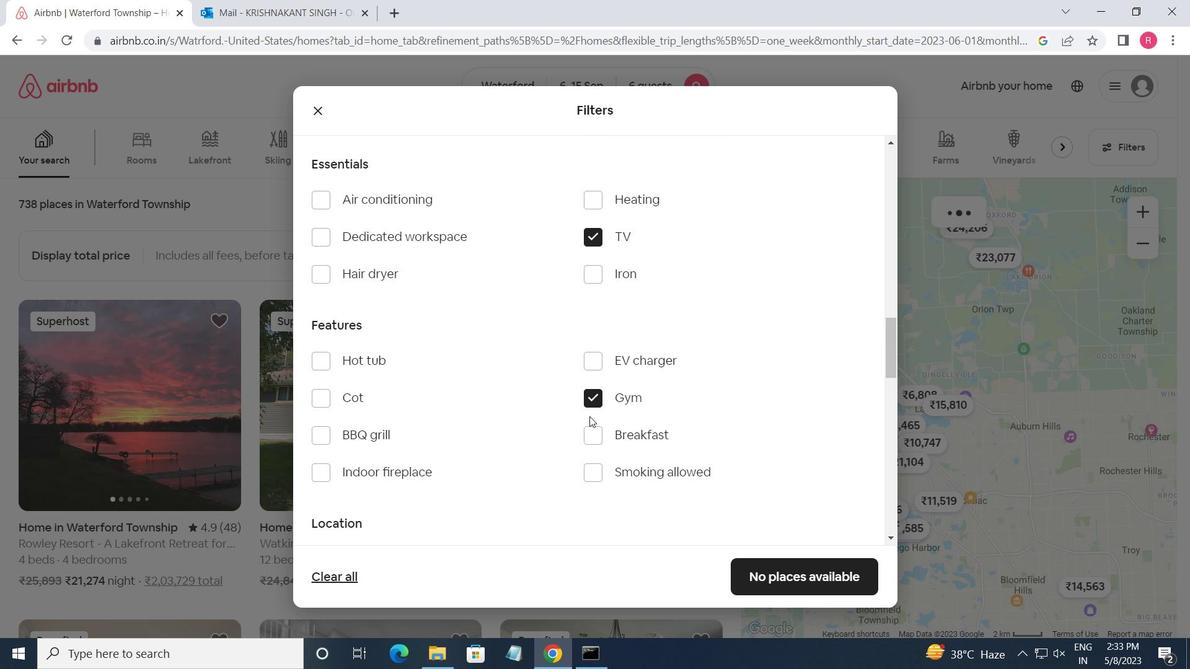 
Action: Mouse moved to (570, 411)
Screenshot: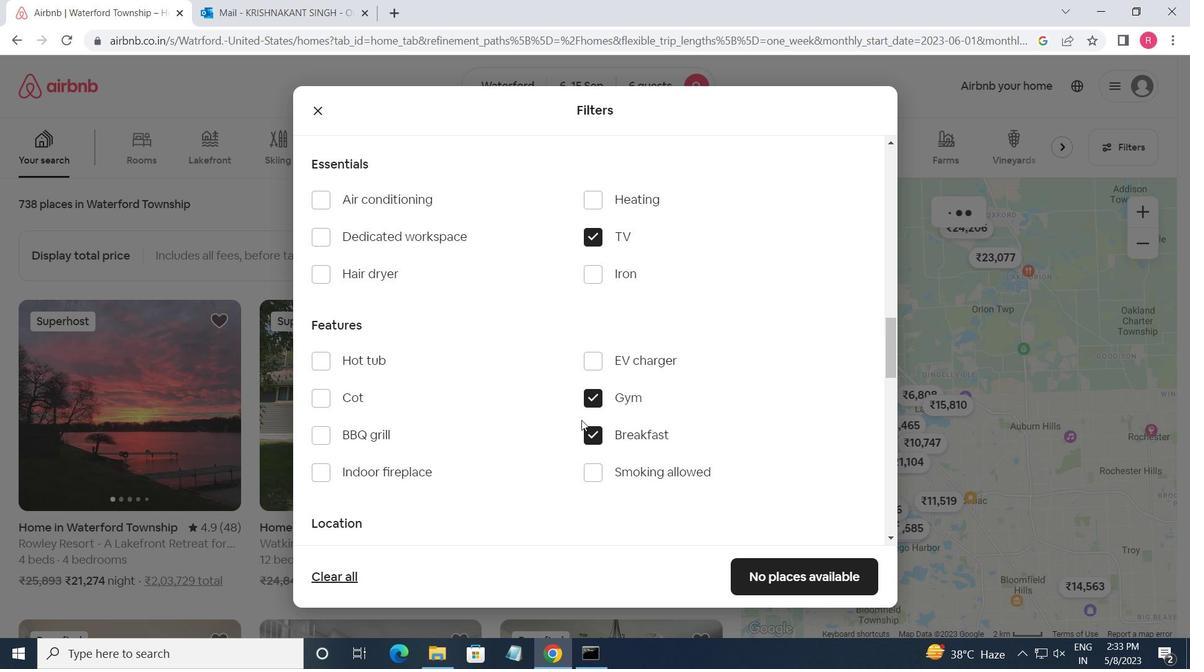 
Action: Mouse scrolled (570, 411) with delta (0, 0)
Screenshot: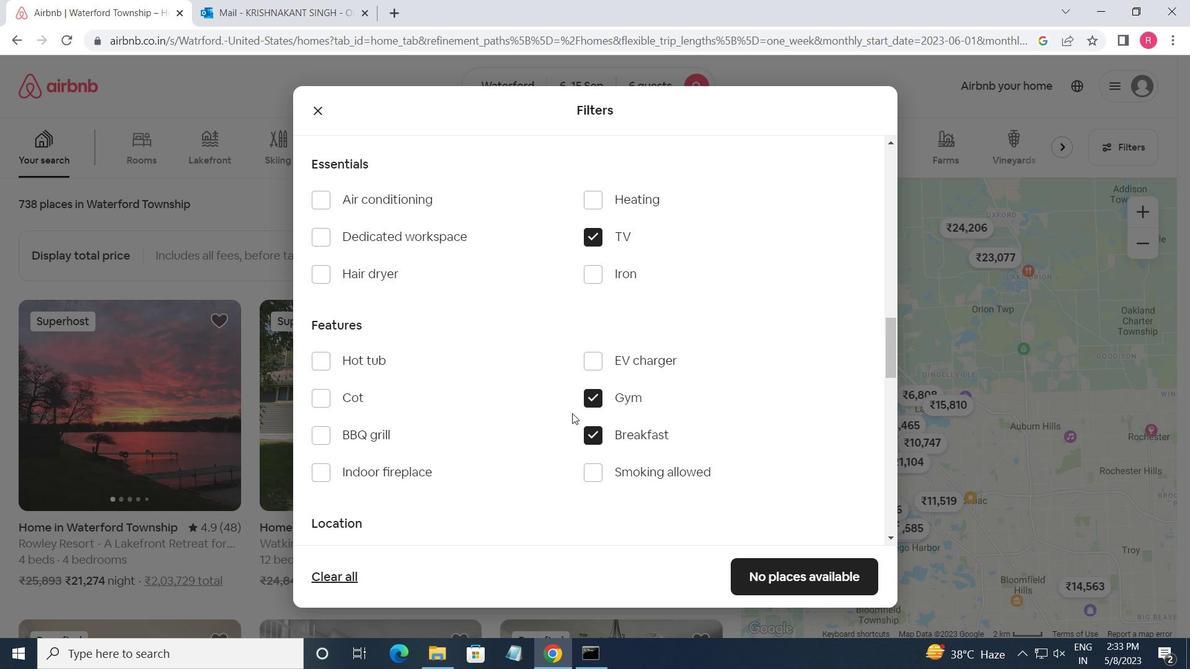 
Action: Mouse scrolled (570, 411) with delta (0, 0)
Screenshot: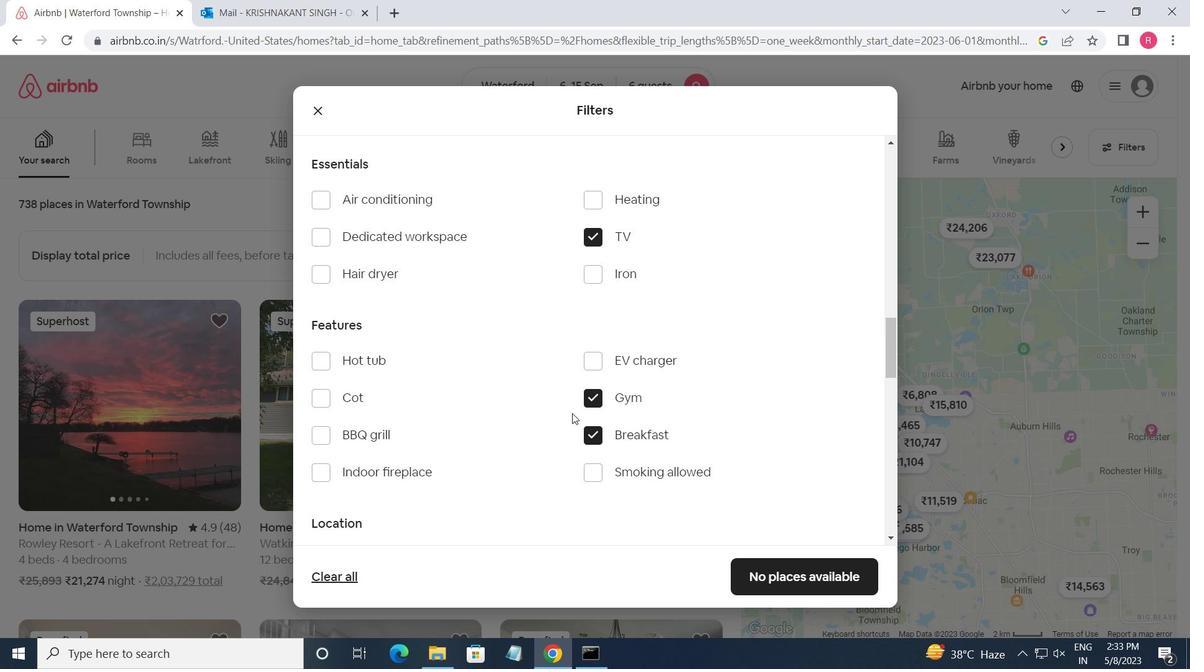 
Action: Mouse scrolled (570, 411) with delta (0, 0)
Screenshot: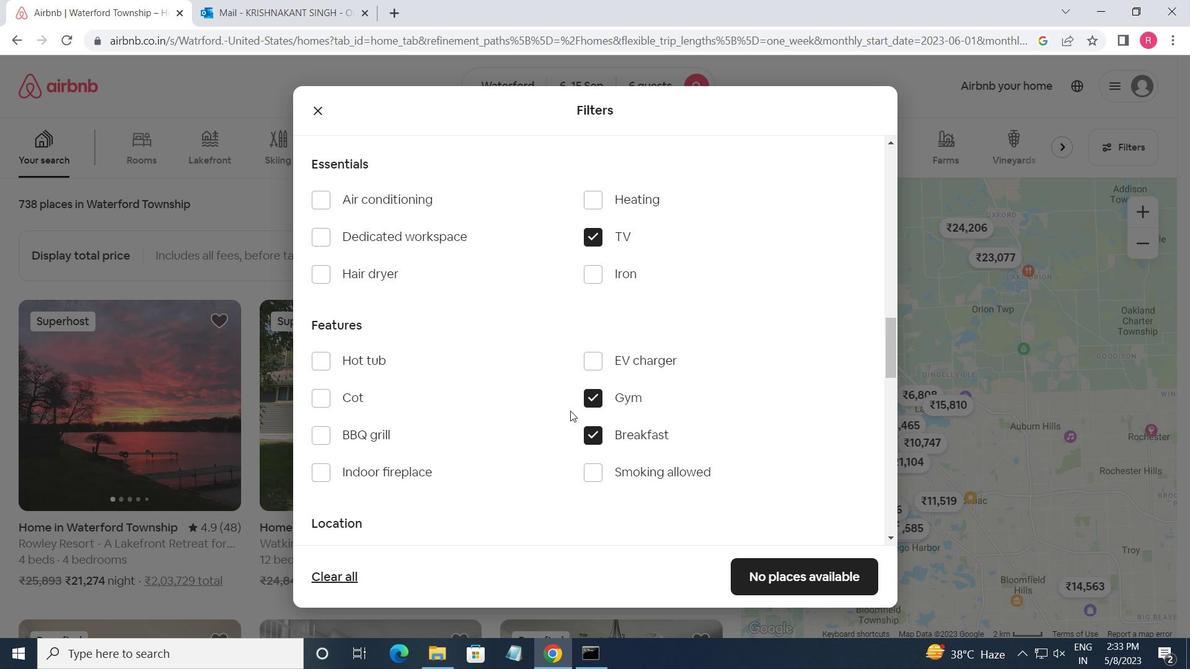 
Action: Mouse moved to (569, 410)
Screenshot: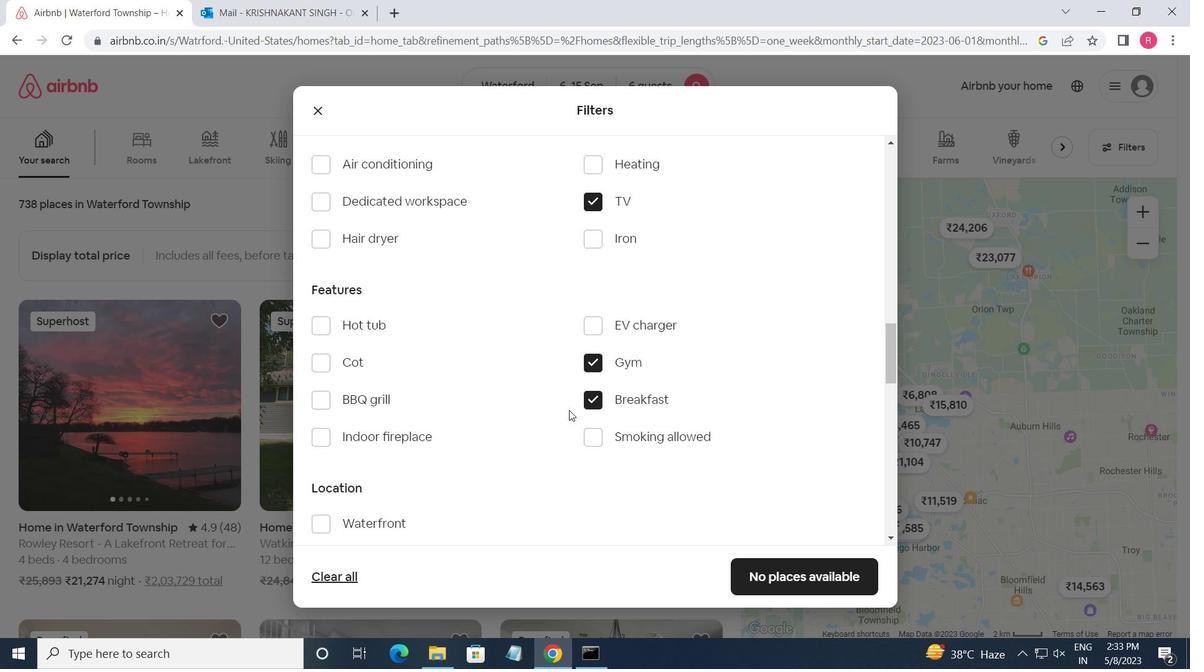 
Action: Mouse scrolled (569, 409) with delta (0, 0)
Screenshot: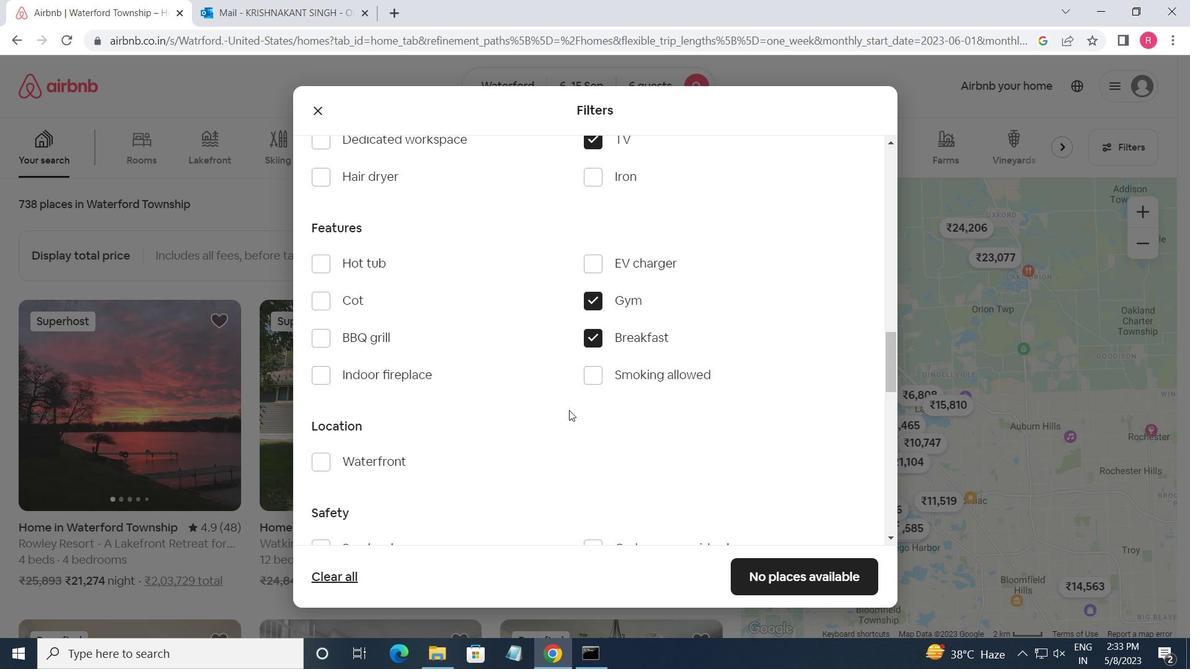 
Action: Mouse moved to (568, 410)
Screenshot: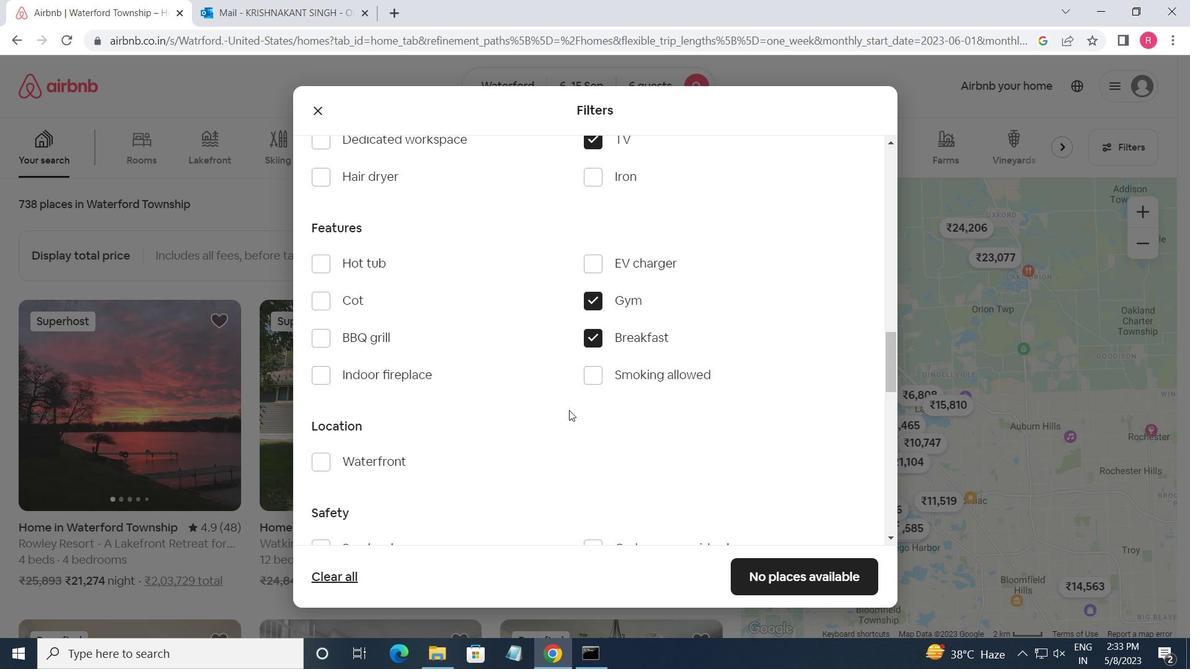 
Action: Mouse scrolled (568, 409) with delta (0, 0)
Screenshot: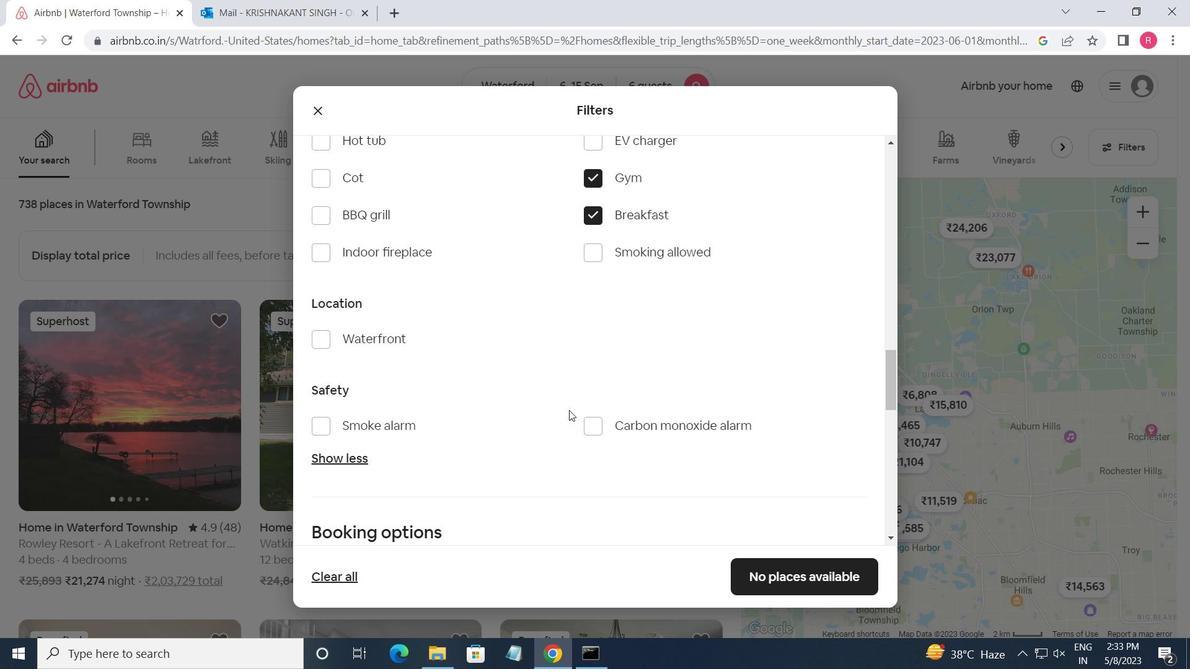 
Action: Mouse moved to (831, 462)
Screenshot: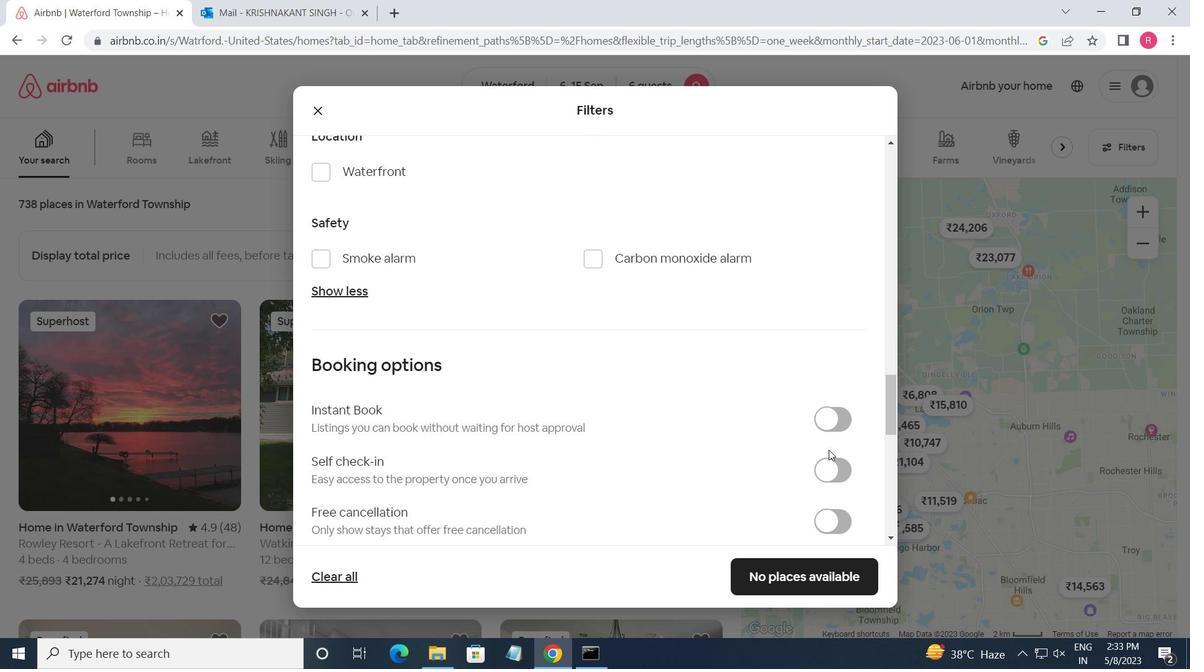 
Action: Mouse pressed left at (831, 462)
Screenshot: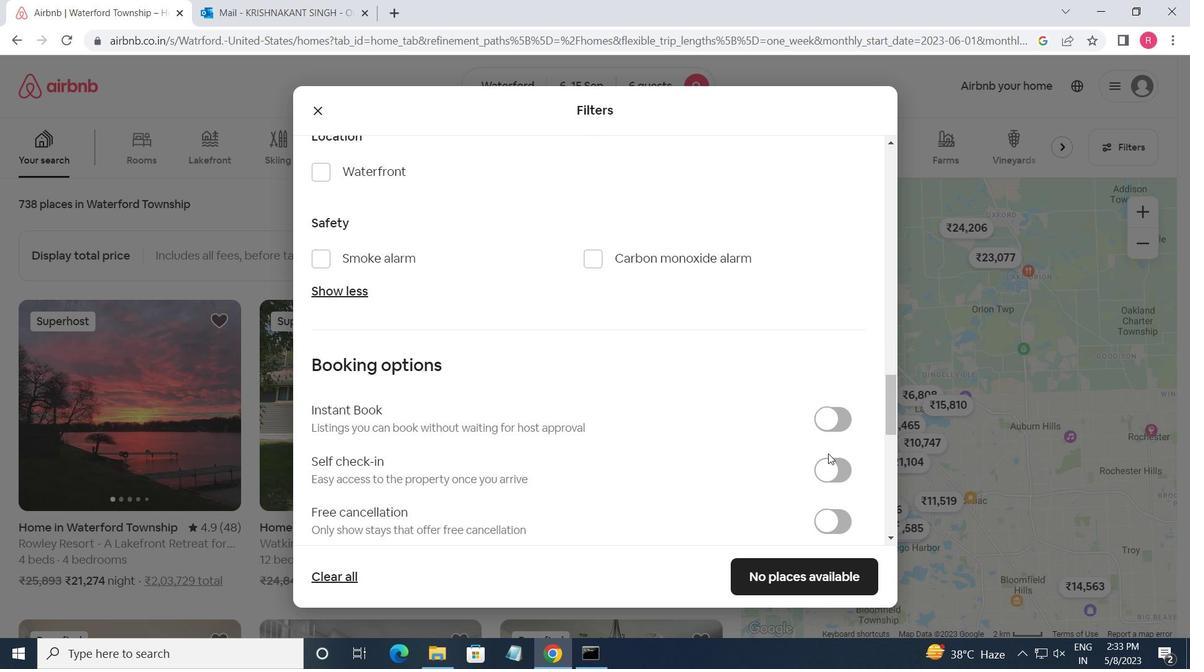 
Action: Mouse moved to (694, 461)
Screenshot: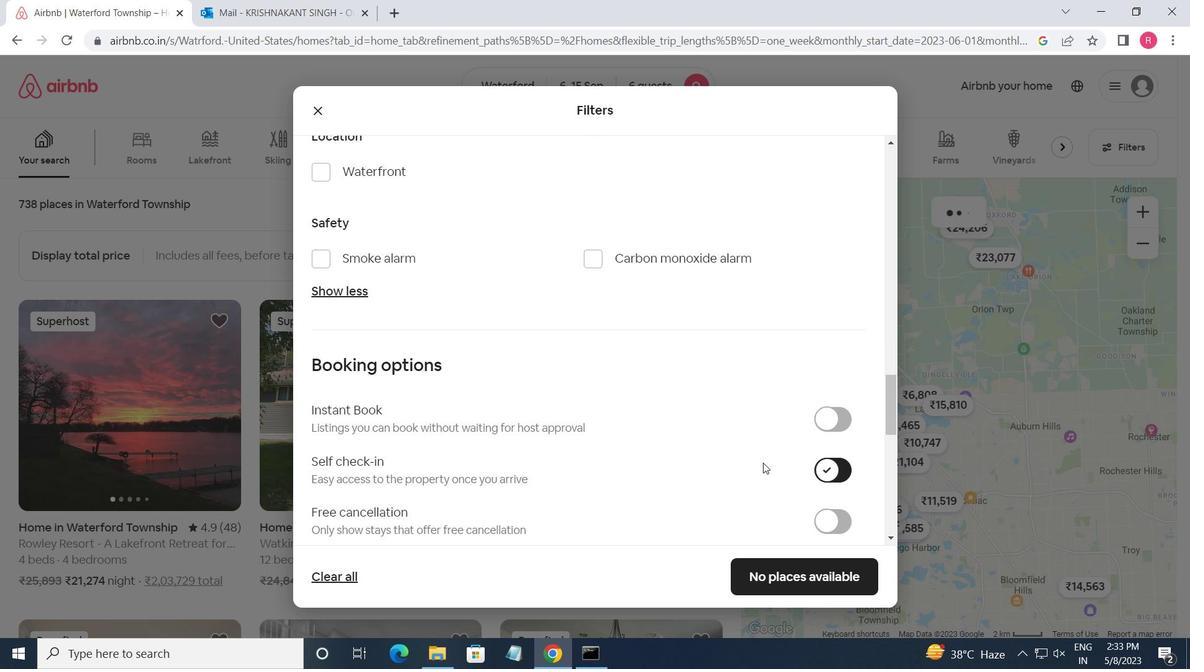 
Action: Mouse scrolled (694, 460) with delta (0, 0)
Screenshot: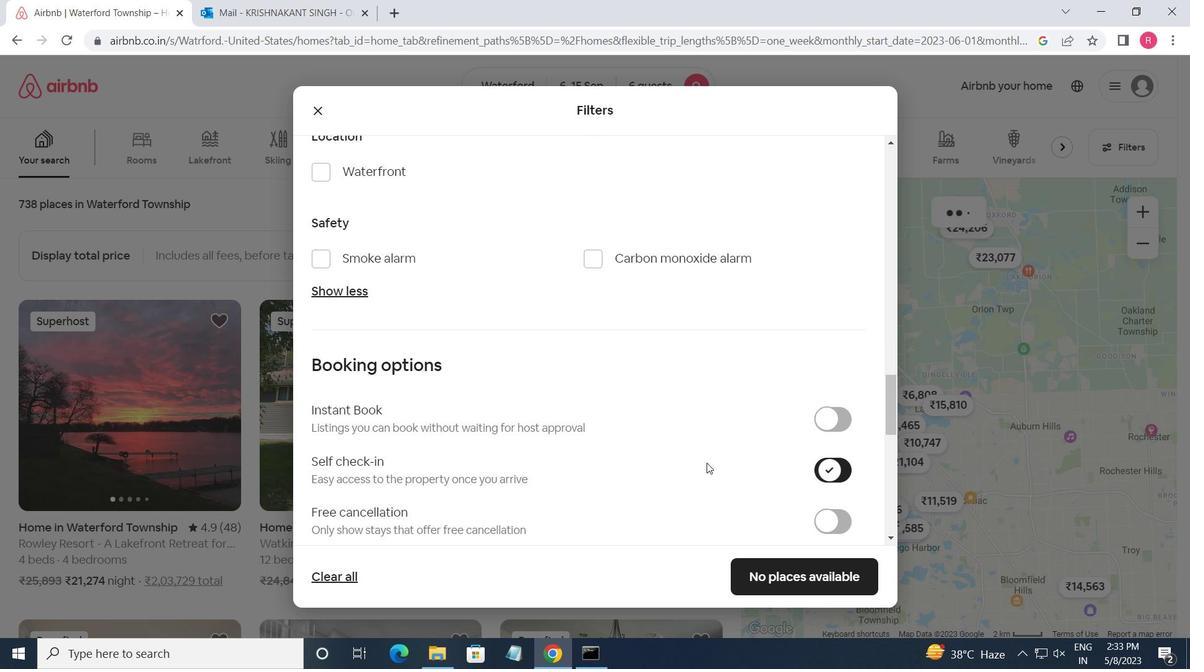 
Action: Mouse scrolled (694, 460) with delta (0, 0)
Screenshot: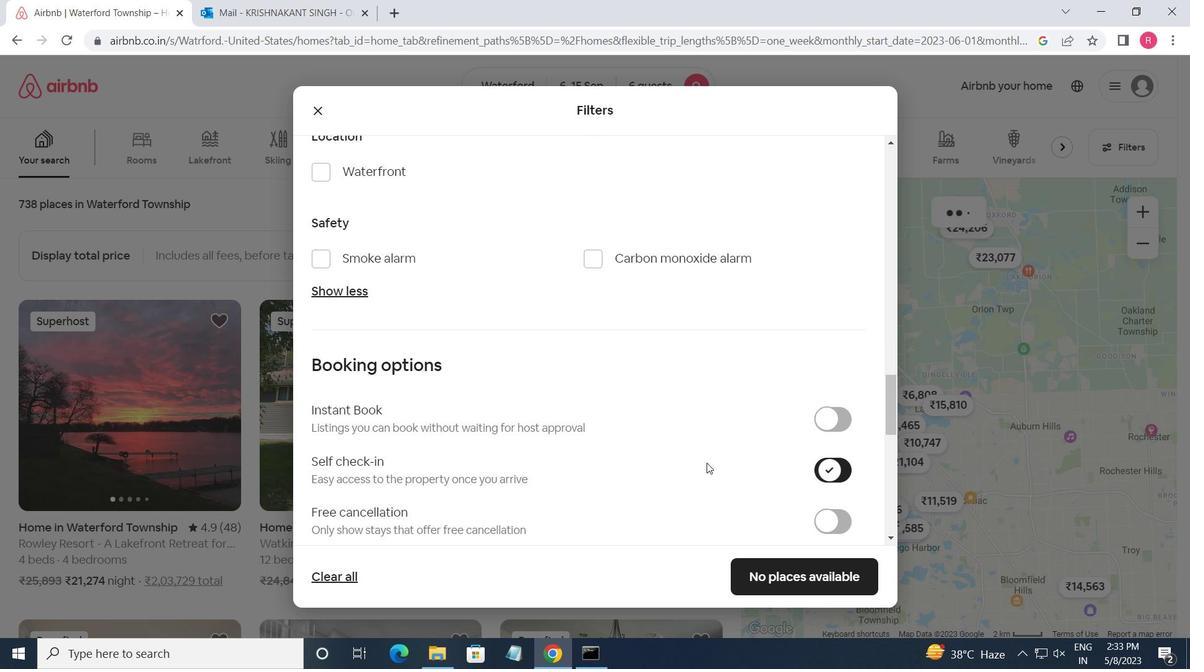 
Action: Mouse scrolled (694, 460) with delta (0, 0)
Screenshot: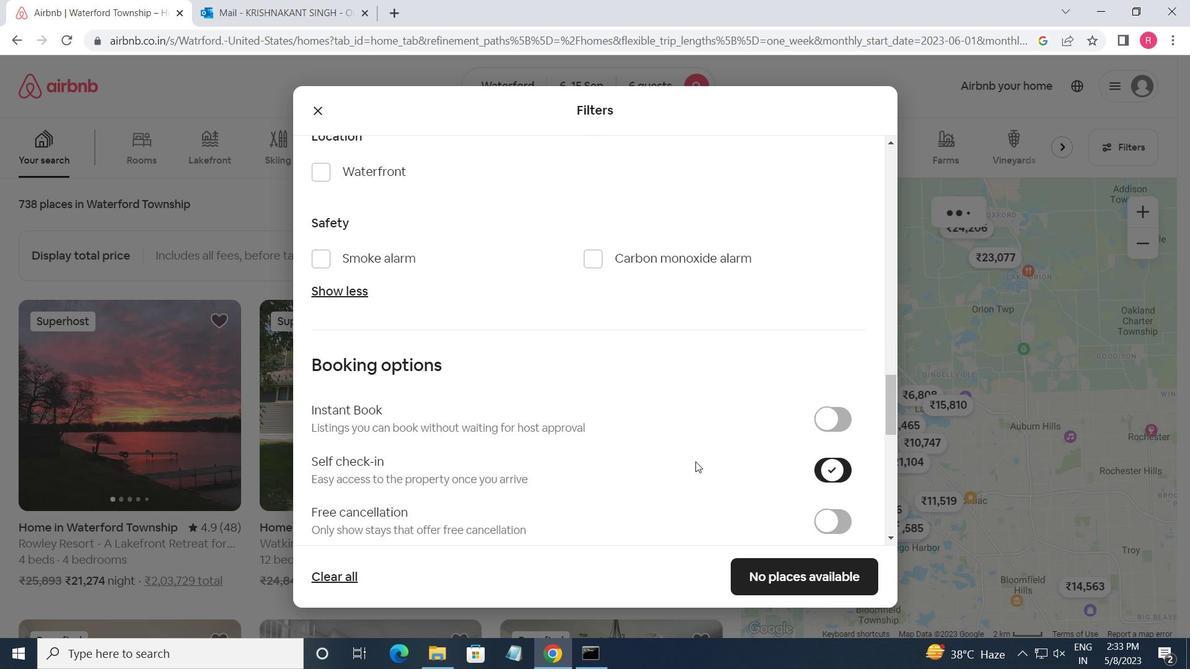 
Action: Mouse scrolled (694, 460) with delta (0, 0)
Screenshot: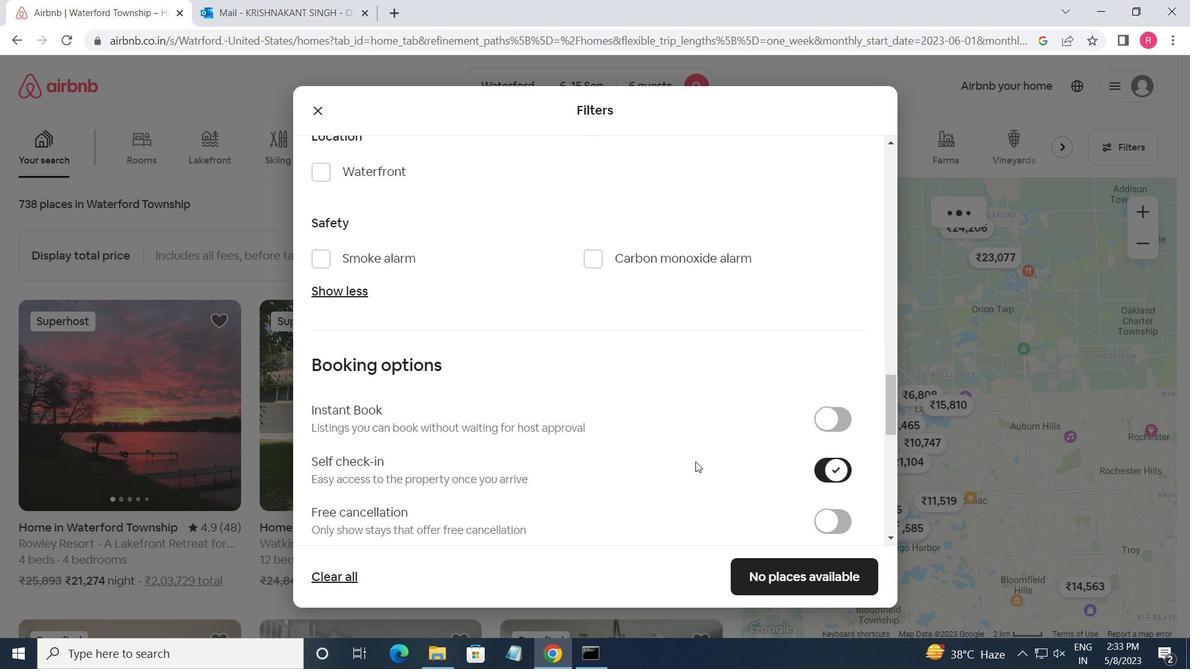 
Action: Mouse moved to (690, 460)
Screenshot: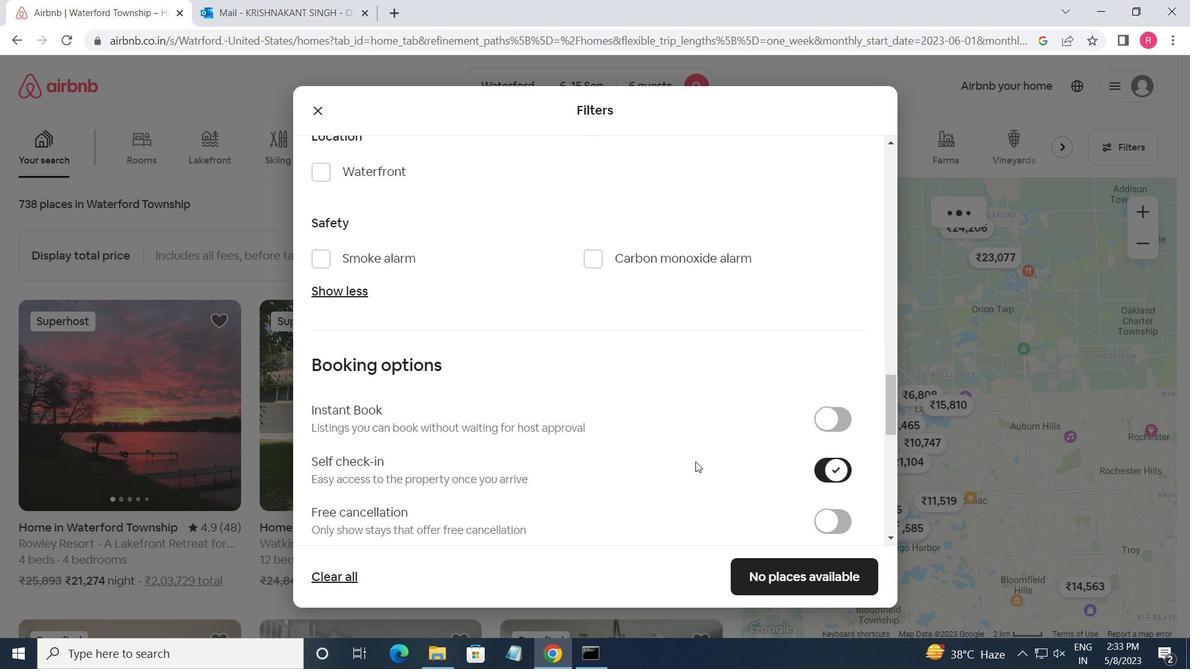 
Action: Mouse scrolled (690, 460) with delta (0, 0)
Screenshot: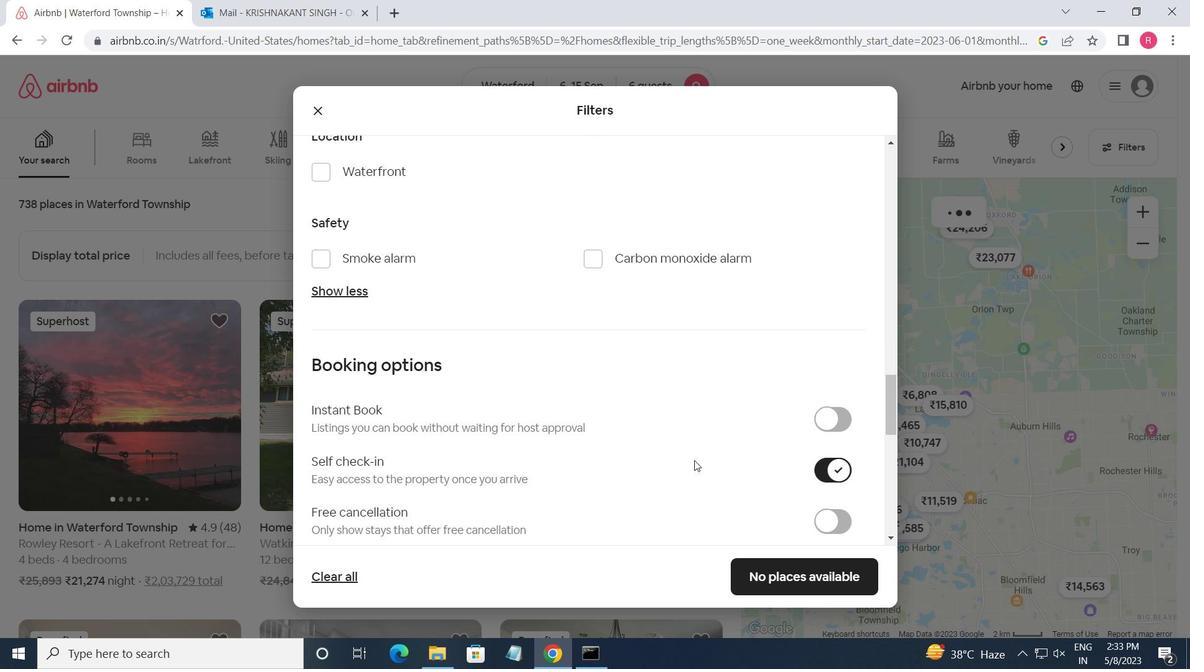 
Action: Mouse moved to (463, 443)
Screenshot: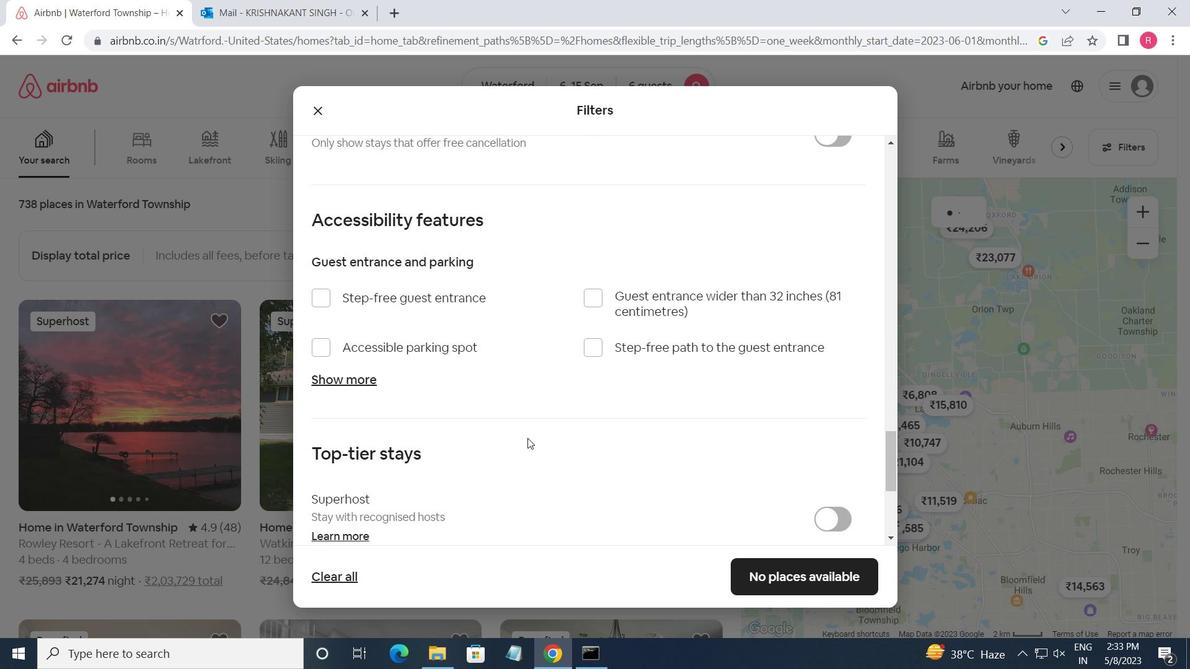 
Action: Mouse scrolled (463, 442) with delta (0, 0)
Screenshot: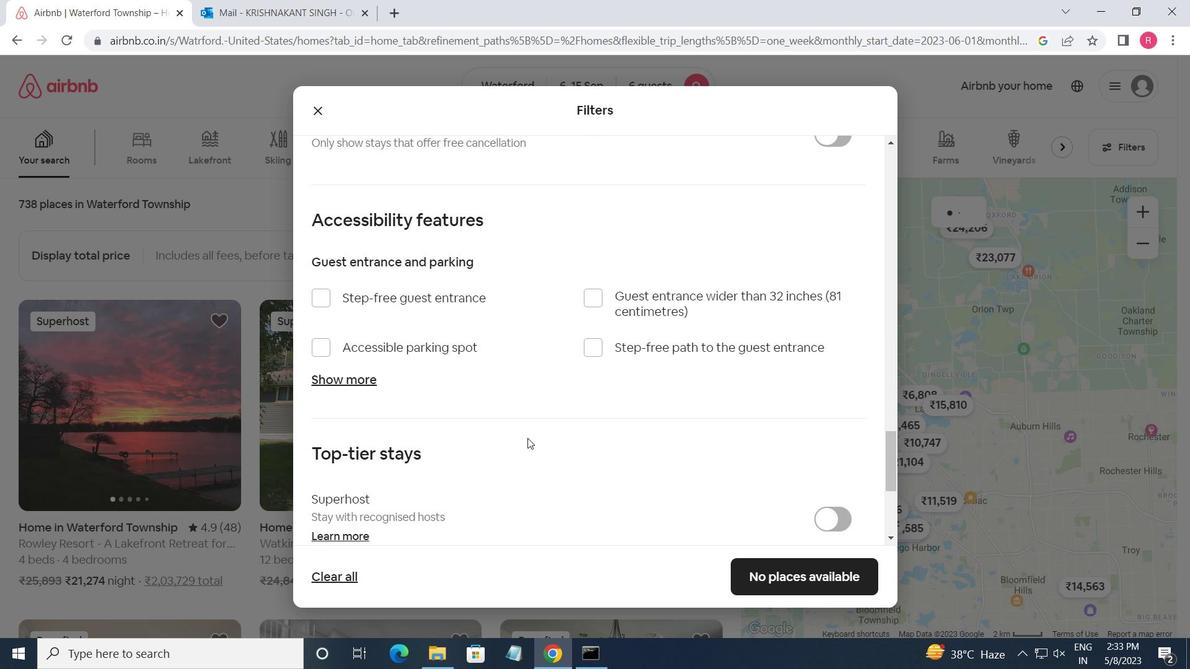 
Action: Mouse moved to (463, 444)
Screenshot: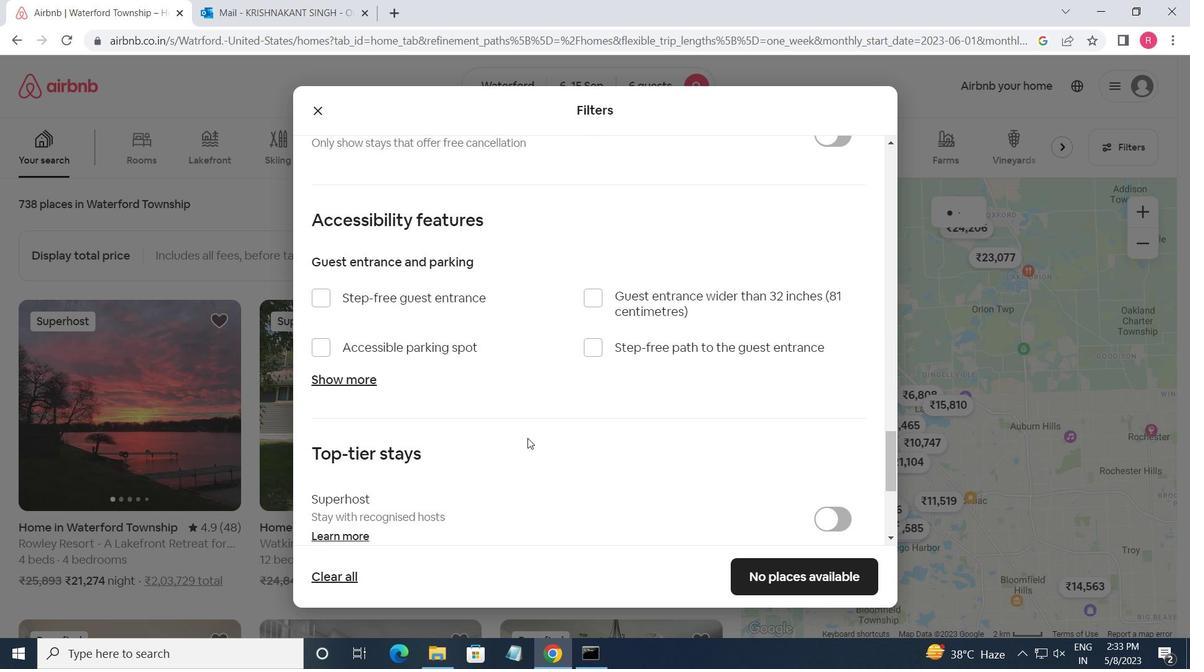 
Action: Mouse scrolled (463, 443) with delta (0, 0)
Screenshot: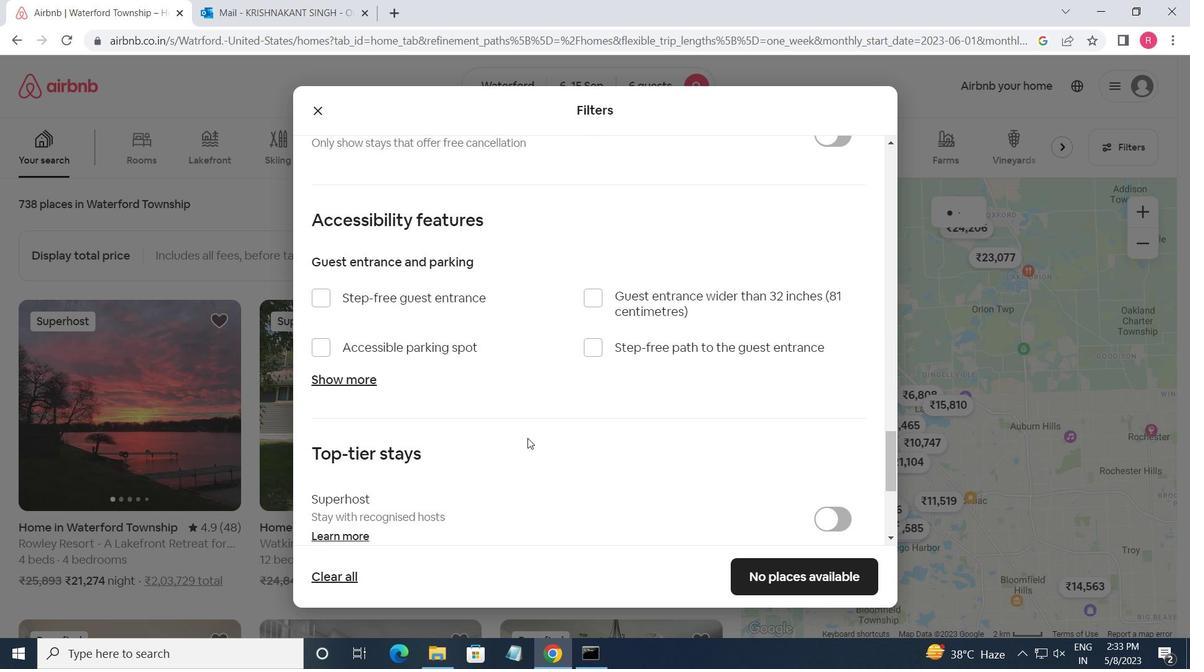 
Action: Mouse scrolled (463, 443) with delta (0, 0)
Screenshot: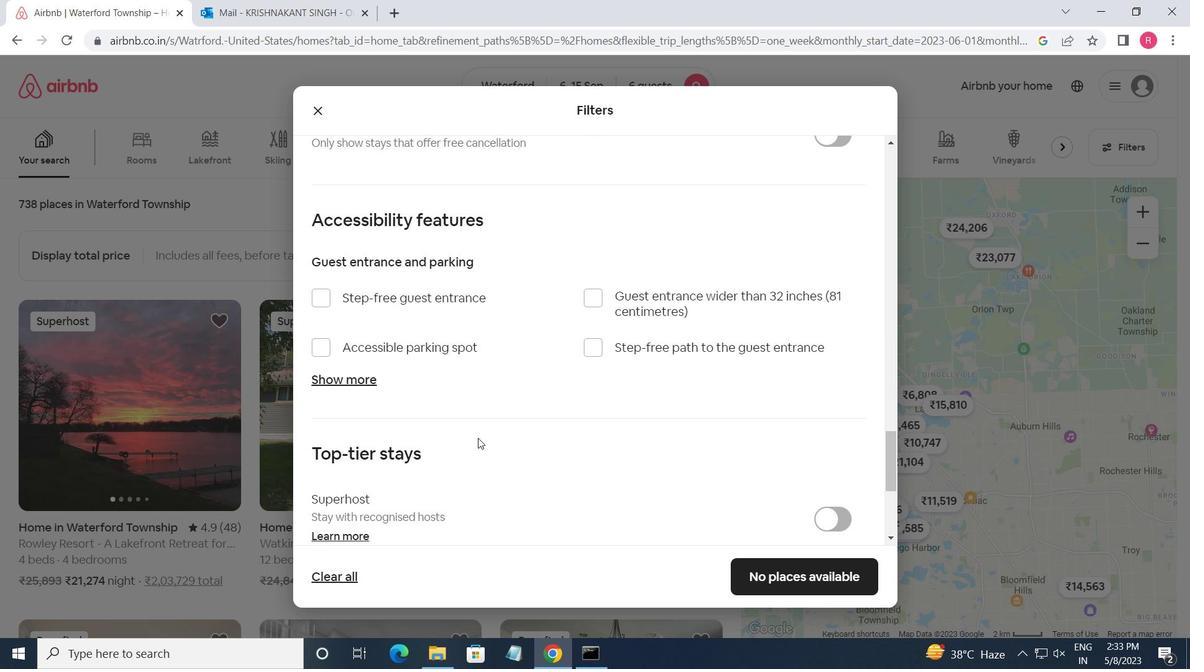 
Action: Mouse scrolled (463, 443) with delta (0, 0)
Screenshot: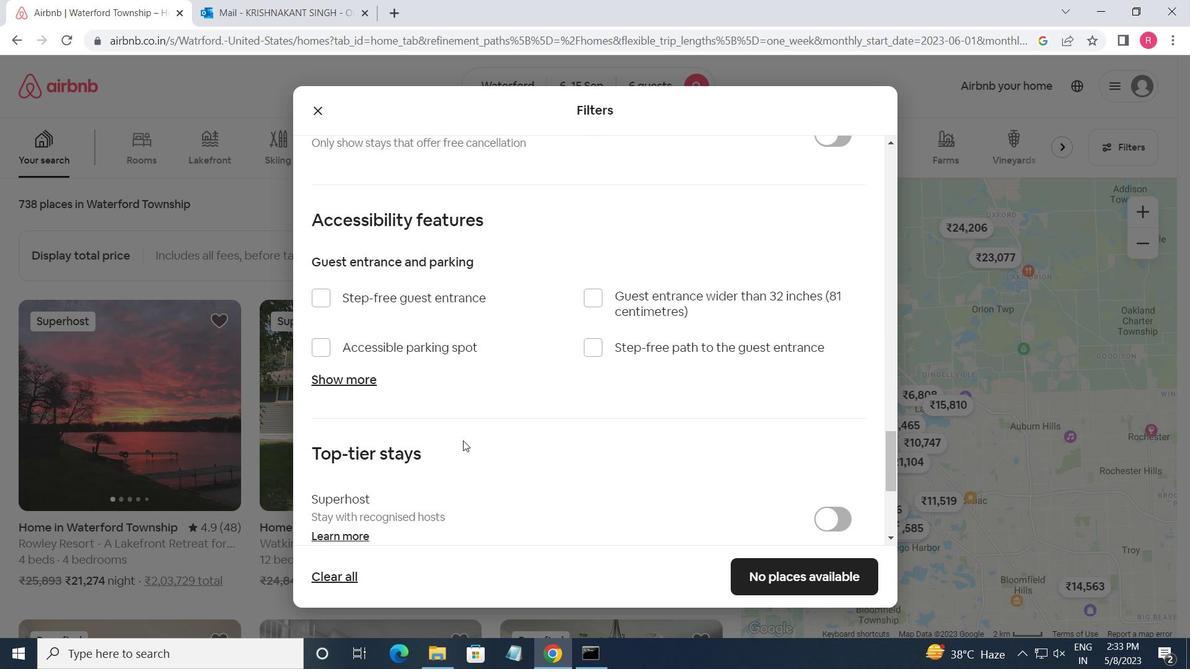 
Action: Mouse moved to (331, 431)
Screenshot: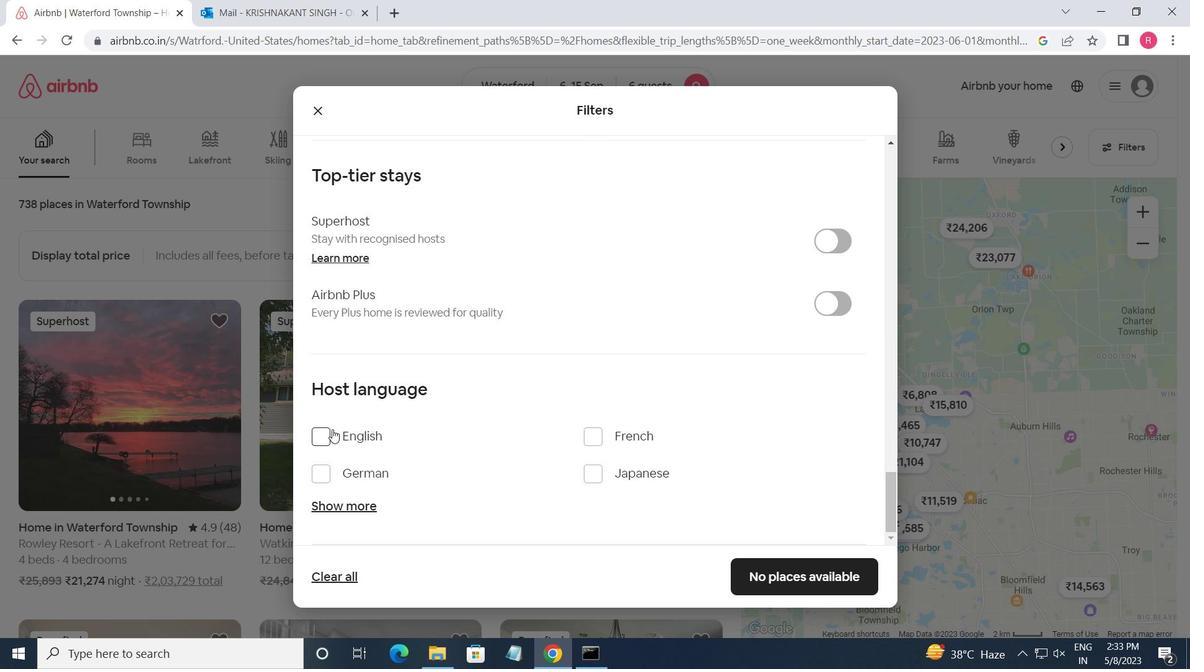 
Action: Mouse pressed left at (331, 431)
Screenshot: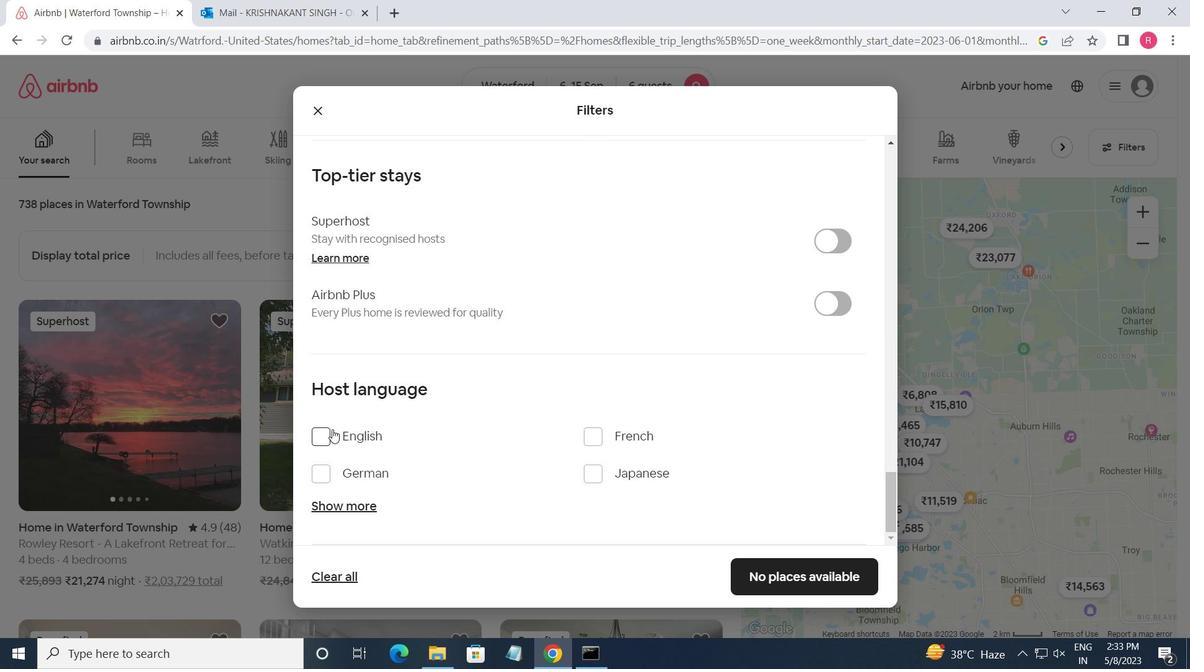 
Action: Mouse moved to (601, 475)
Screenshot: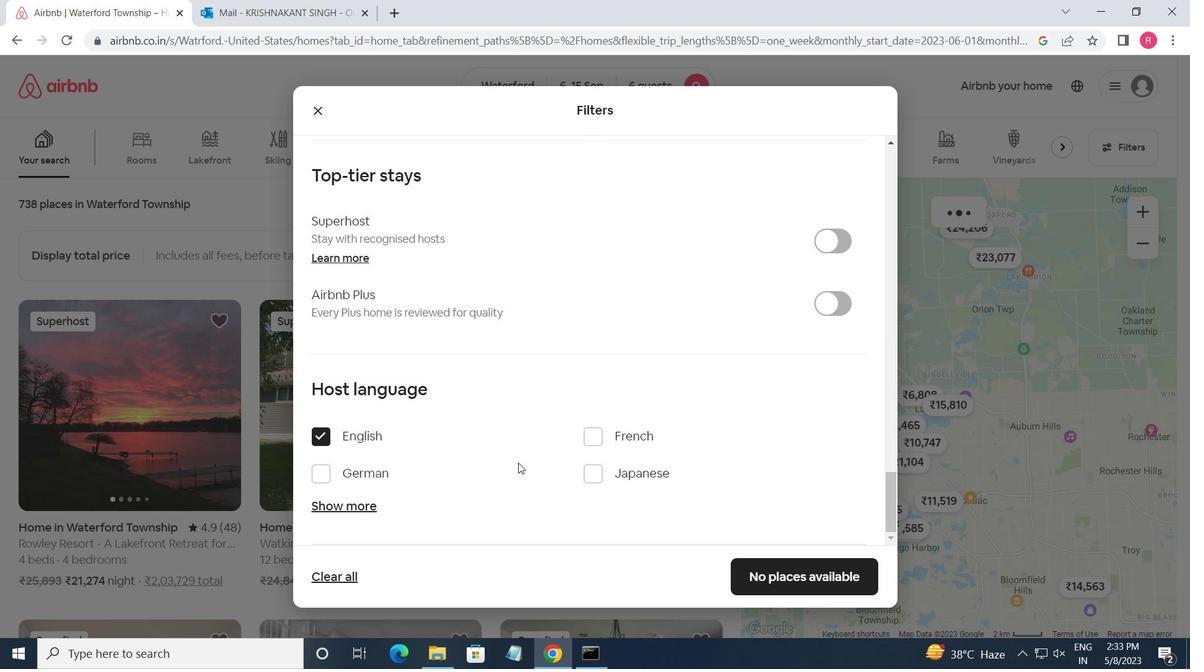 
Action: Mouse scrolled (601, 475) with delta (0, 0)
Screenshot: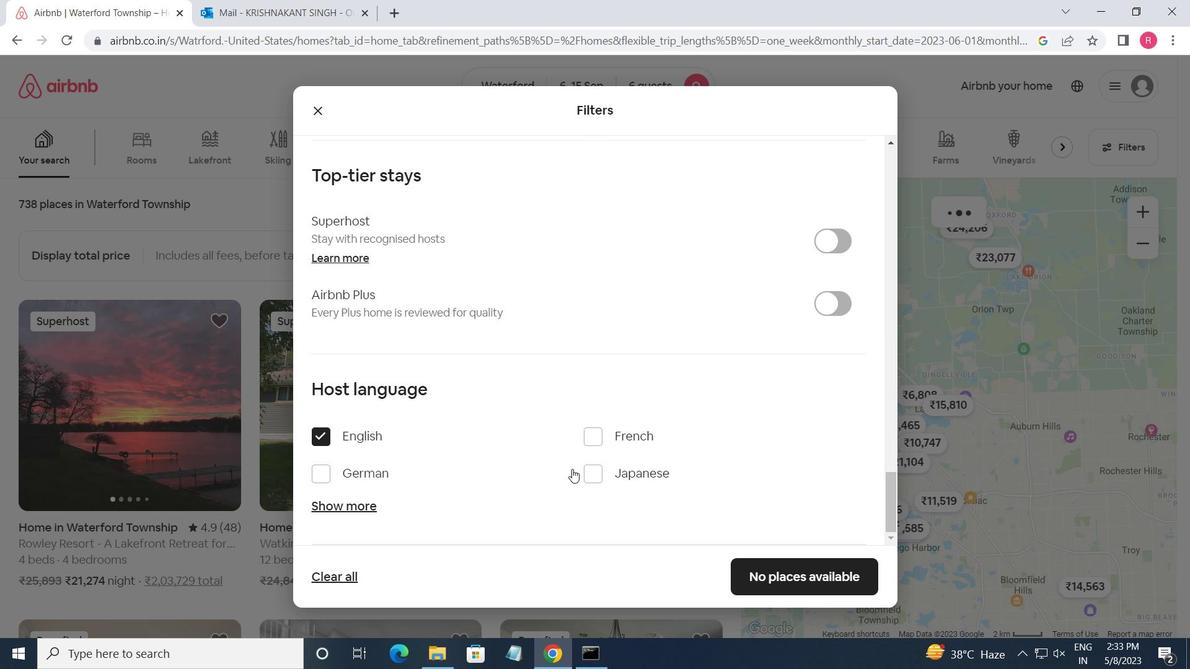 
Action: Mouse moved to (601, 476)
Screenshot: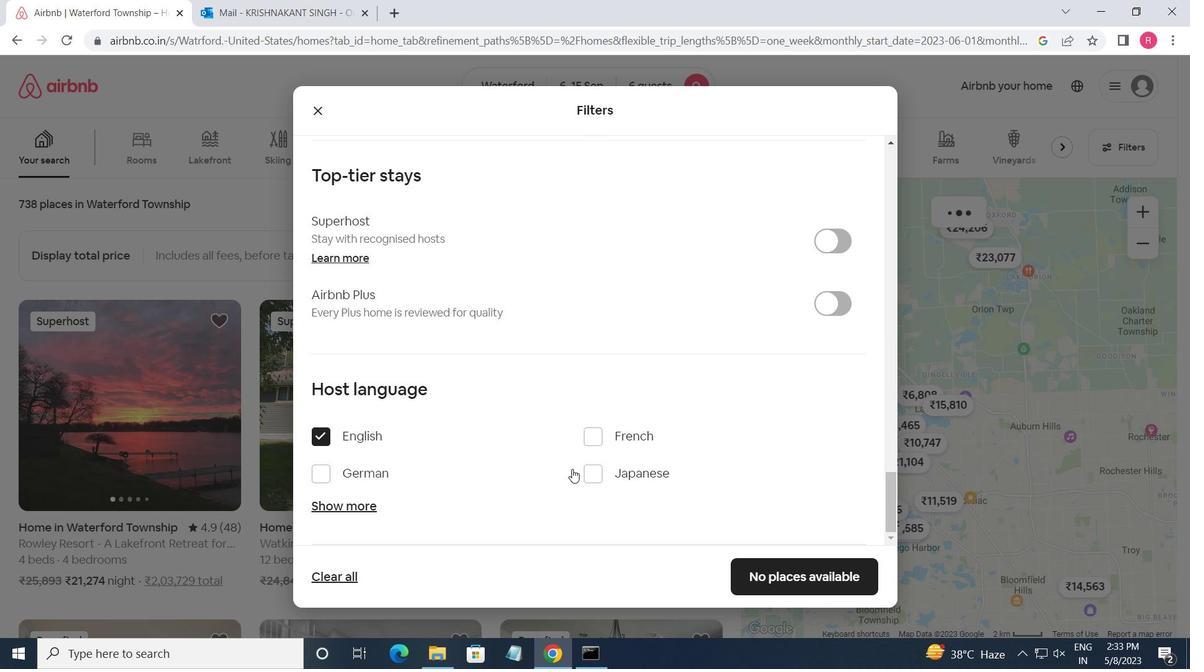 
Action: Mouse scrolled (601, 475) with delta (0, 0)
Screenshot: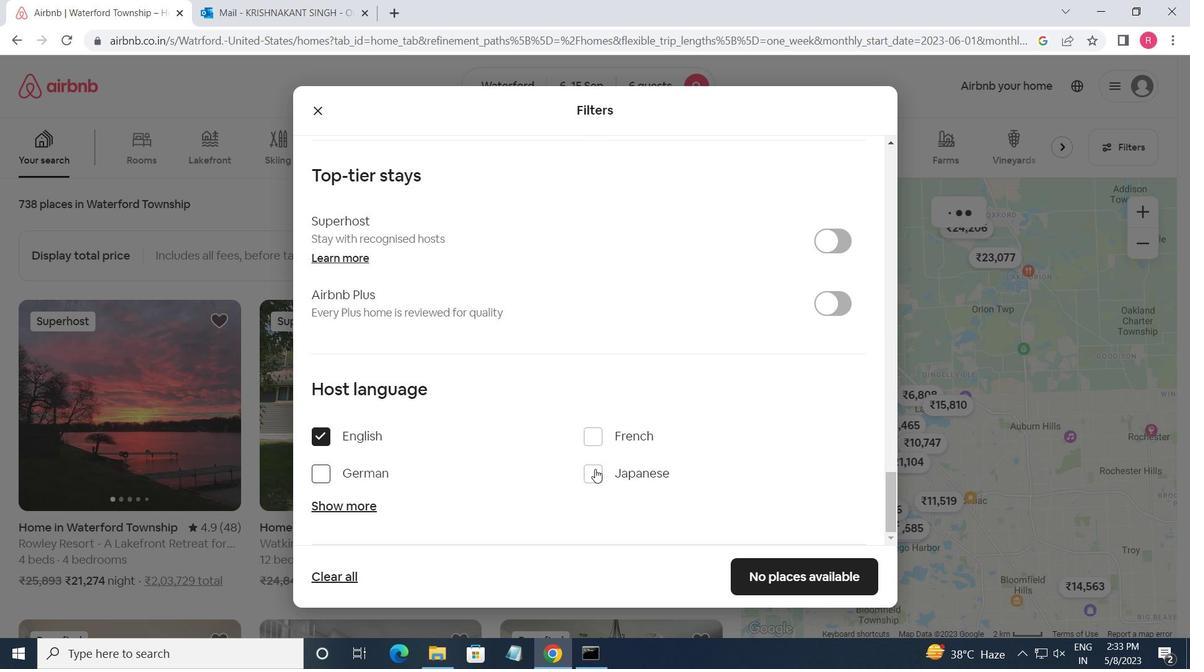 
Action: Mouse moved to (602, 476)
Screenshot: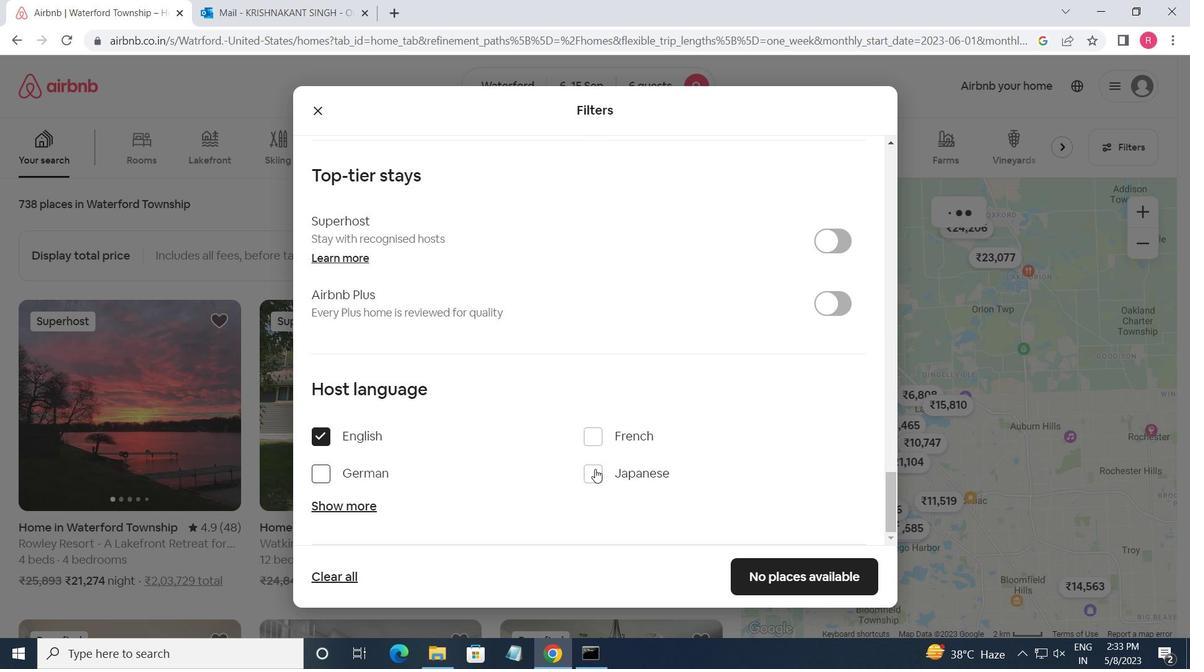 
Action: Mouse scrolled (602, 475) with delta (0, 0)
Screenshot: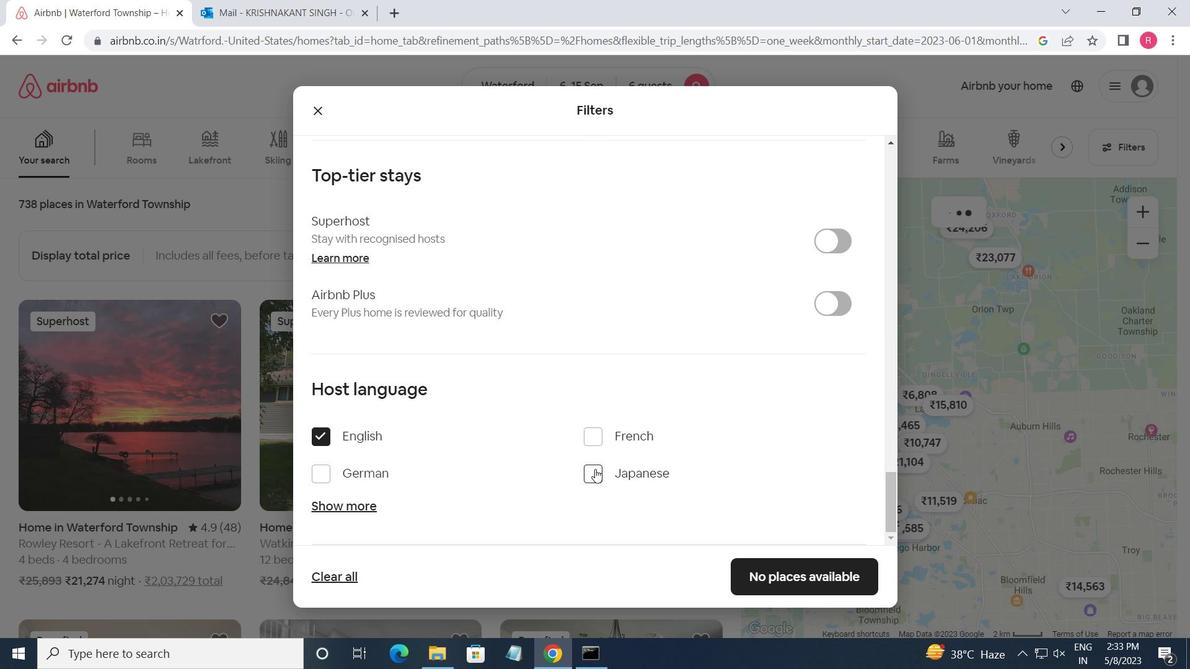 
Action: Mouse moved to (604, 476)
Screenshot: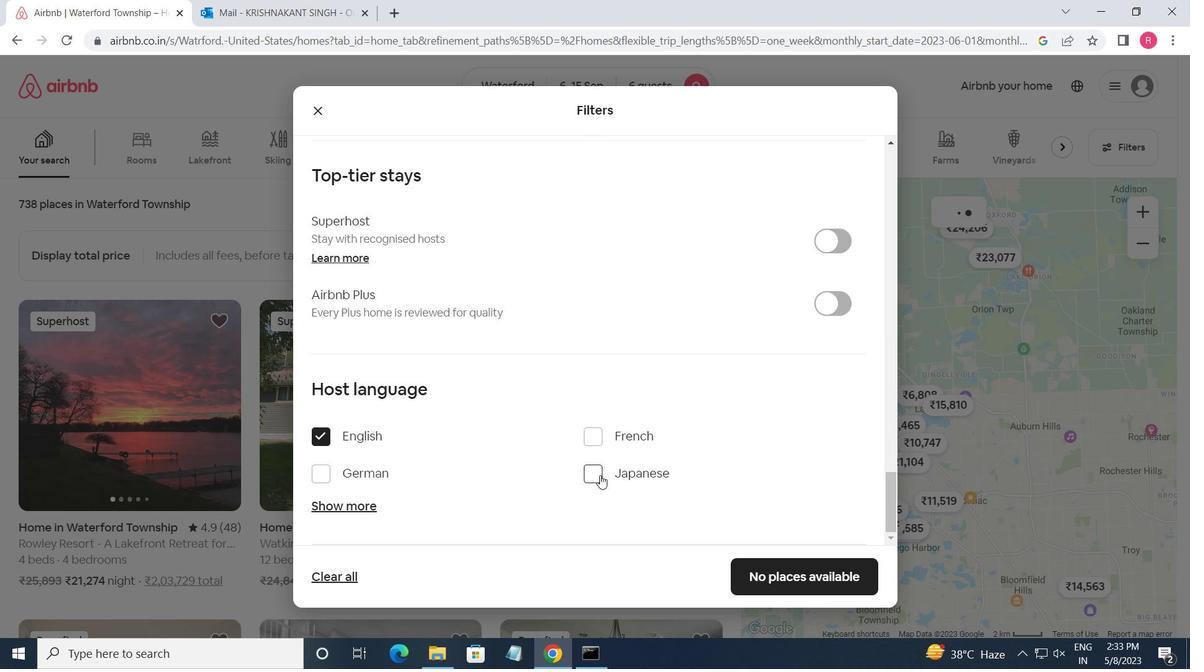 
Action: Mouse scrolled (604, 475) with delta (0, 0)
Screenshot: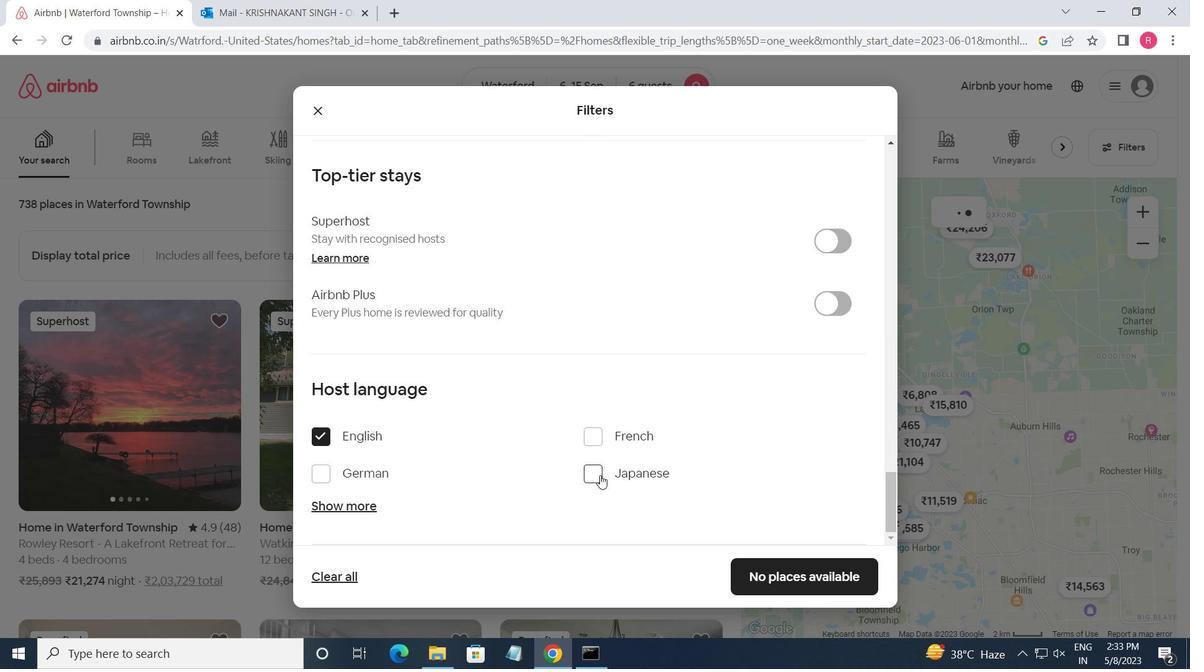
Action: Mouse moved to (618, 475)
Screenshot: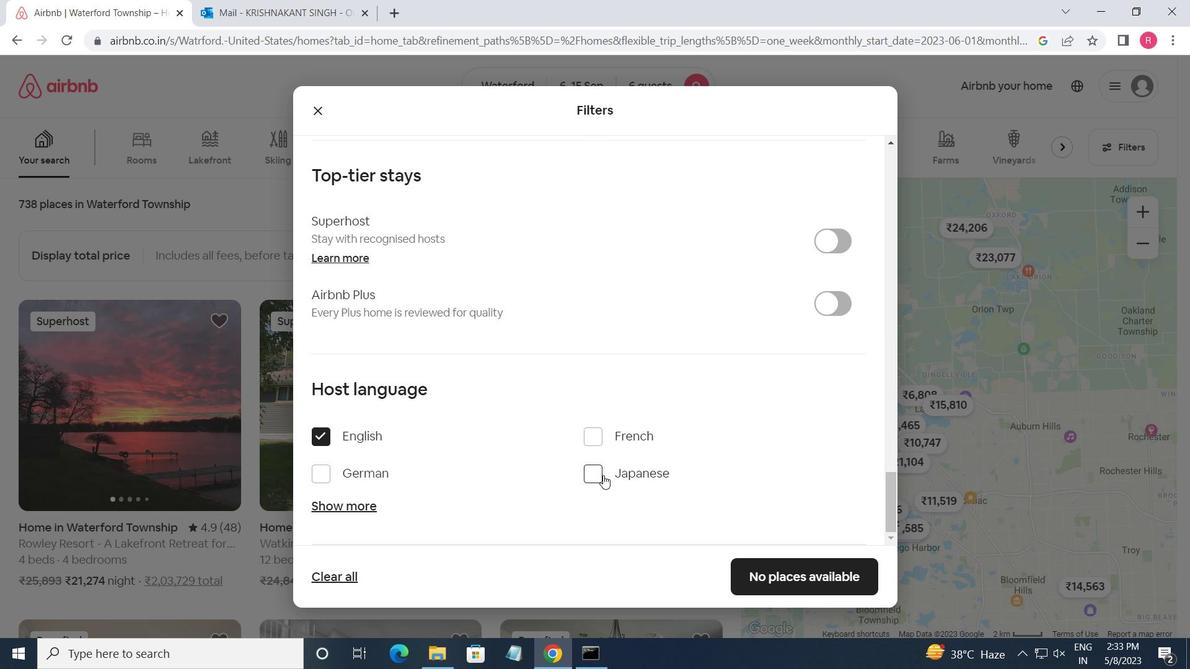 
Action: Mouse scrolled (618, 475) with delta (0, 0)
Screenshot: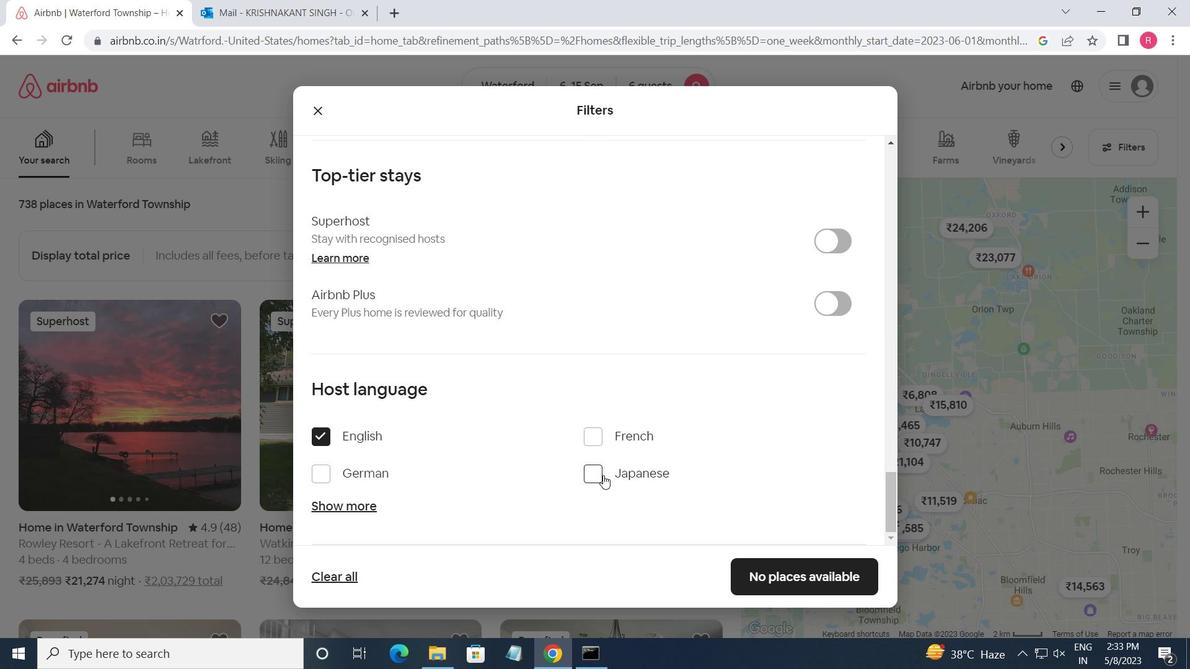 
Action: Mouse moved to (810, 566)
Screenshot: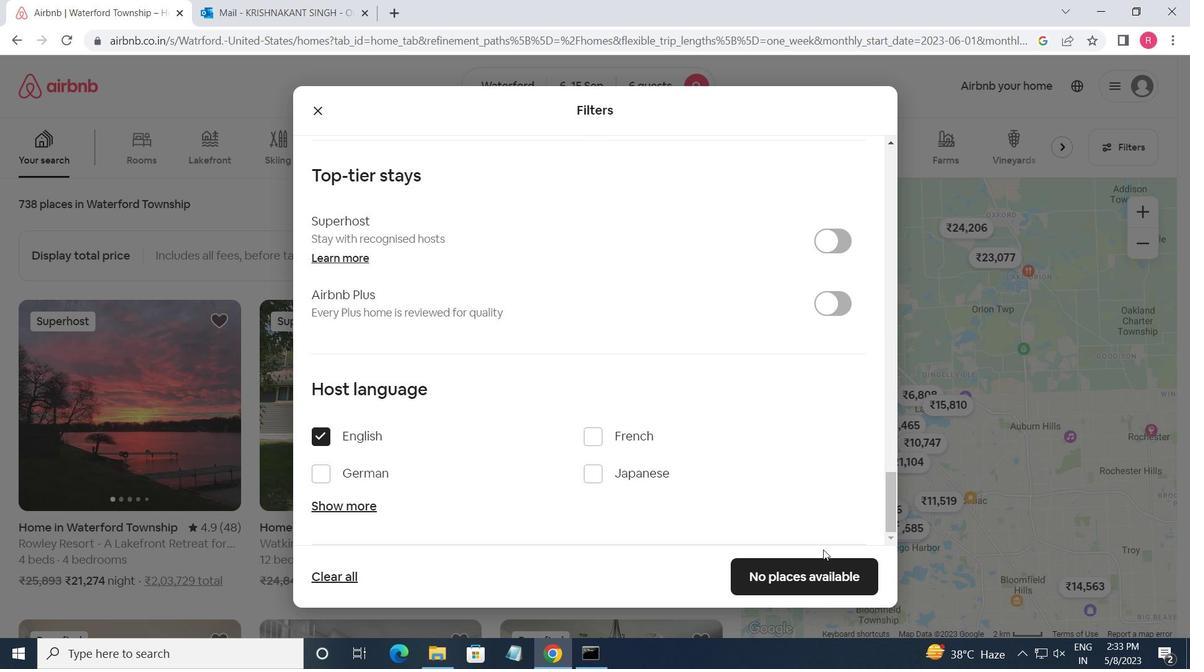 
Action: Mouse pressed left at (810, 566)
Screenshot: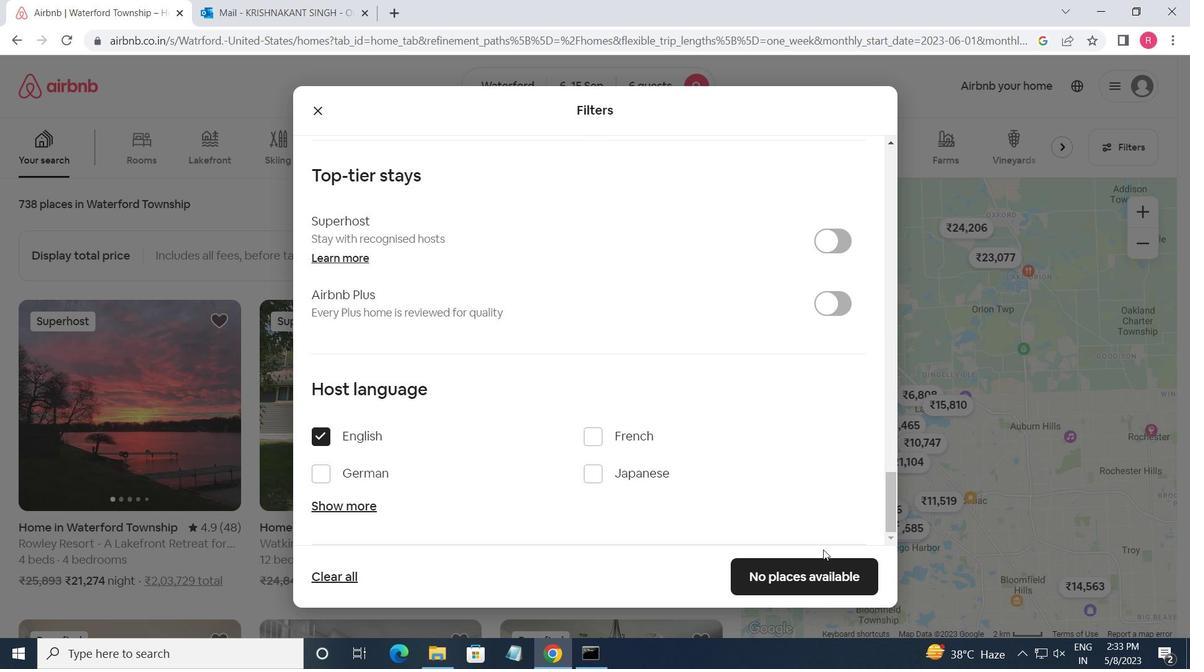 
Action: Mouse moved to (810, 568)
Screenshot: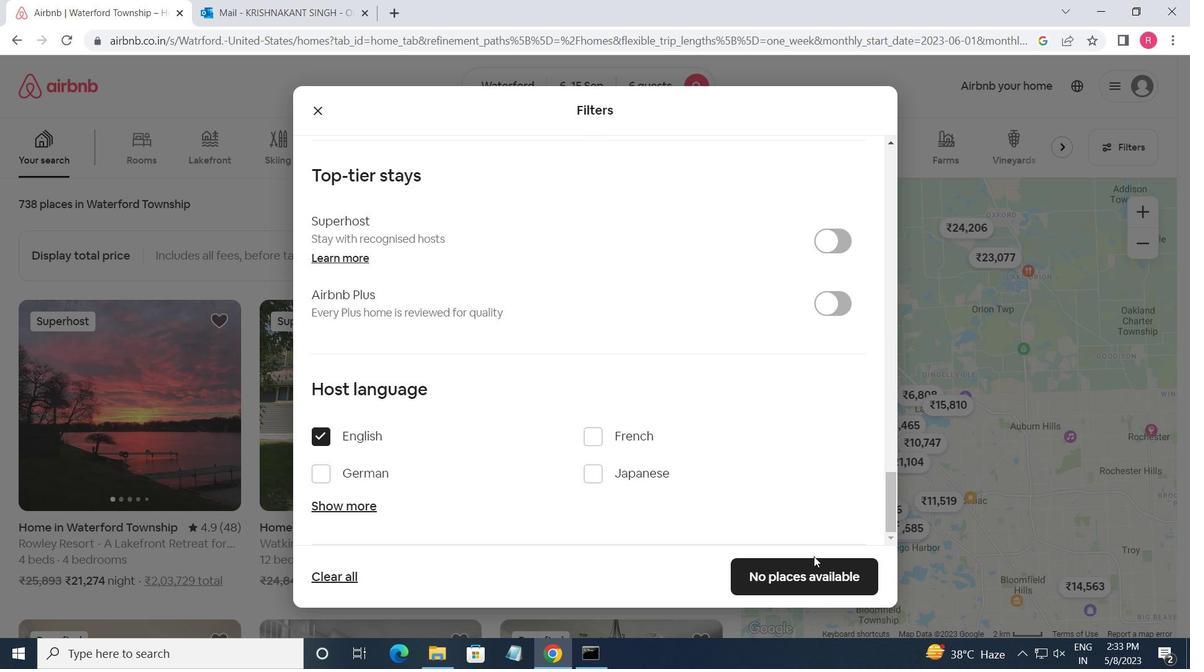 
